 Task: Compose an email with the signature Julianna Martinez with the subject Update on a customer complaint and the message I would like to schedule a meeting to discuss the progress of the project. from softage.5@softage.net to softage.10@softage.net, select the message and change font size to small, align the email to left Send the email. Finally, move the email from Sent Items to the label Machine learning
Action: Mouse moved to (90, 58)
Screenshot: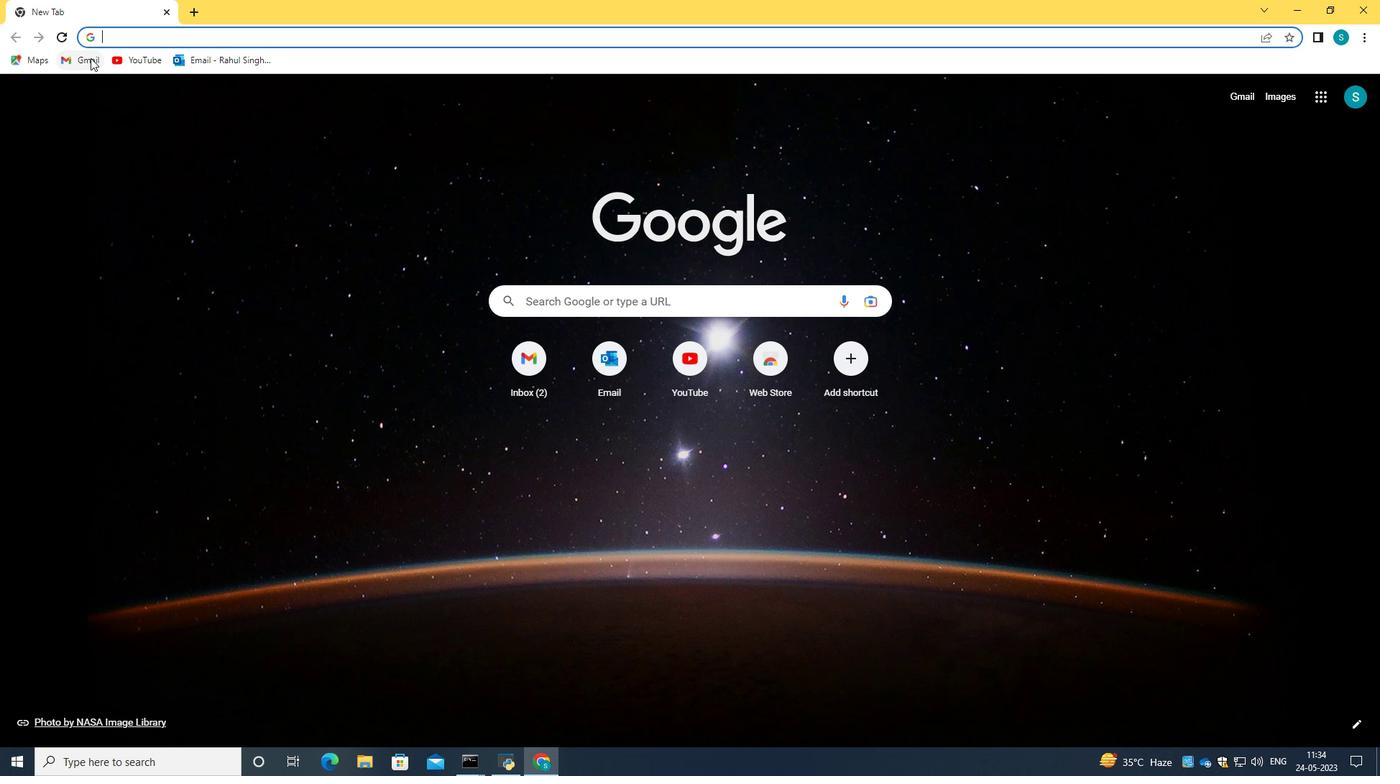 
Action: Mouse pressed left at (90, 58)
Screenshot: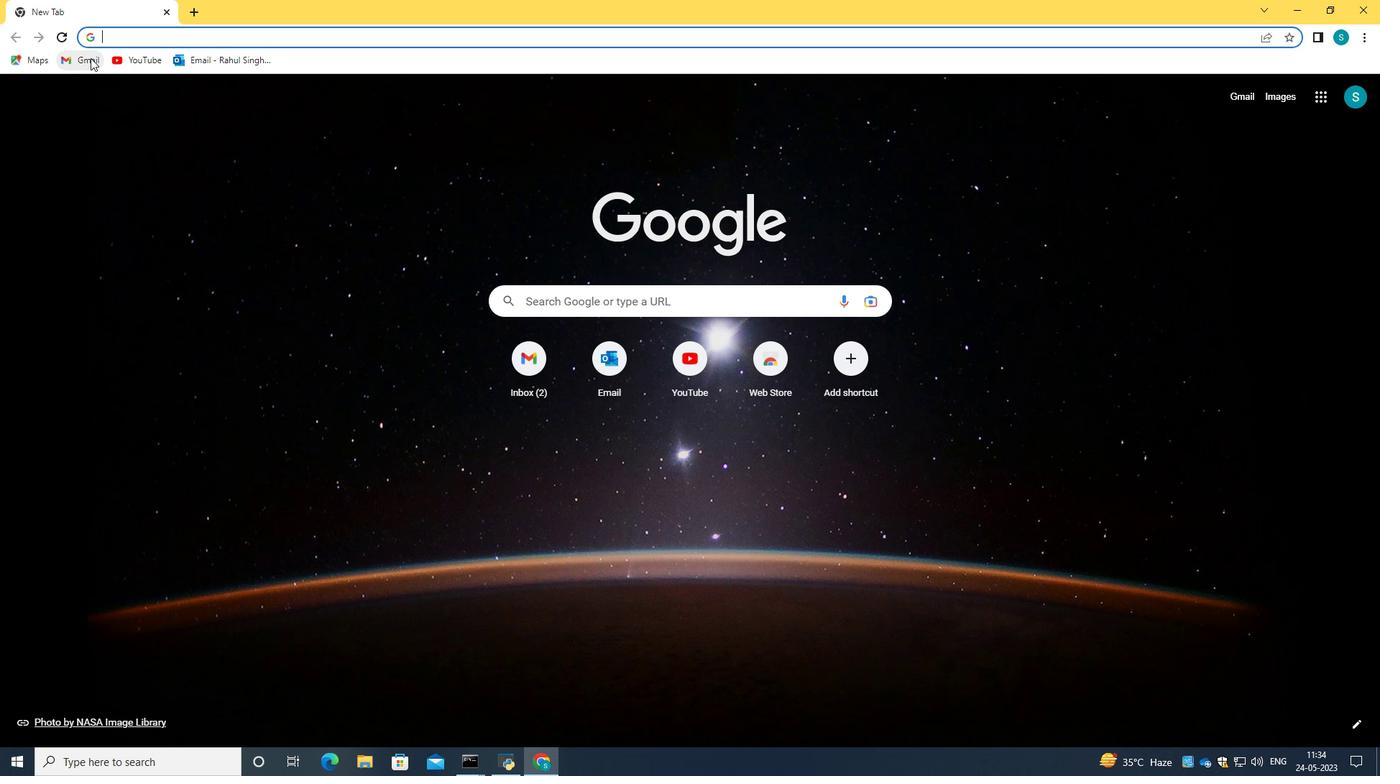 
Action: Mouse moved to (659, 225)
Screenshot: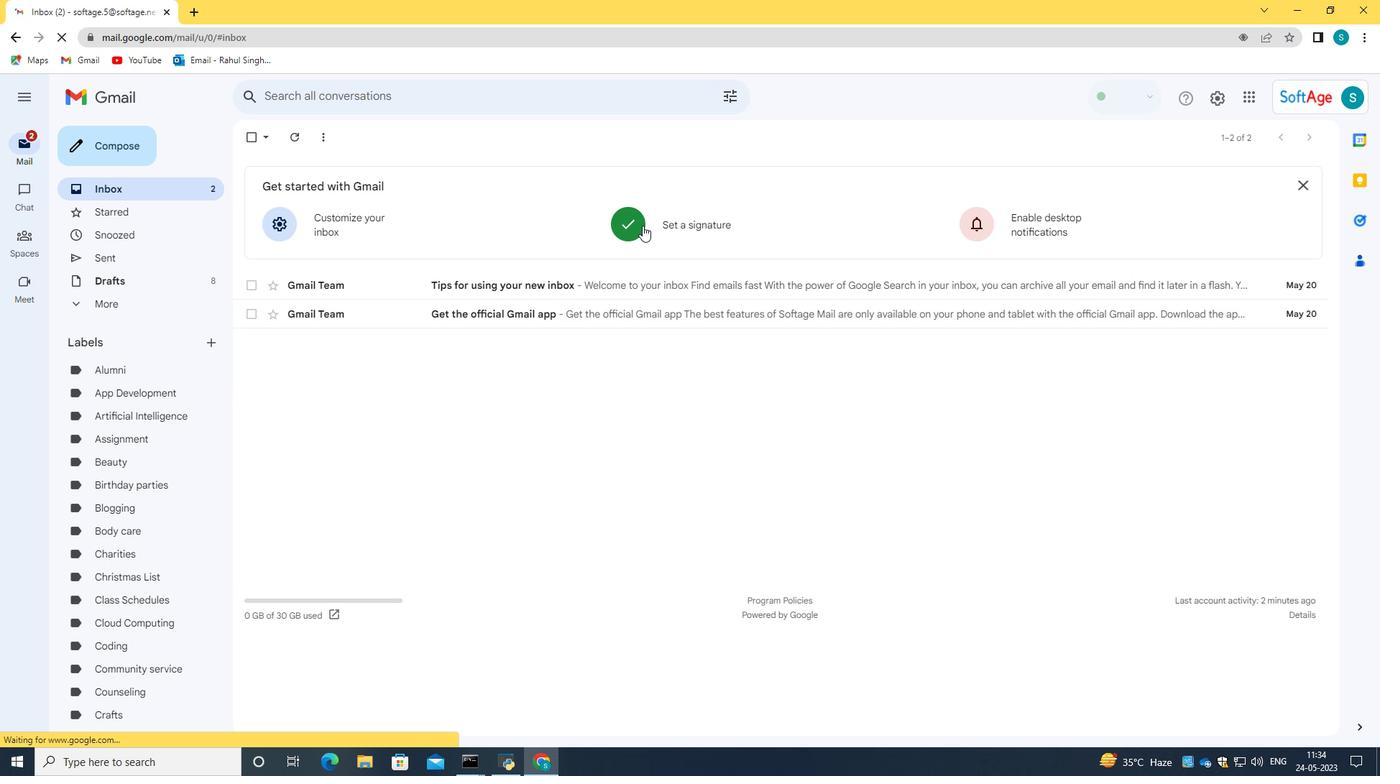 
Action: Mouse pressed left at (659, 225)
Screenshot: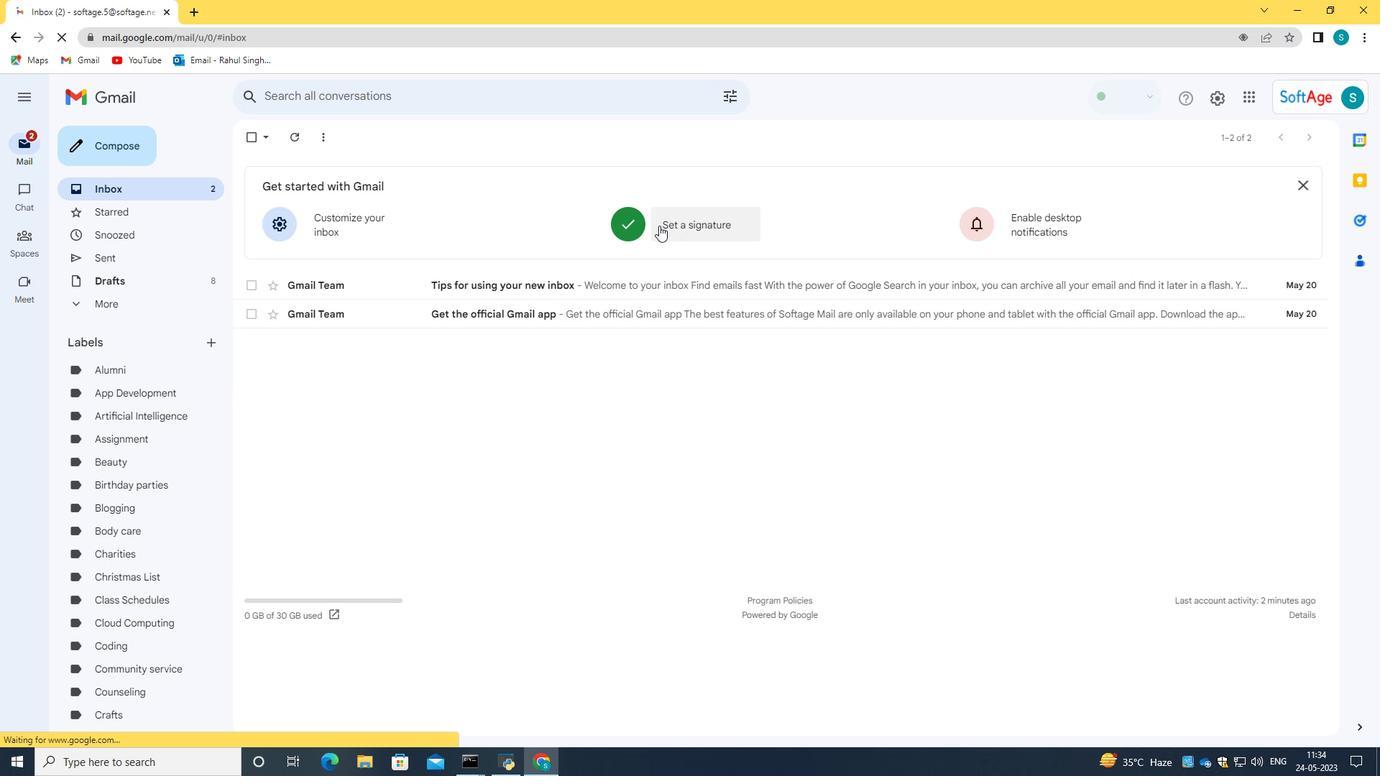 
Action: Mouse moved to (814, 424)
Screenshot: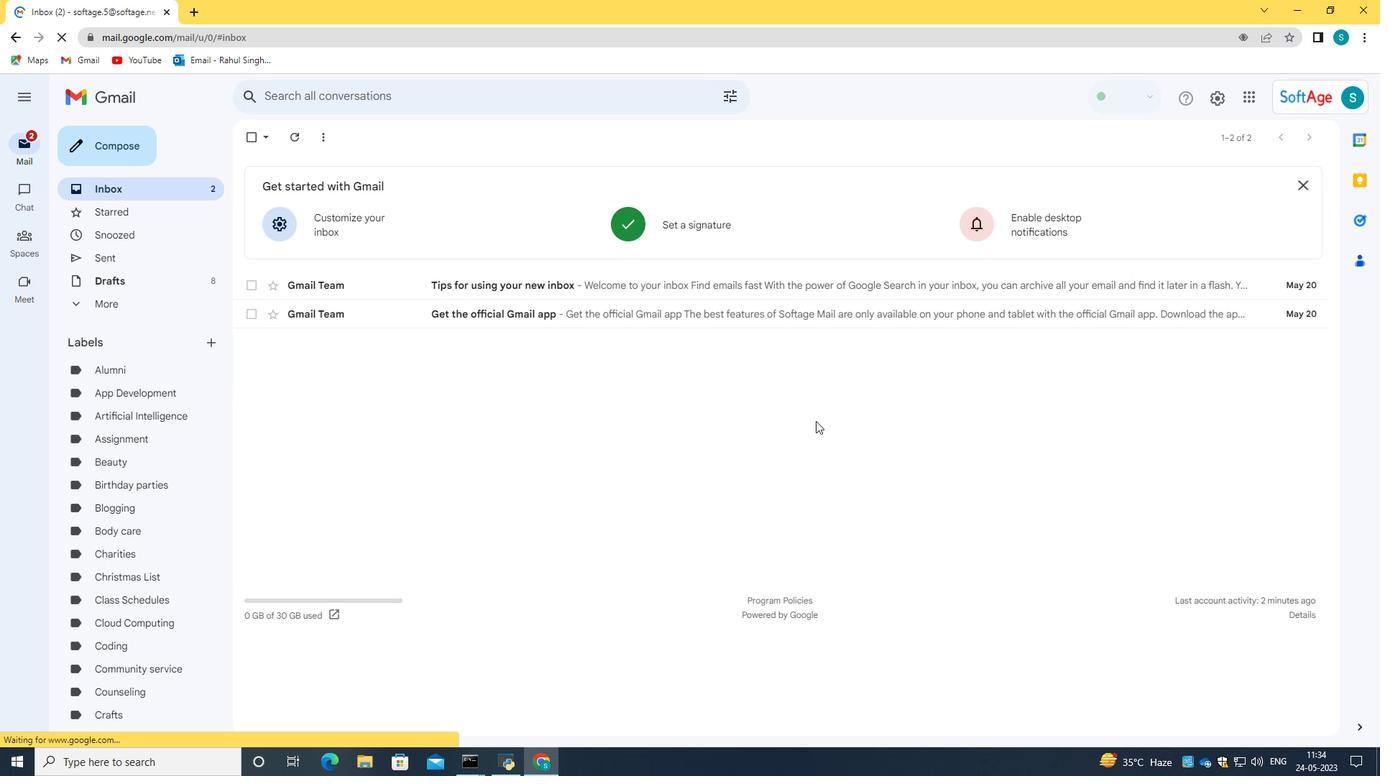 
Action: Mouse scrolled (814, 423) with delta (0, 0)
Screenshot: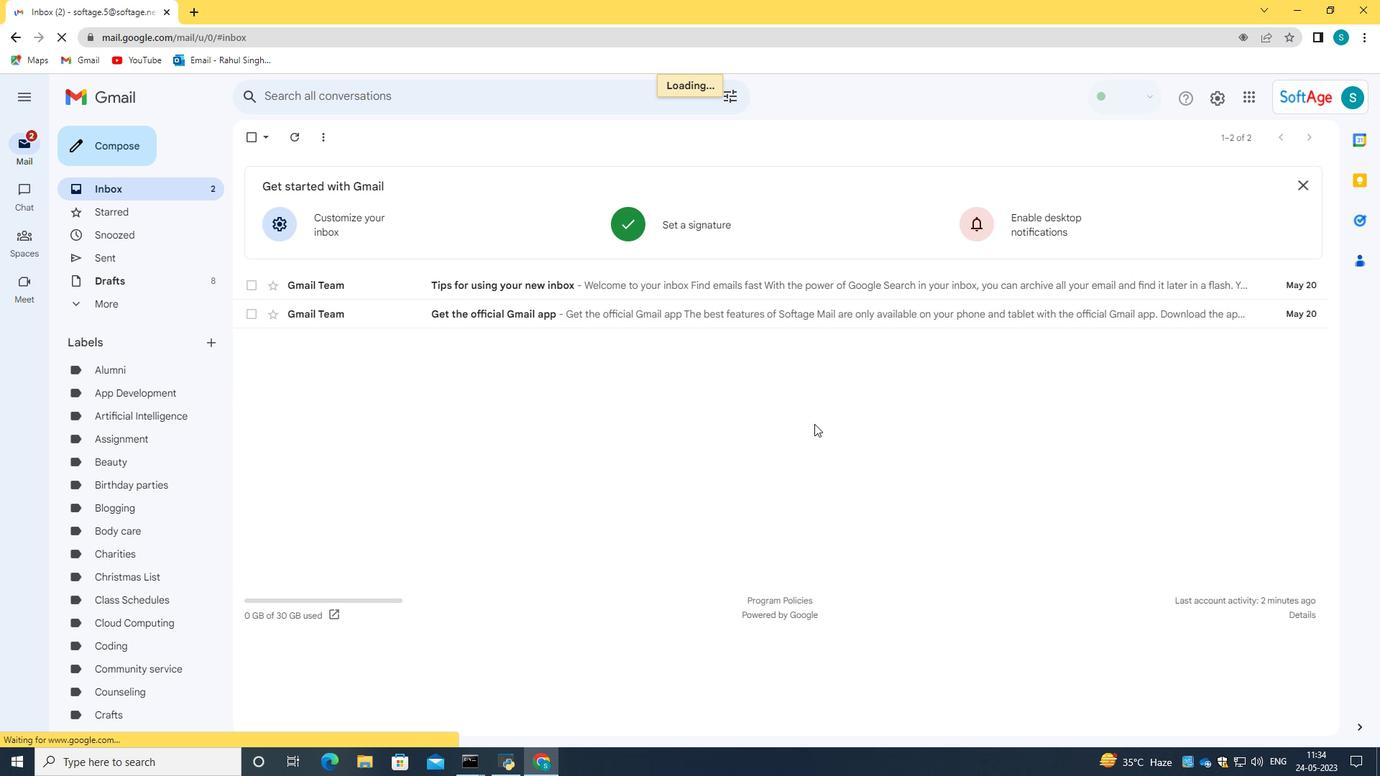 
Action: Mouse scrolled (814, 423) with delta (0, 0)
Screenshot: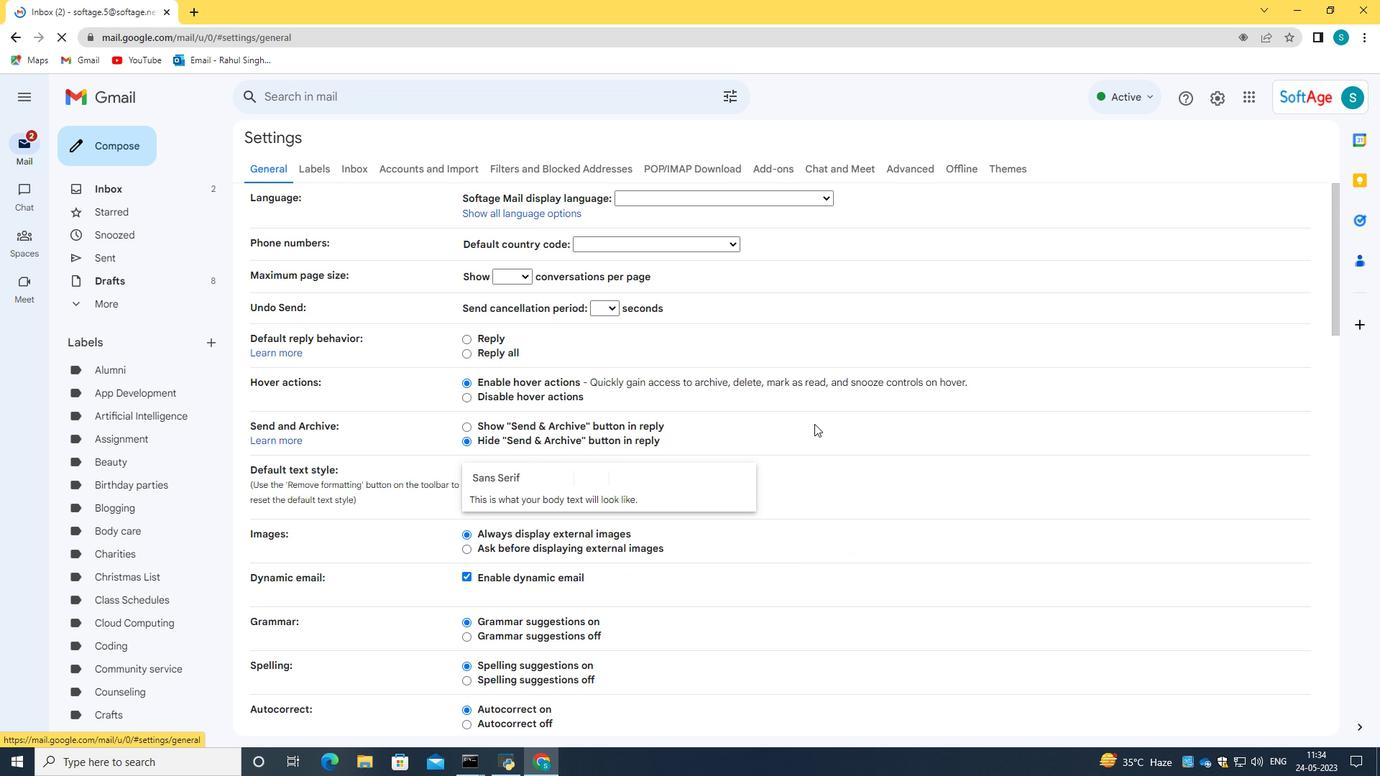 
Action: Mouse scrolled (814, 423) with delta (0, 0)
Screenshot: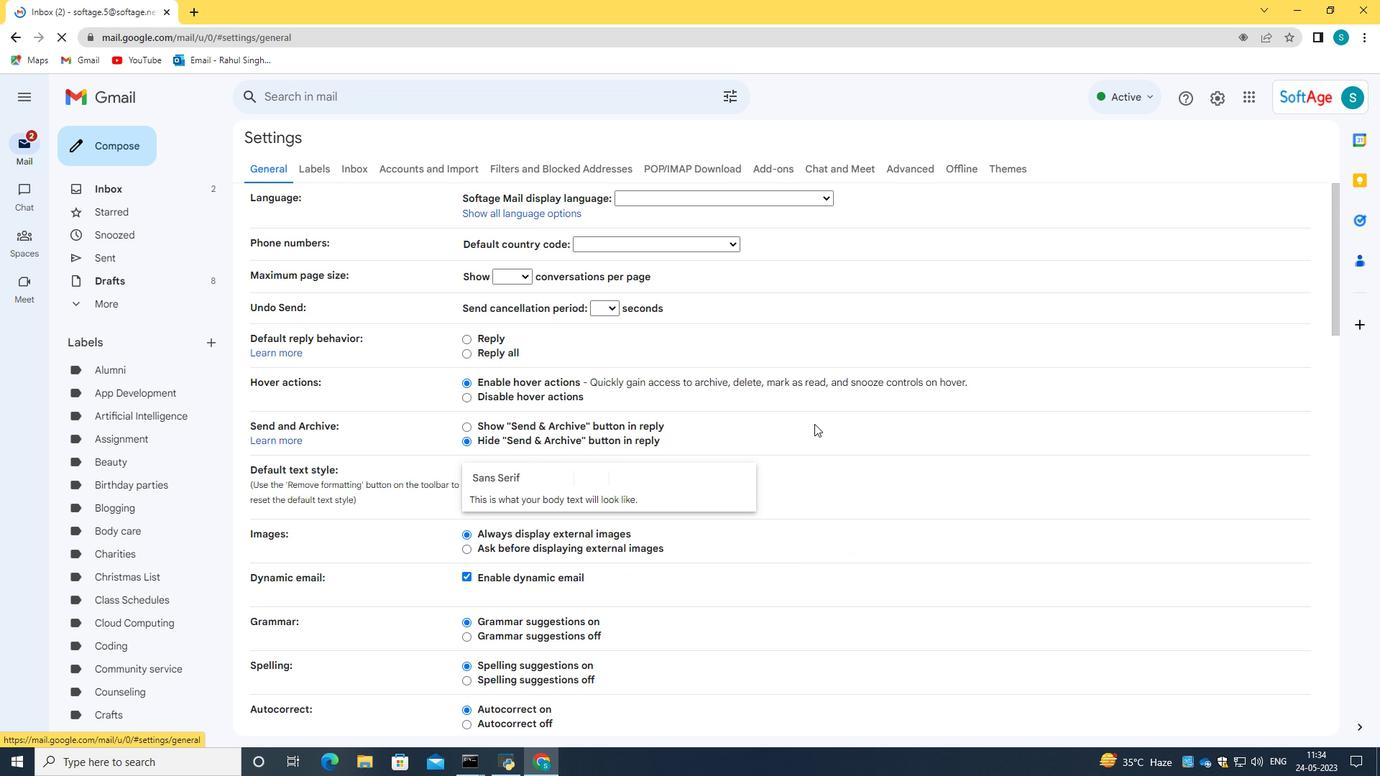 
Action: Mouse scrolled (814, 423) with delta (0, 0)
Screenshot: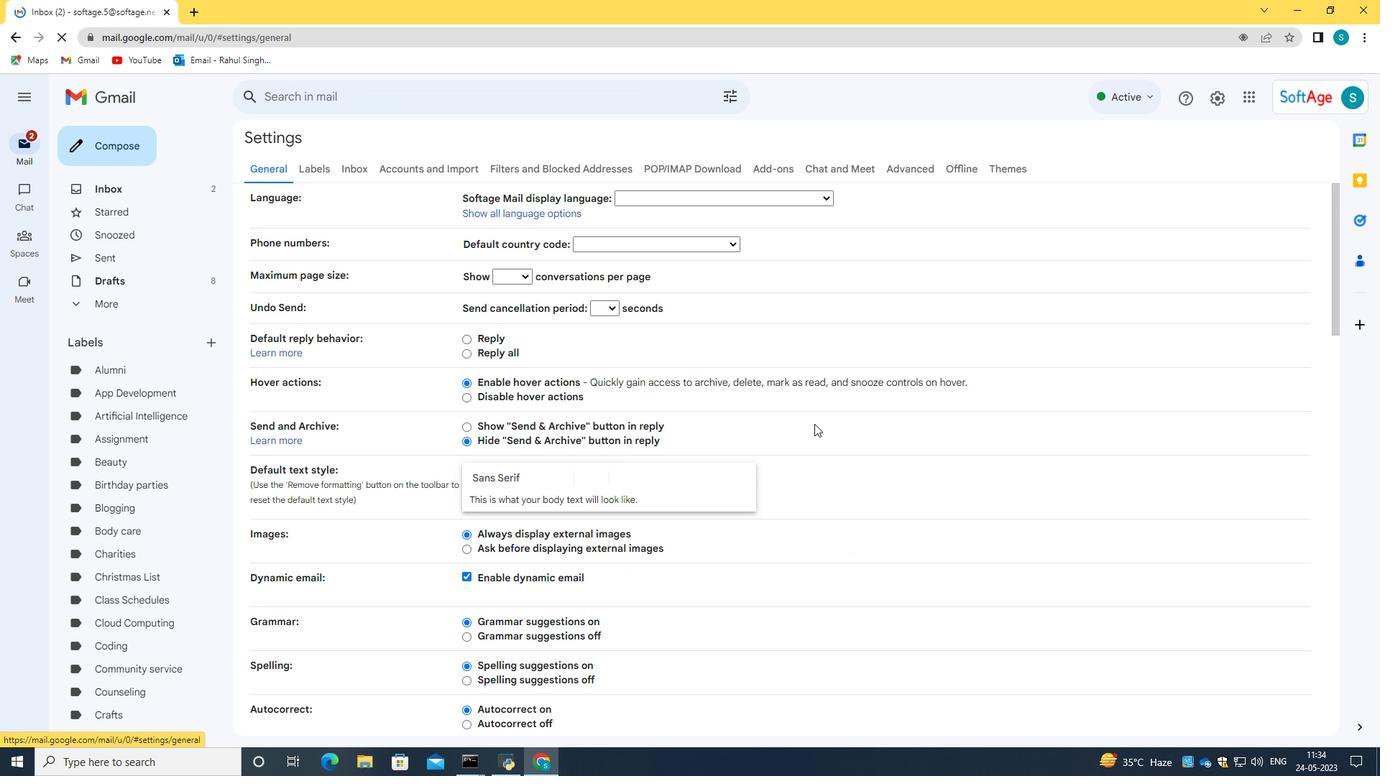 
Action: Mouse scrolled (814, 423) with delta (0, 0)
Screenshot: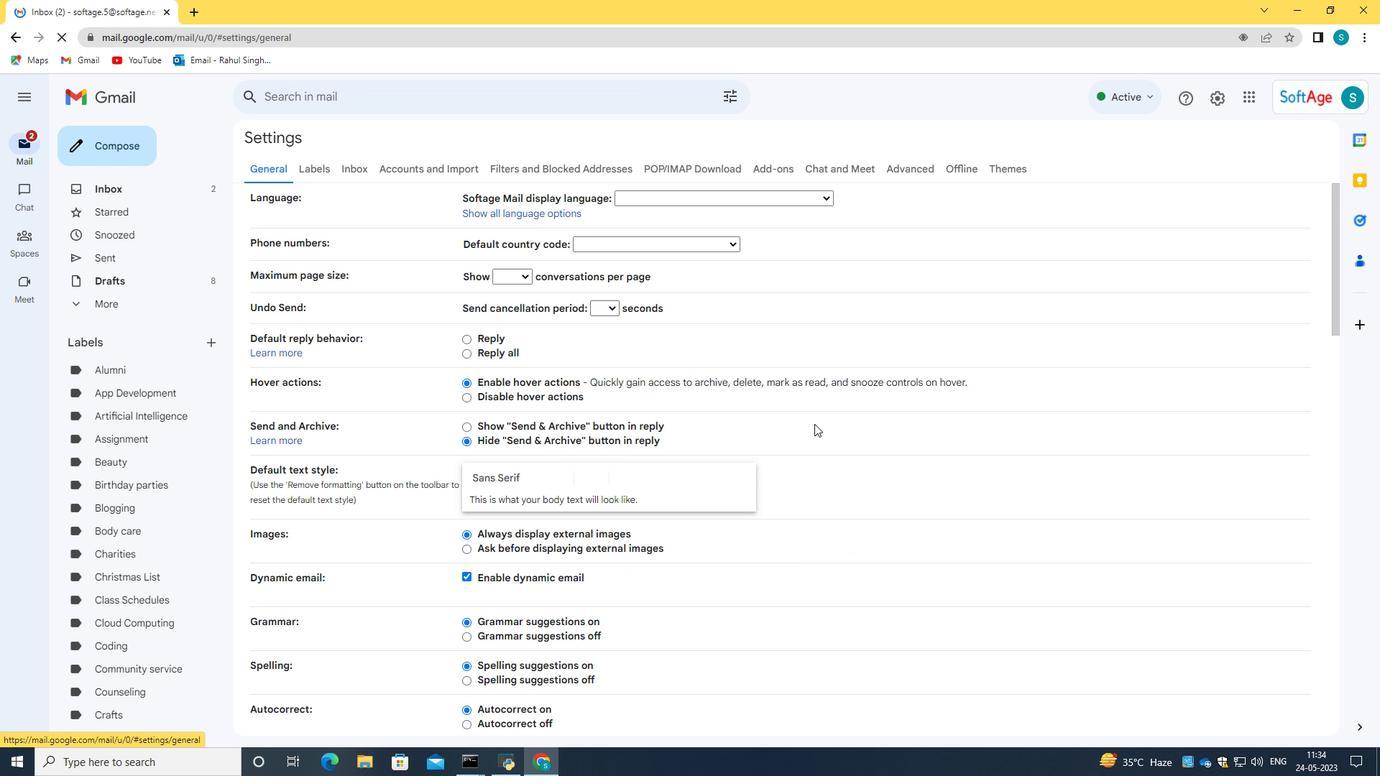 
Action: Mouse scrolled (814, 423) with delta (0, 0)
Screenshot: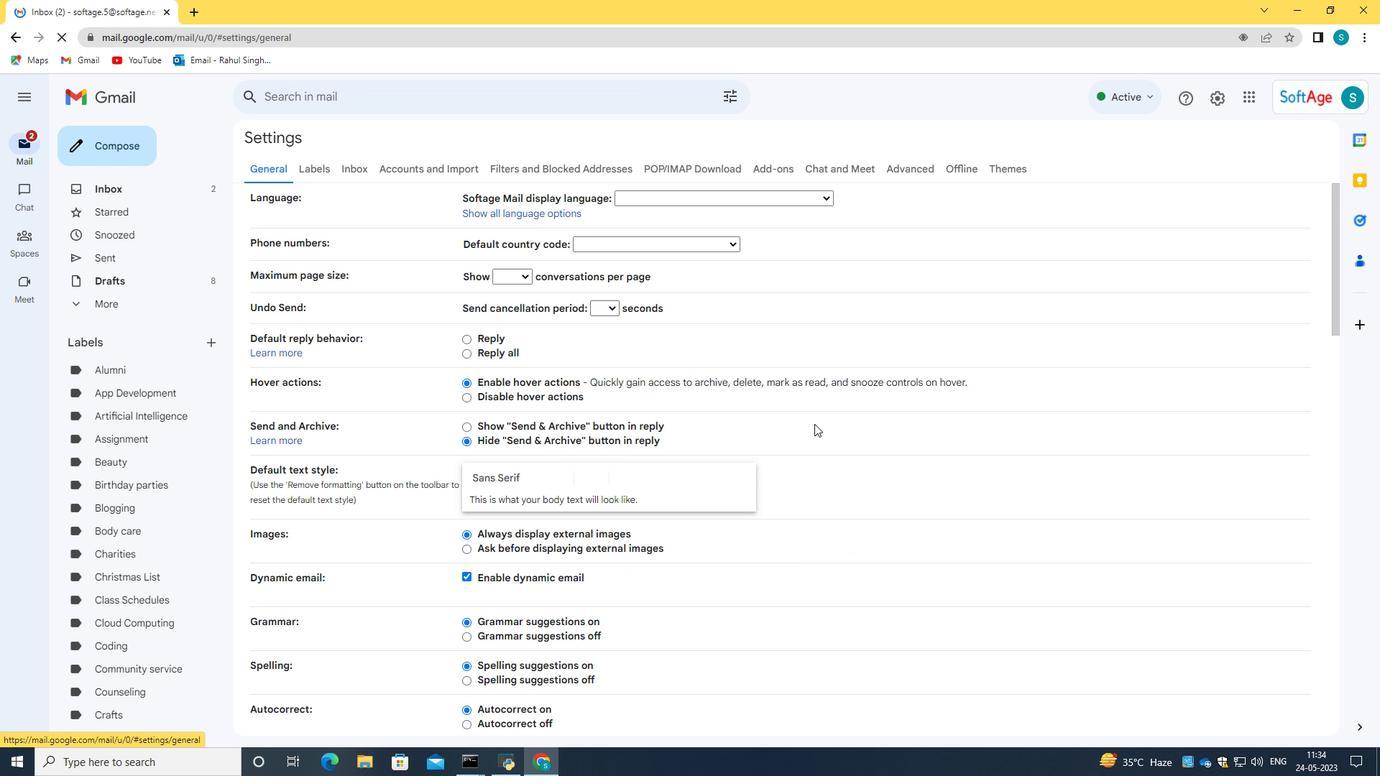 
Action: Mouse scrolled (814, 423) with delta (0, 0)
Screenshot: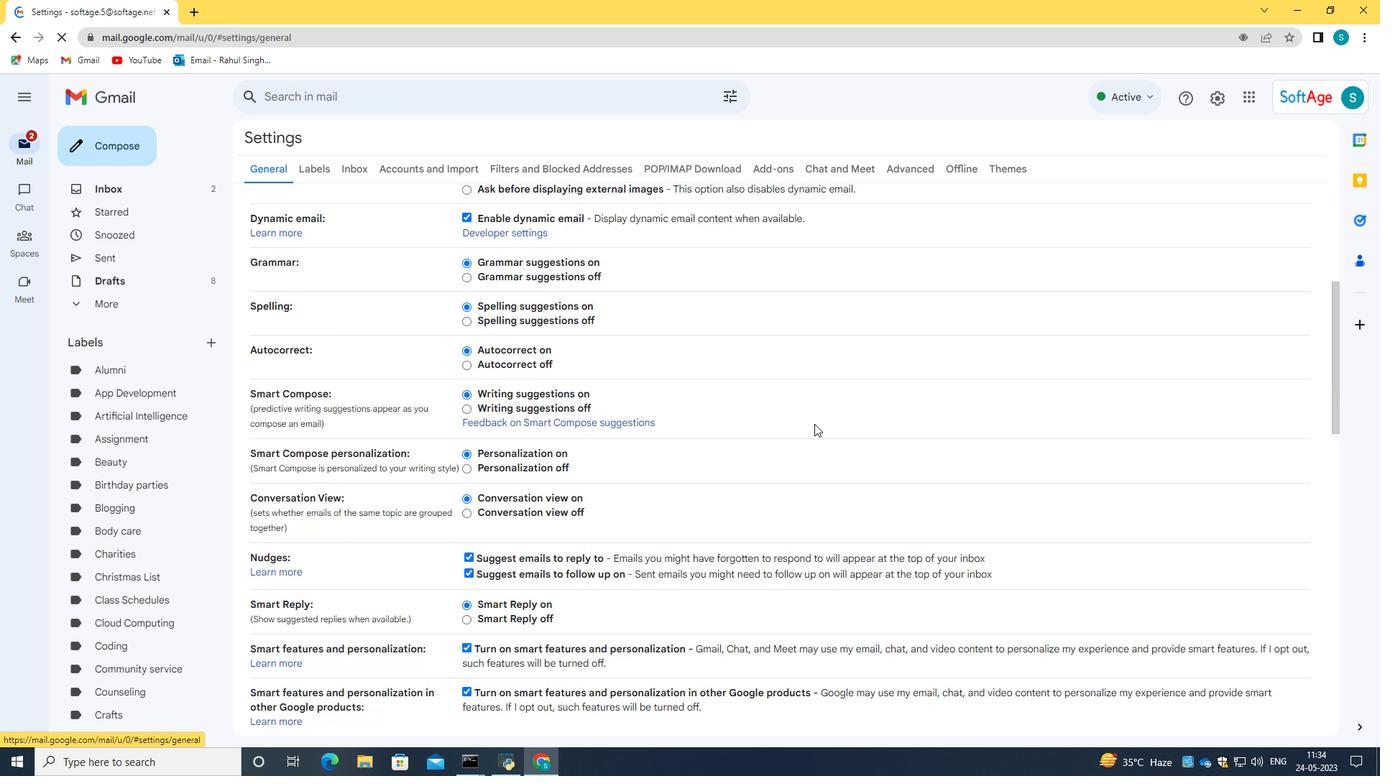 
Action: Mouse scrolled (814, 423) with delta (0, 0)
Screenshot: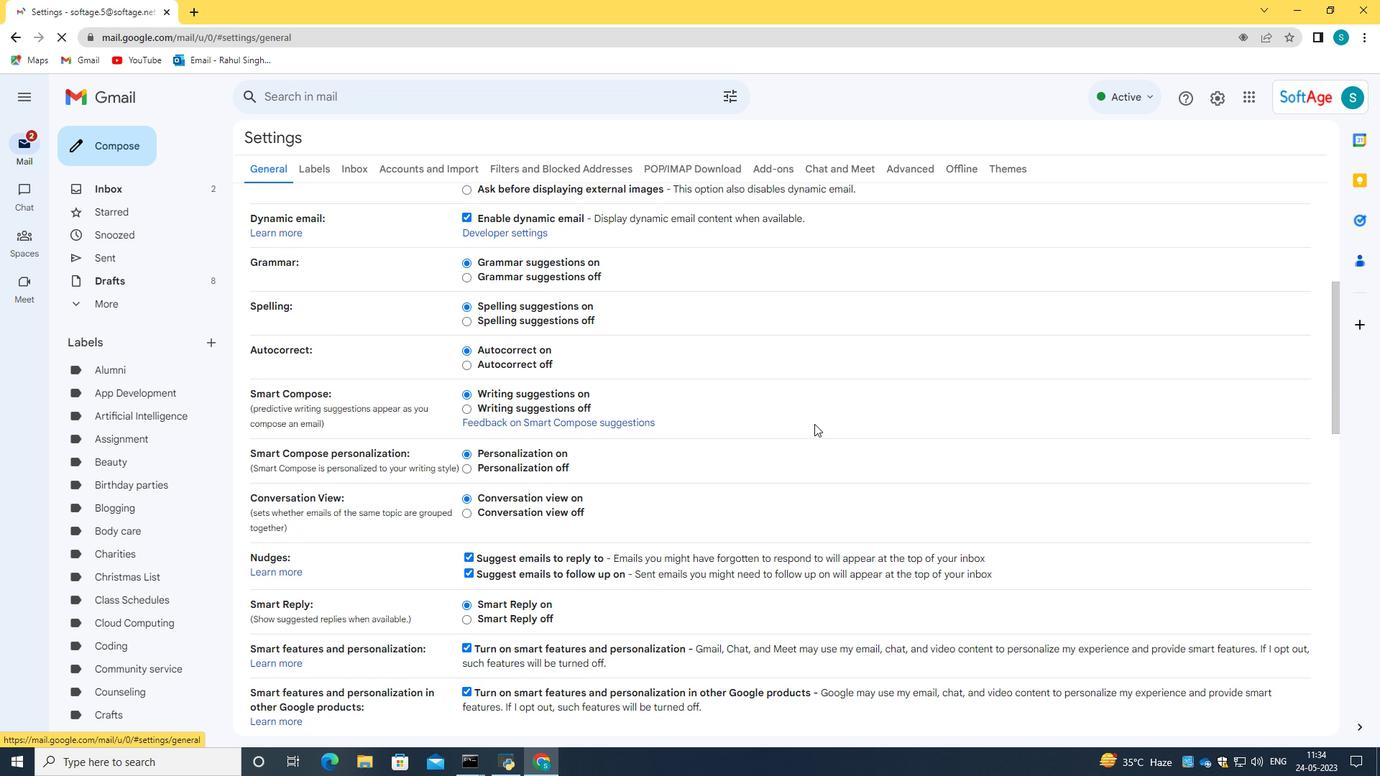 
Action: Mouse scrolled (814, 423) with delta (0, 0)
Screenshot: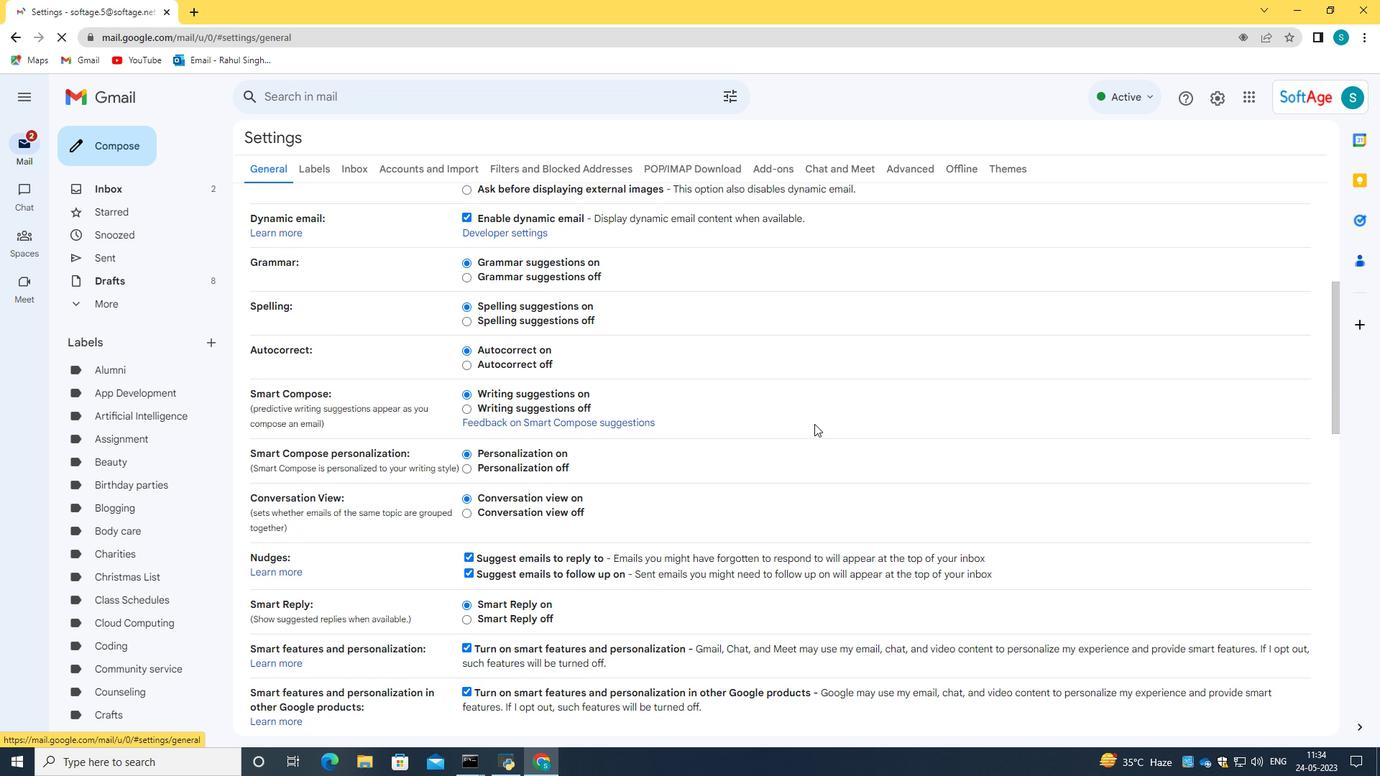 
Action: Mouse scrolled (814, 423) with delta (0, 0)
Screenshot: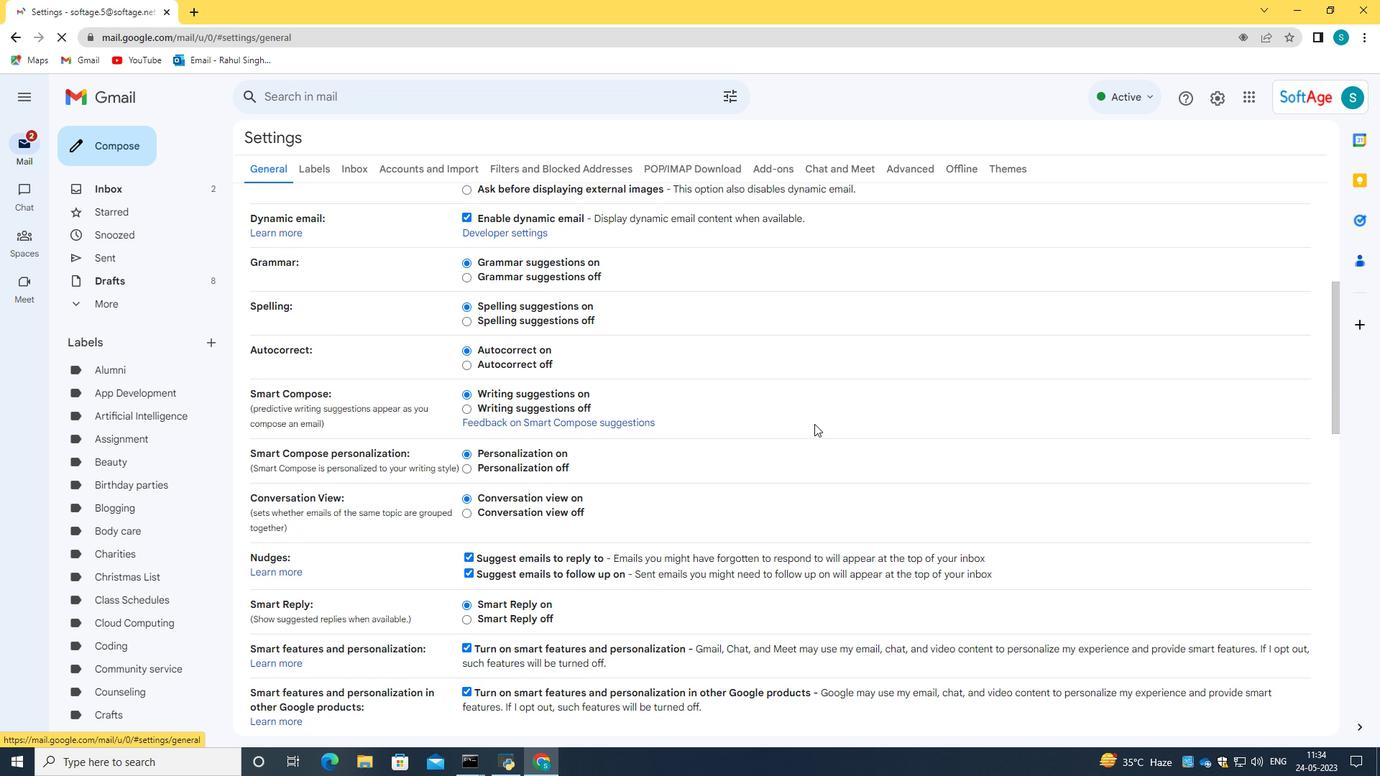 
Action: Mouse scrolled (814, 423) with delta (0, 0)
Screenshot: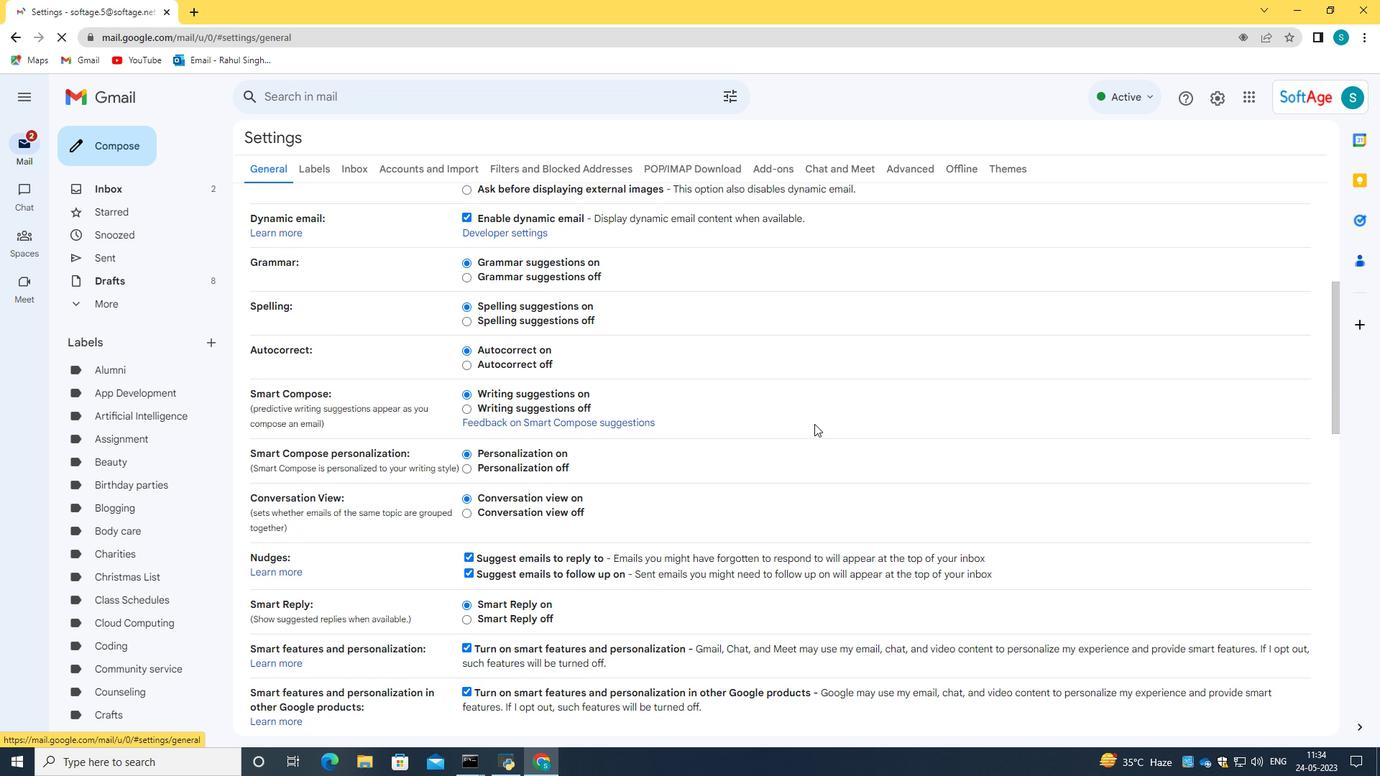 
Action: Mouse scrolled (814, 423) with delta (0, 0)
Screenshot: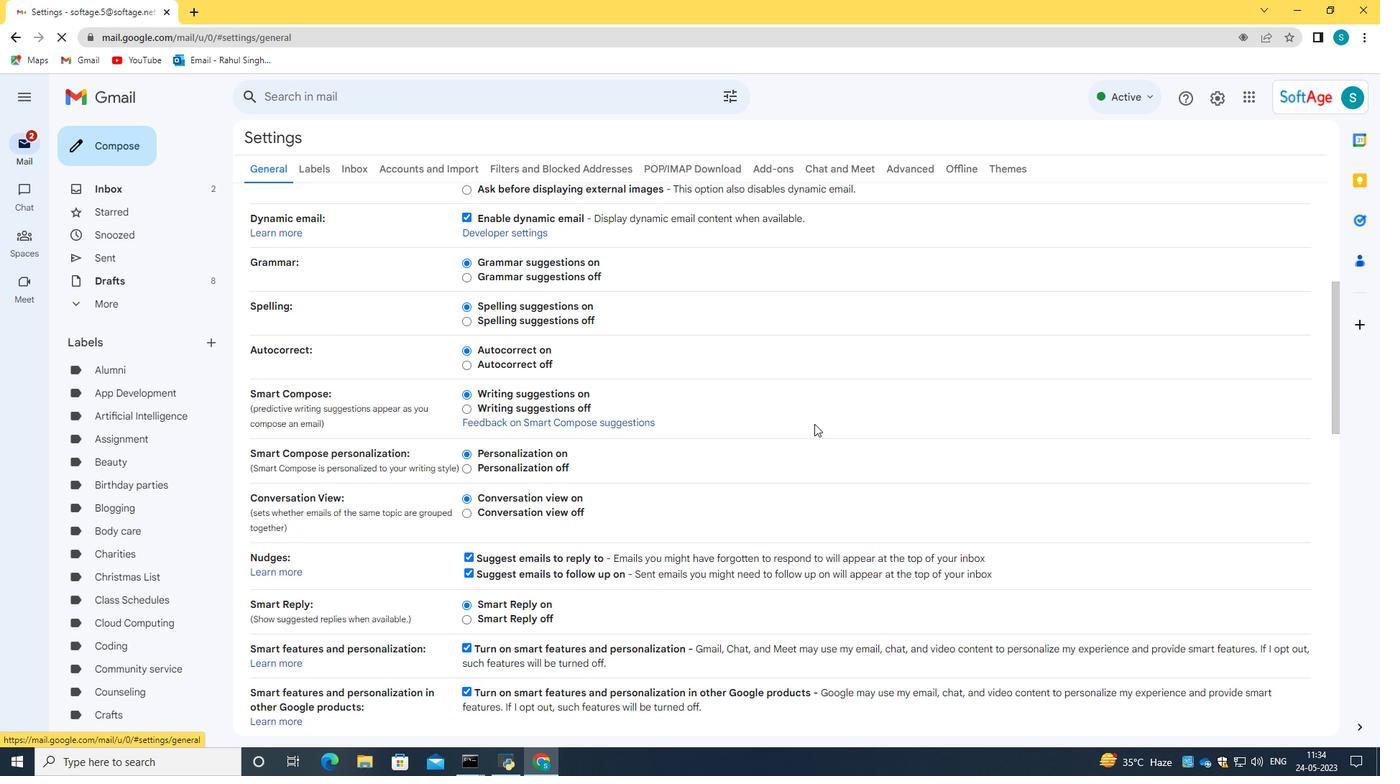 
Action: Mouse scrolled (814, 423) with delta (0, 0)
Screenshot: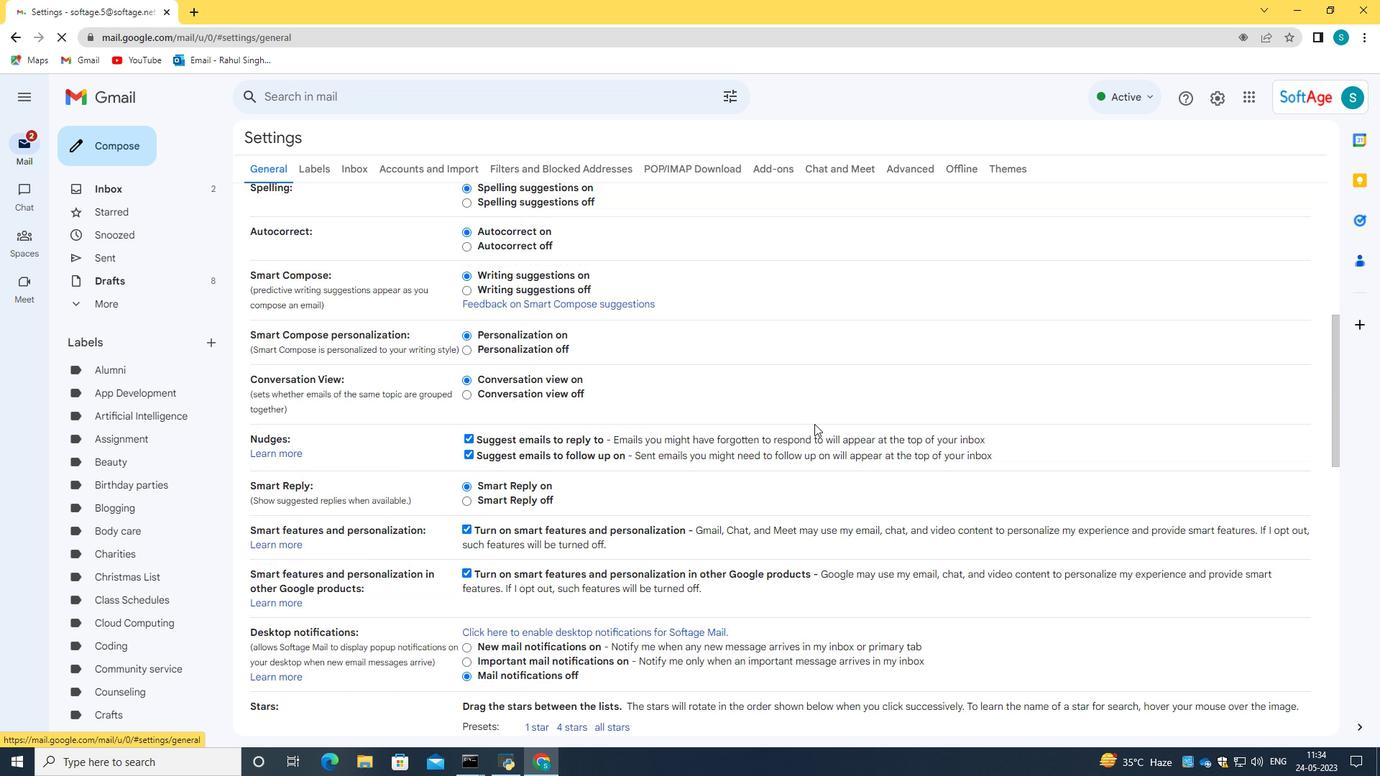 
Action: Mouse scrolled (814, 423) with delta (0, 0)
Screenshot: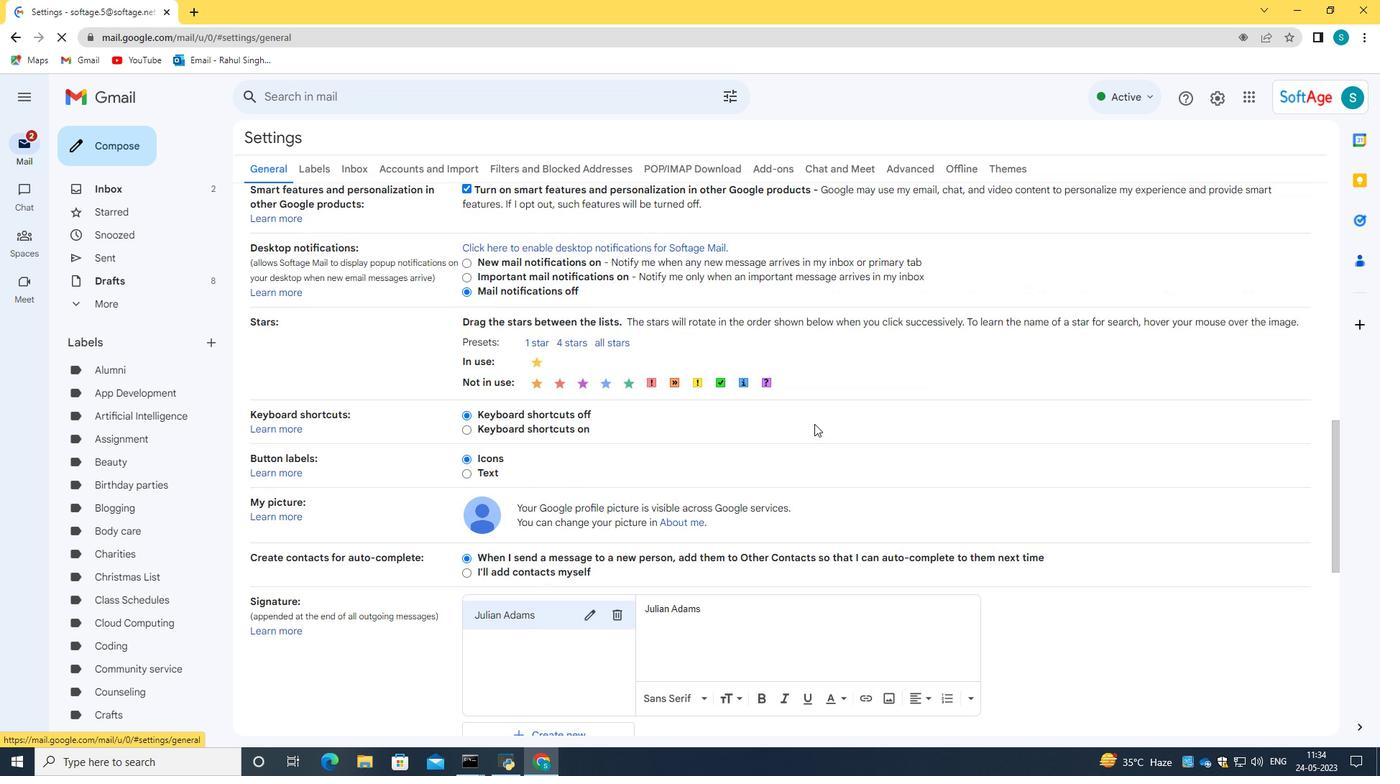 
Action: Mouse scrolled (814, 423) with delta (0, 0)
Screenshot: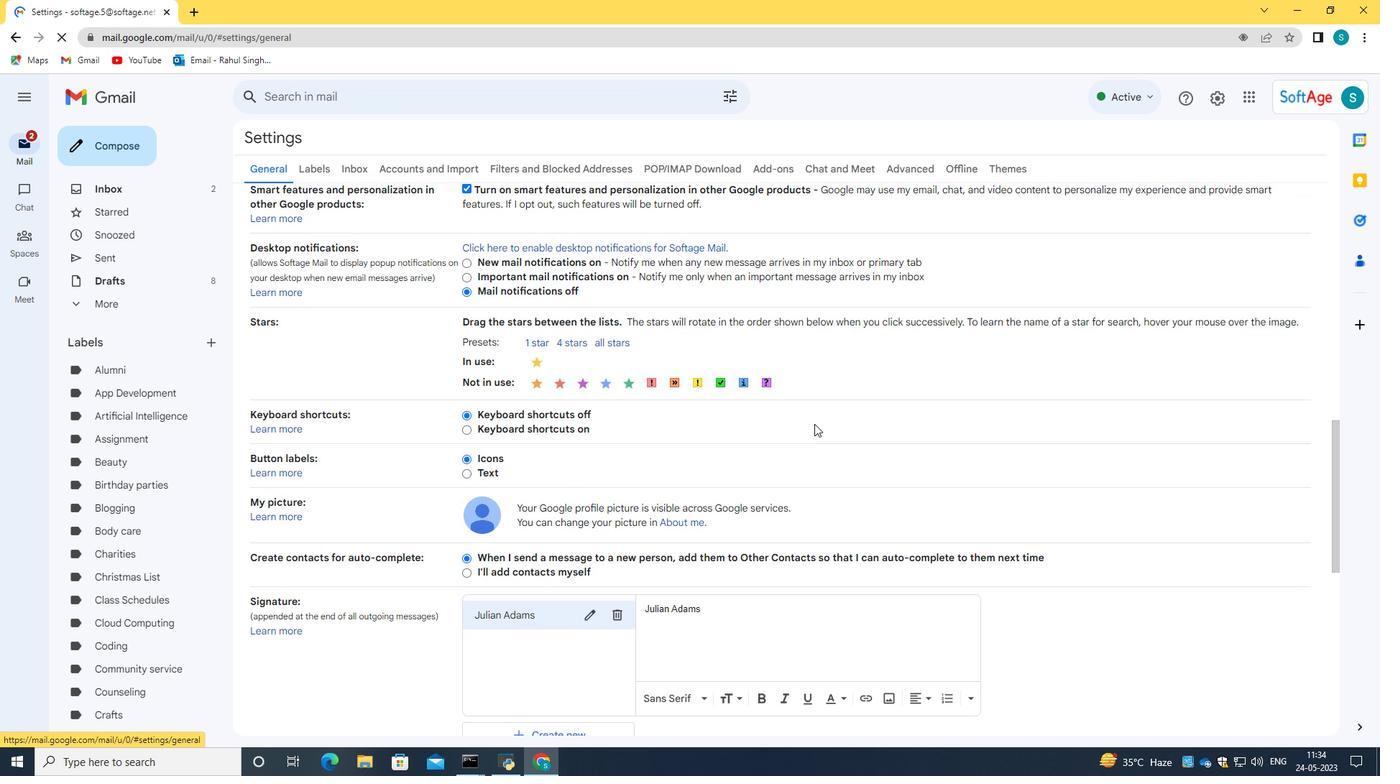 
Action: Mouse moved to (575, 602)
Screenshot: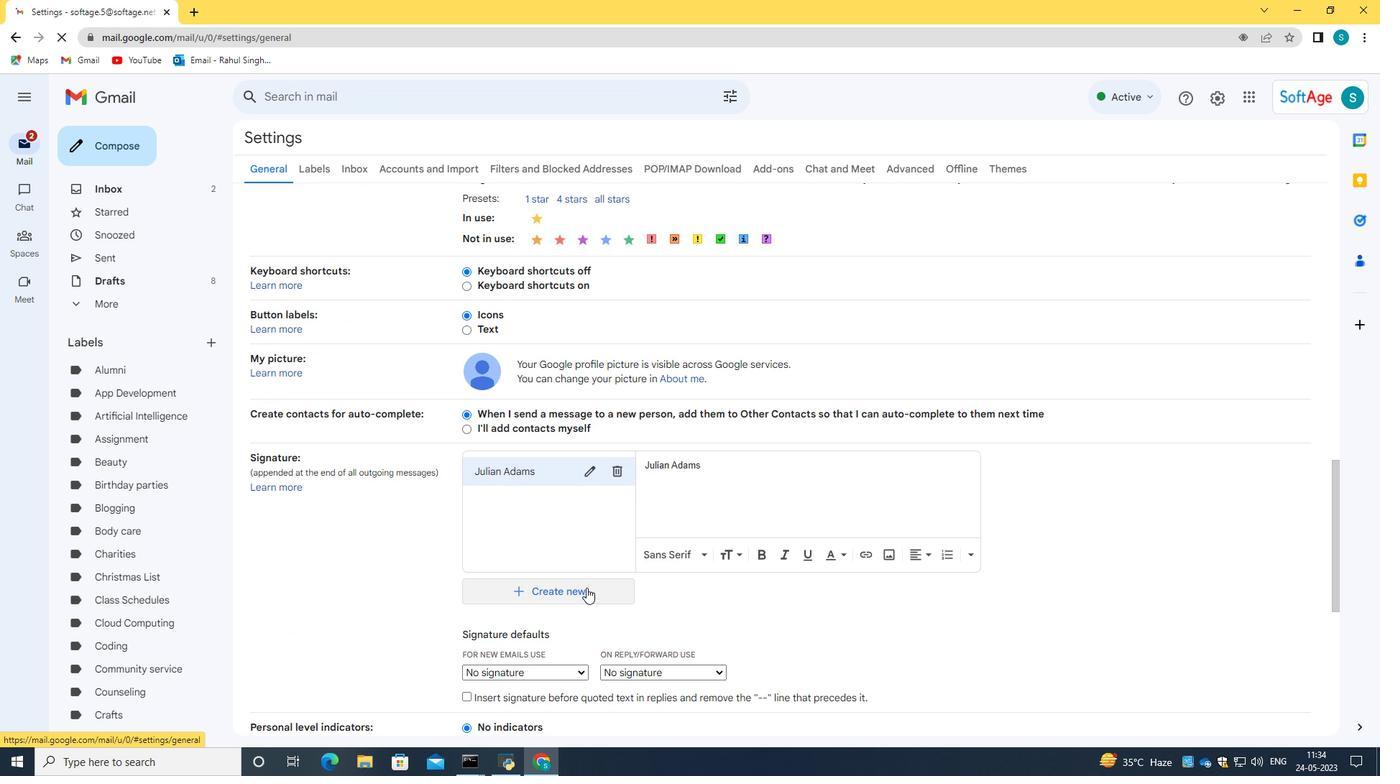 
Action: Mouse pressed left at (575, 602)
Screenshot: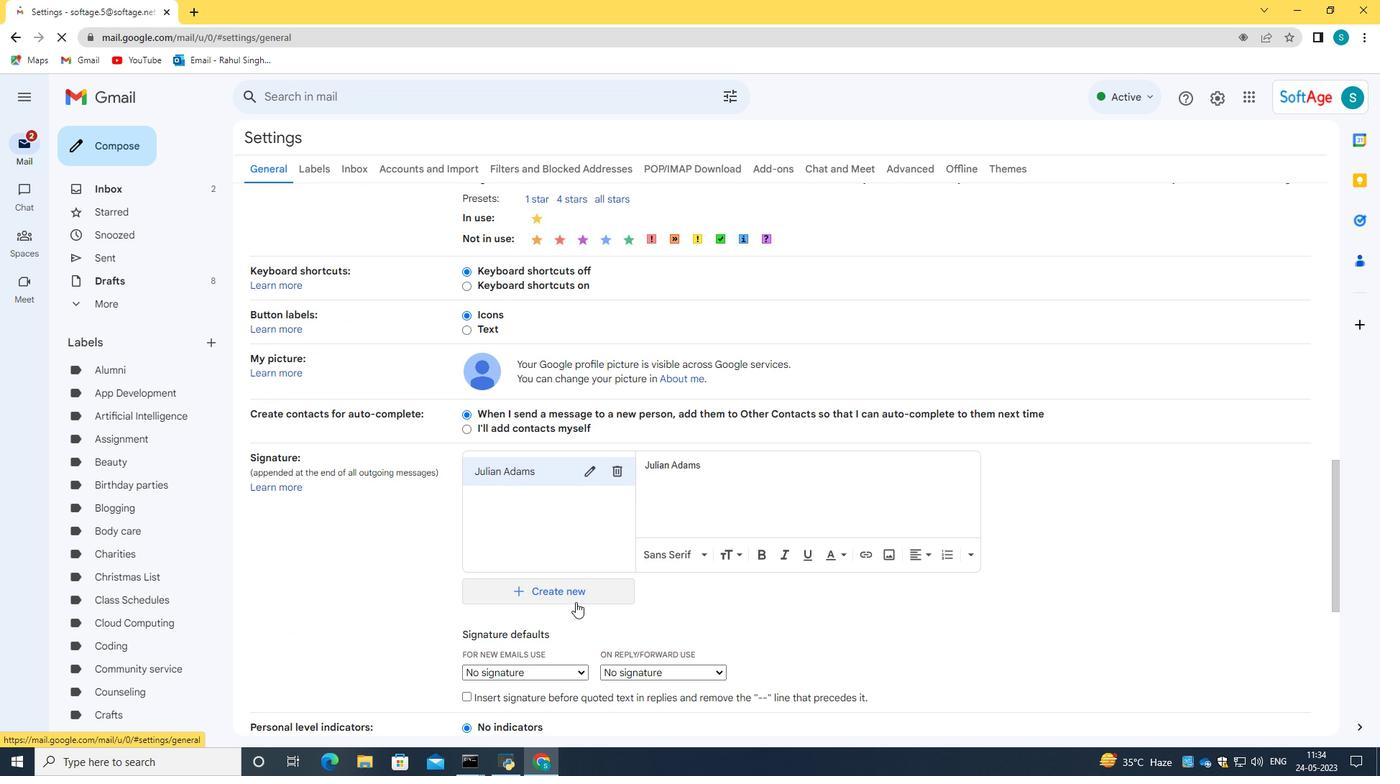 
Action: Mouse moved to (601, 408)
Screenshot: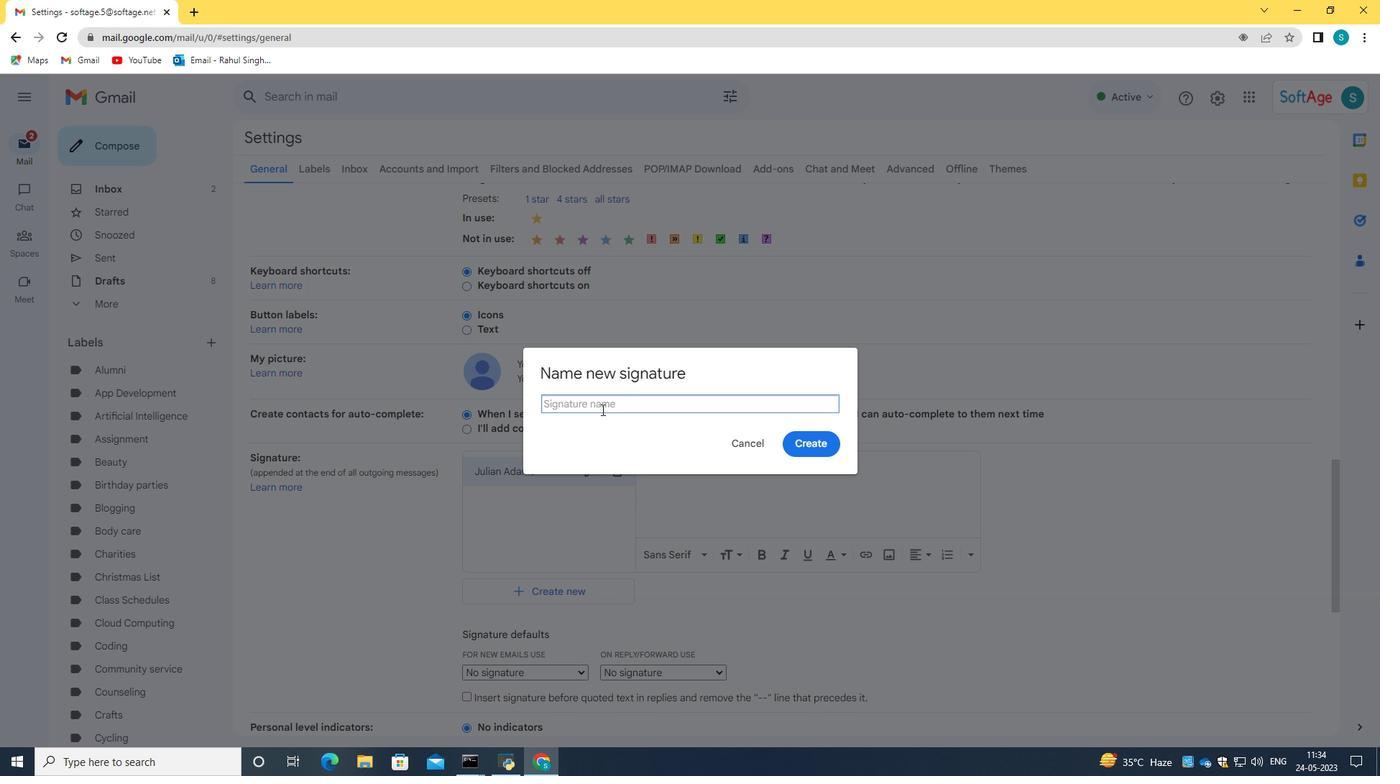 
Action: Key pressed <Key.caps_lock>J<Key.caps_lock>ulianna<Key.space><Key.caps_lock>M<Key.caps_lock>artinez
Screenshot: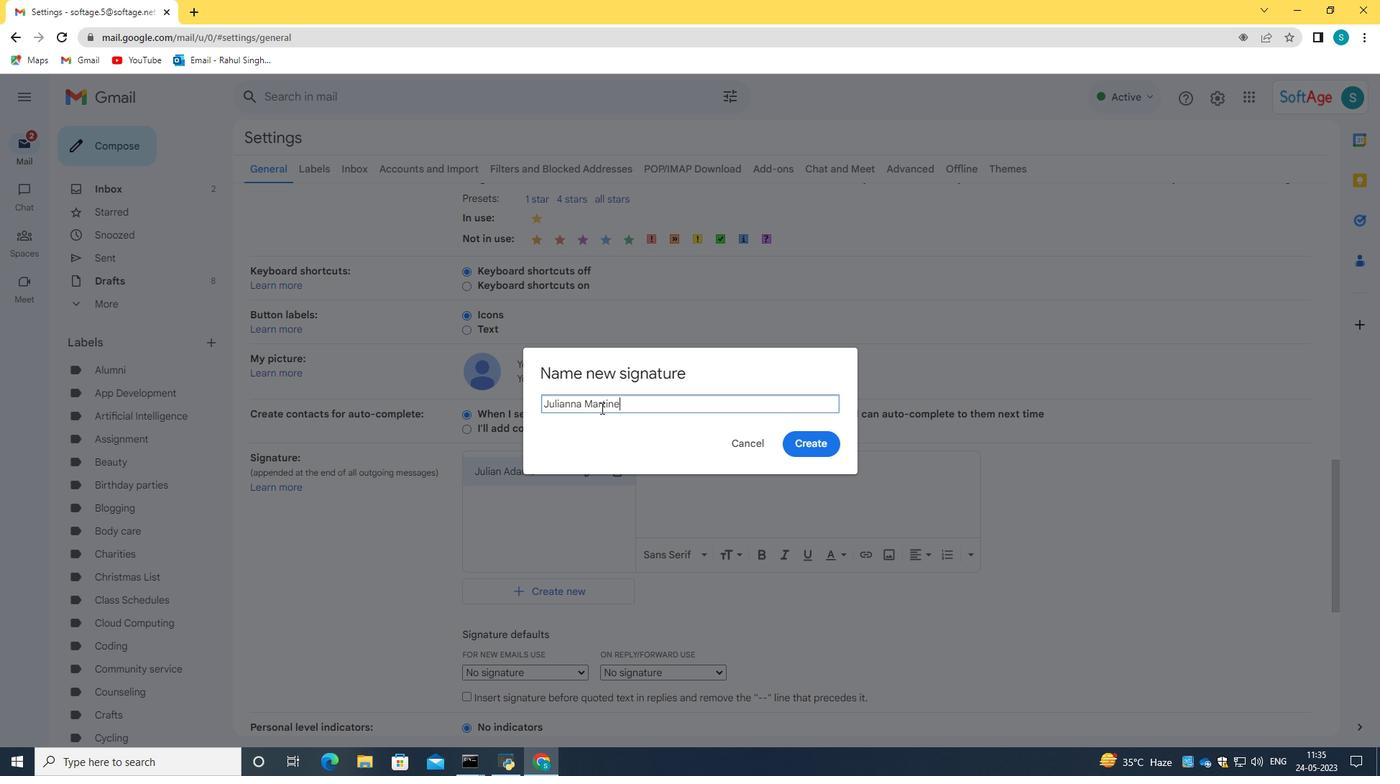 
Action: Mouse moved to (828, 447)
Screenshot: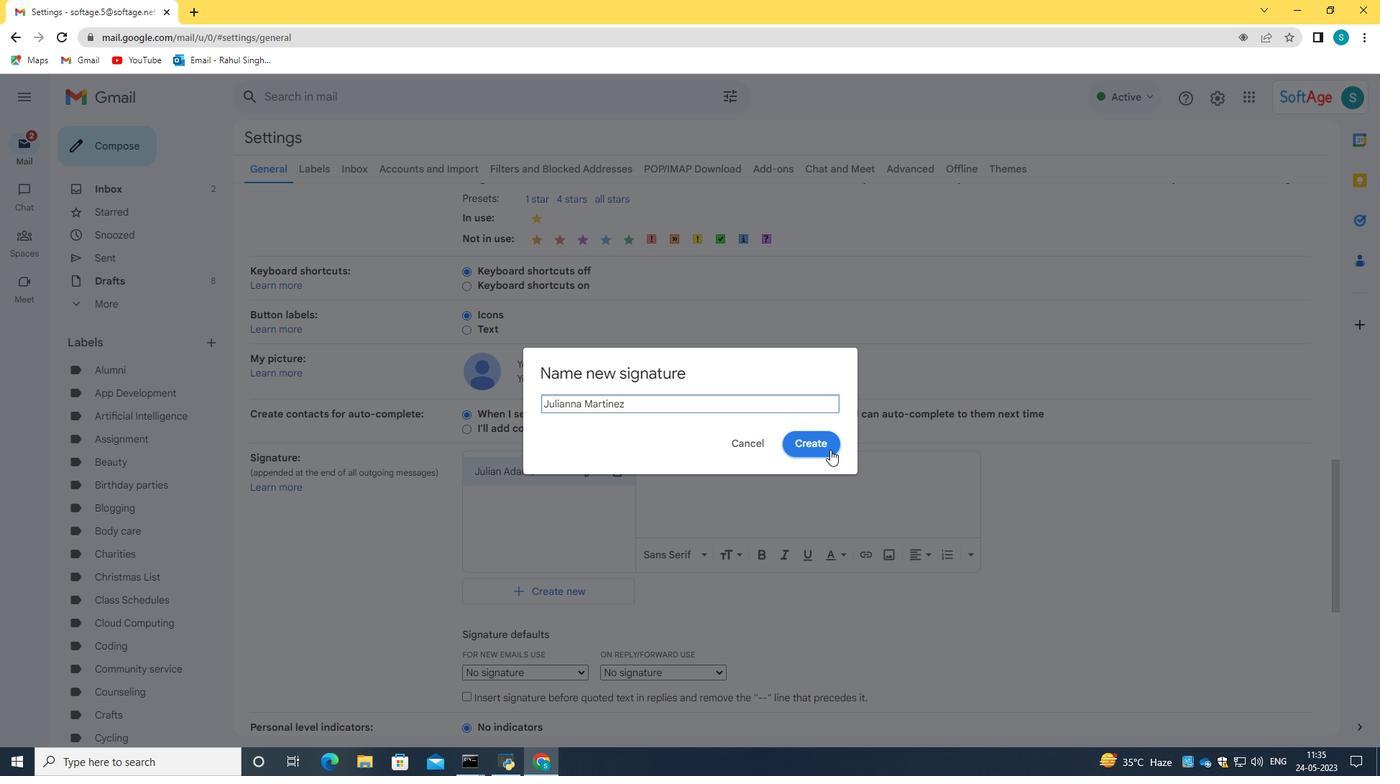 
Action: Mouse pressed left at (828, 447)
Screenshot: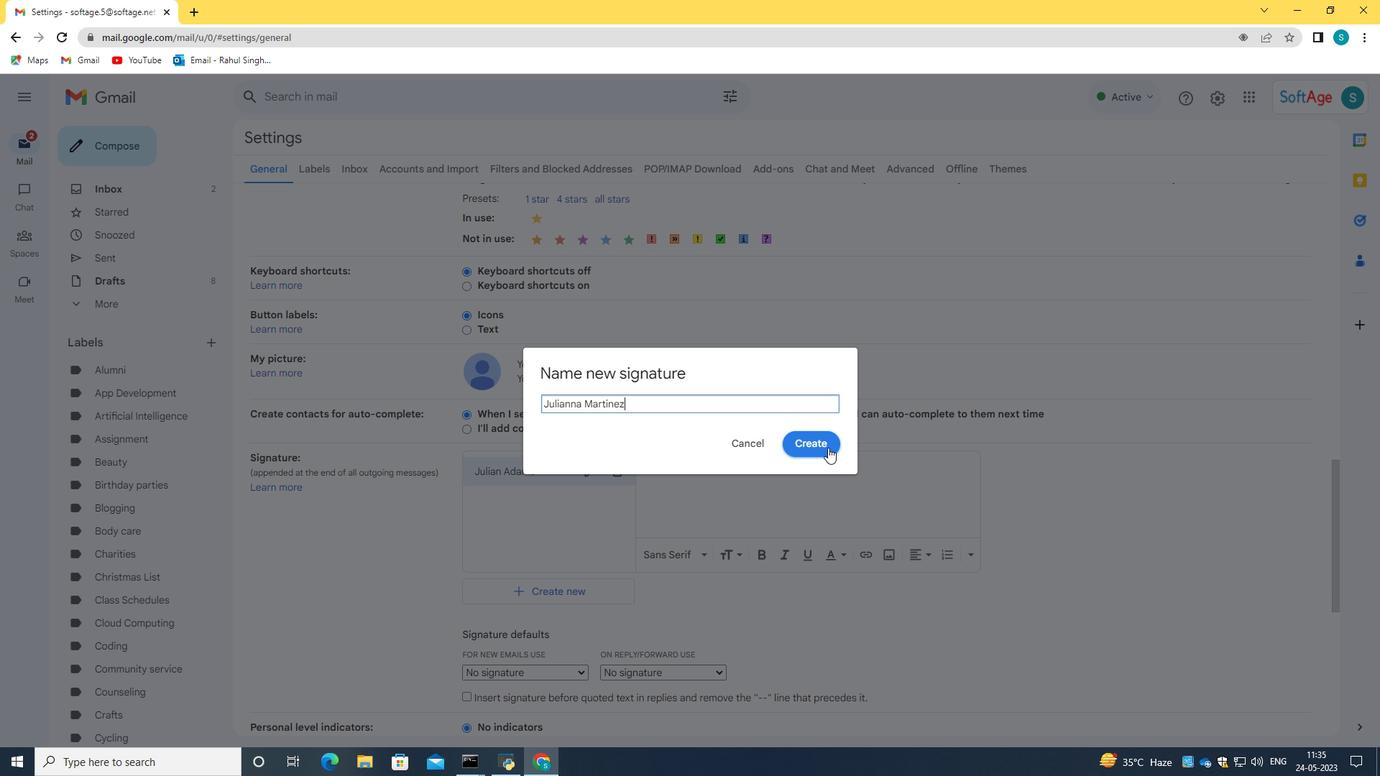 
Action: Mouse moved to (806, 526)
Screenshot: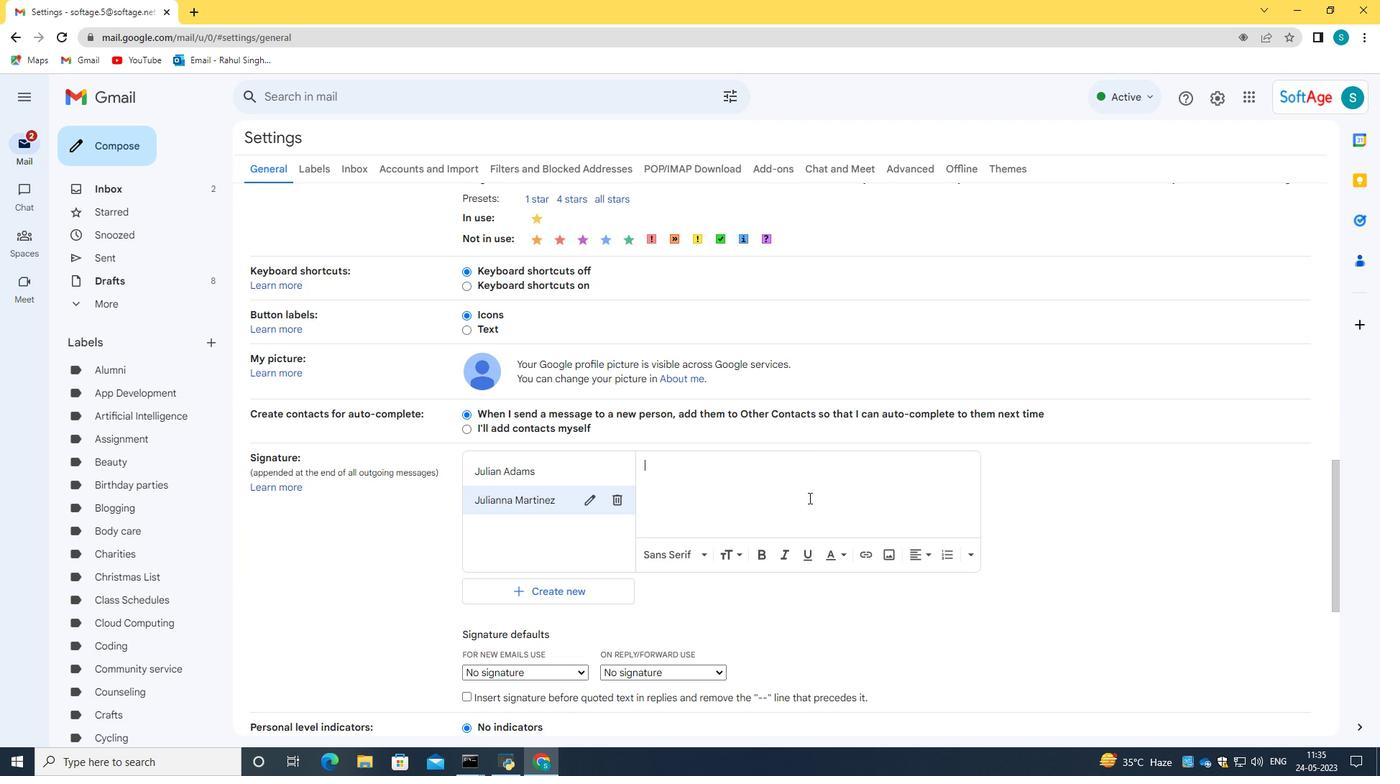 
Action: Mouse scrolled (806, 525) with delta (0, 0)
Screenshot: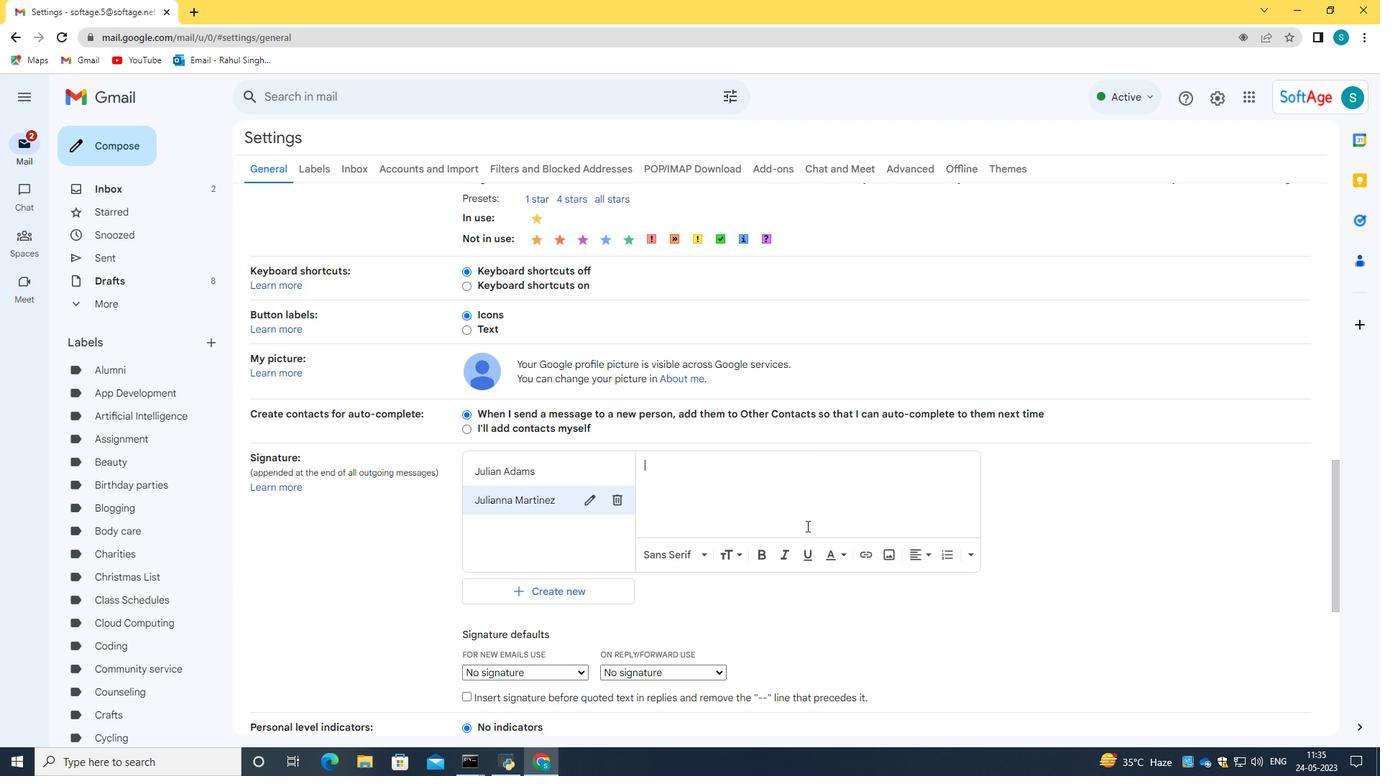 
Action: Mouse scrolled (806, 525) with delta (0, 0)
Screenshot: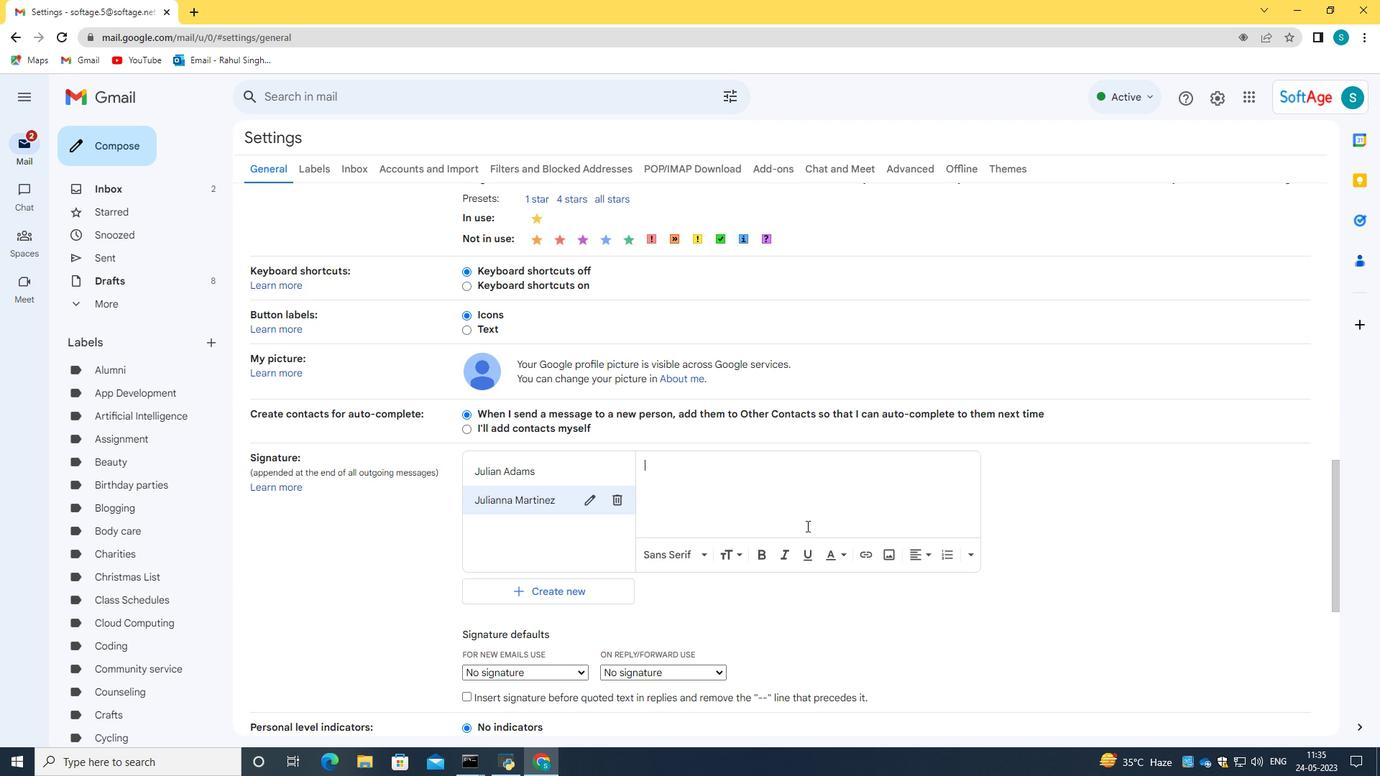 
Action: Mouse scrolled (806, 525) with delta (0, 0)
Screenshot: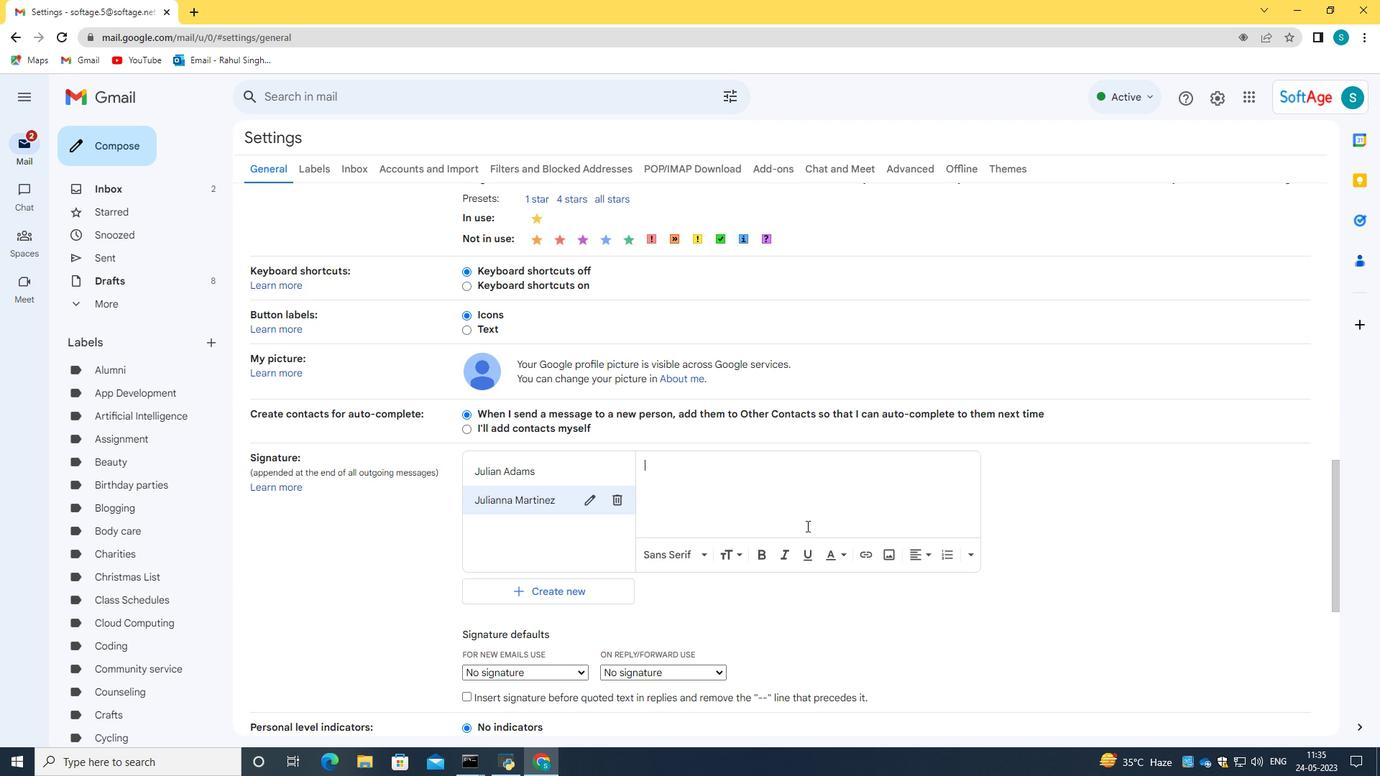 
Action: Mouse scrolled (806, 525) with delta (0, 0)
Screenshot: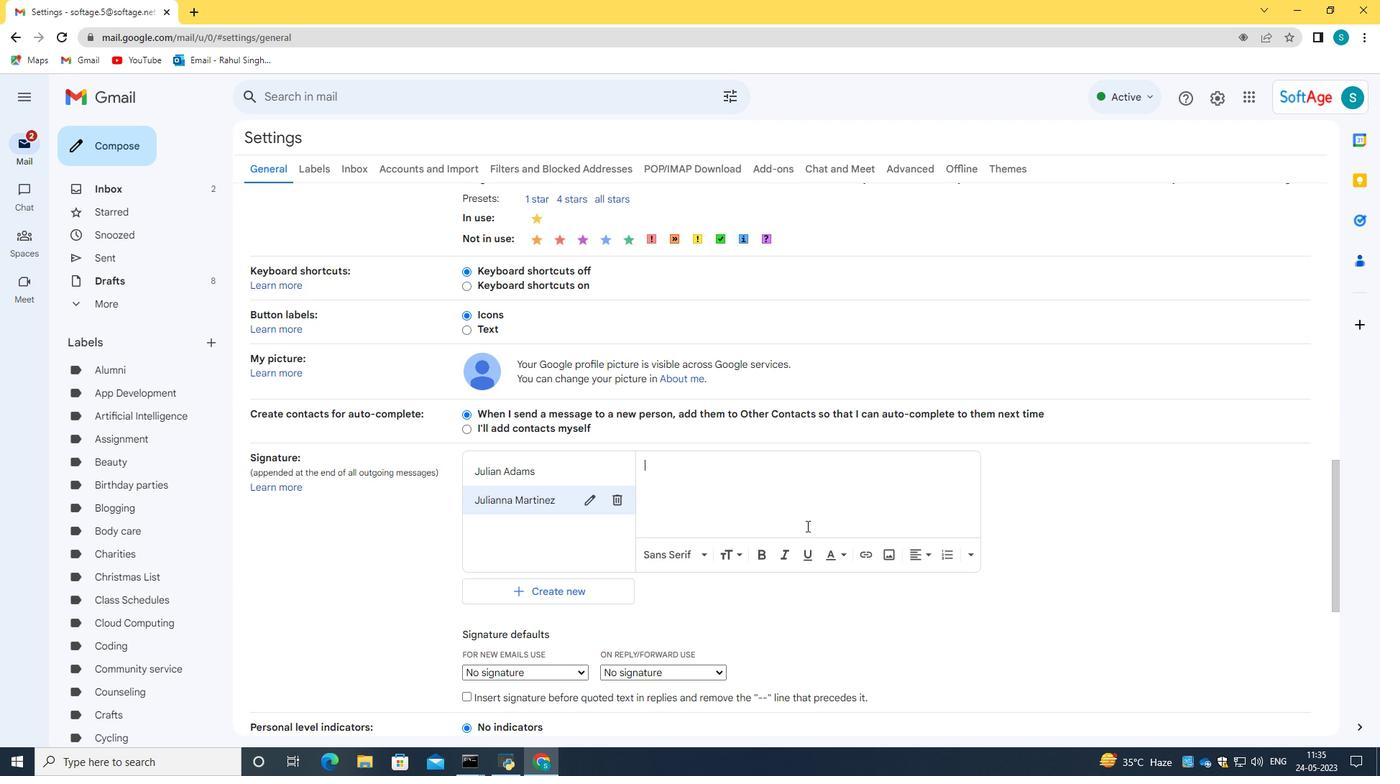 
Action: Mouse scrolled (806, 525) with delta (0, 0)
Screenshot: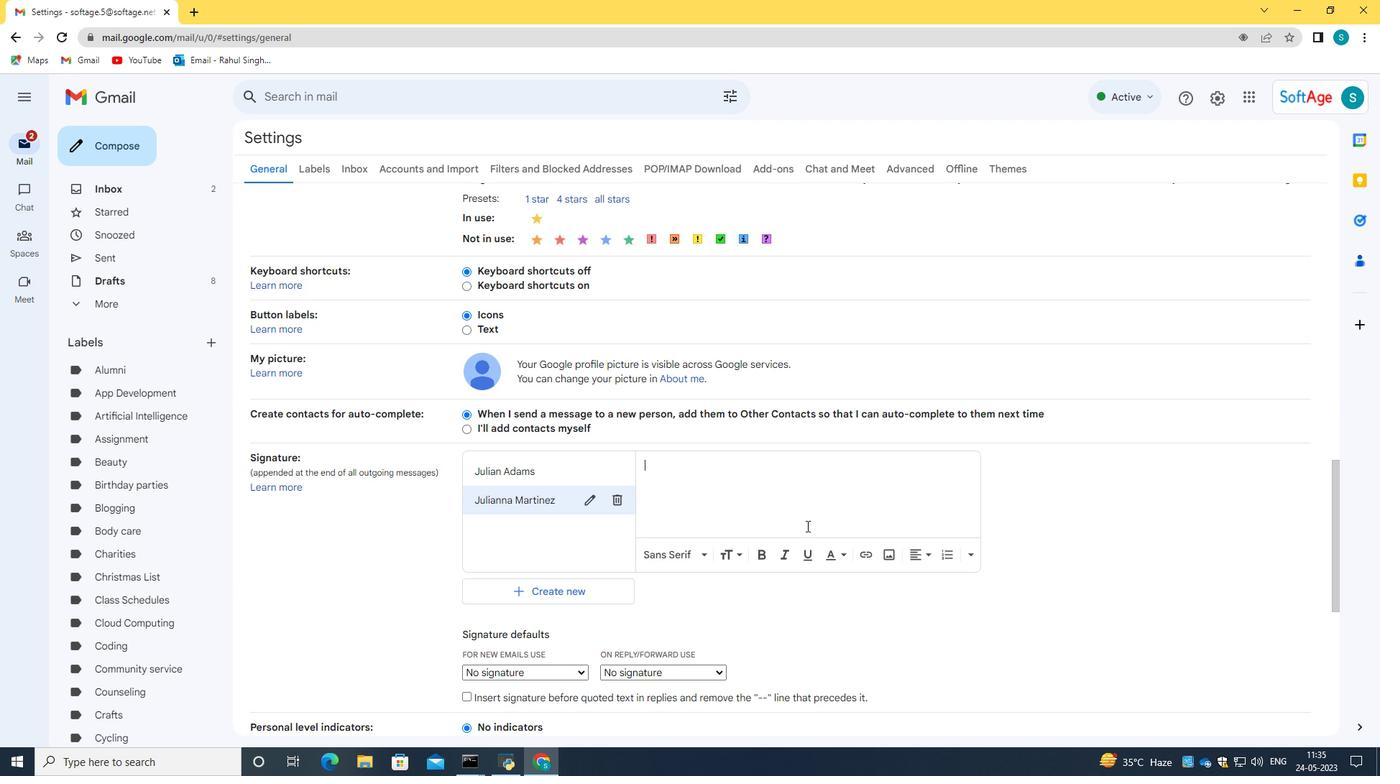 
Action: Mouse scrolled (806, 525) with delta (0, 0)
Screenshot: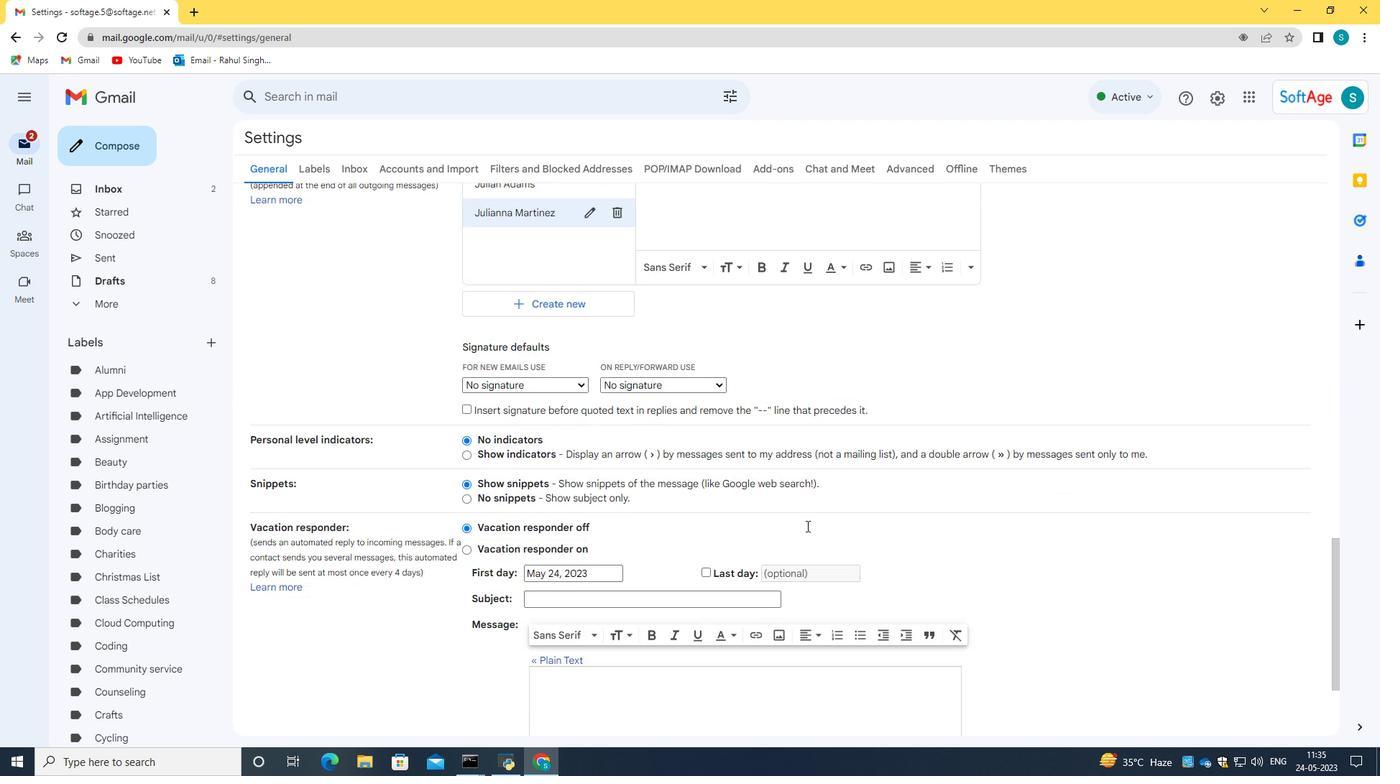 
Action: Mouse moved to (806, 526)
Screenshot: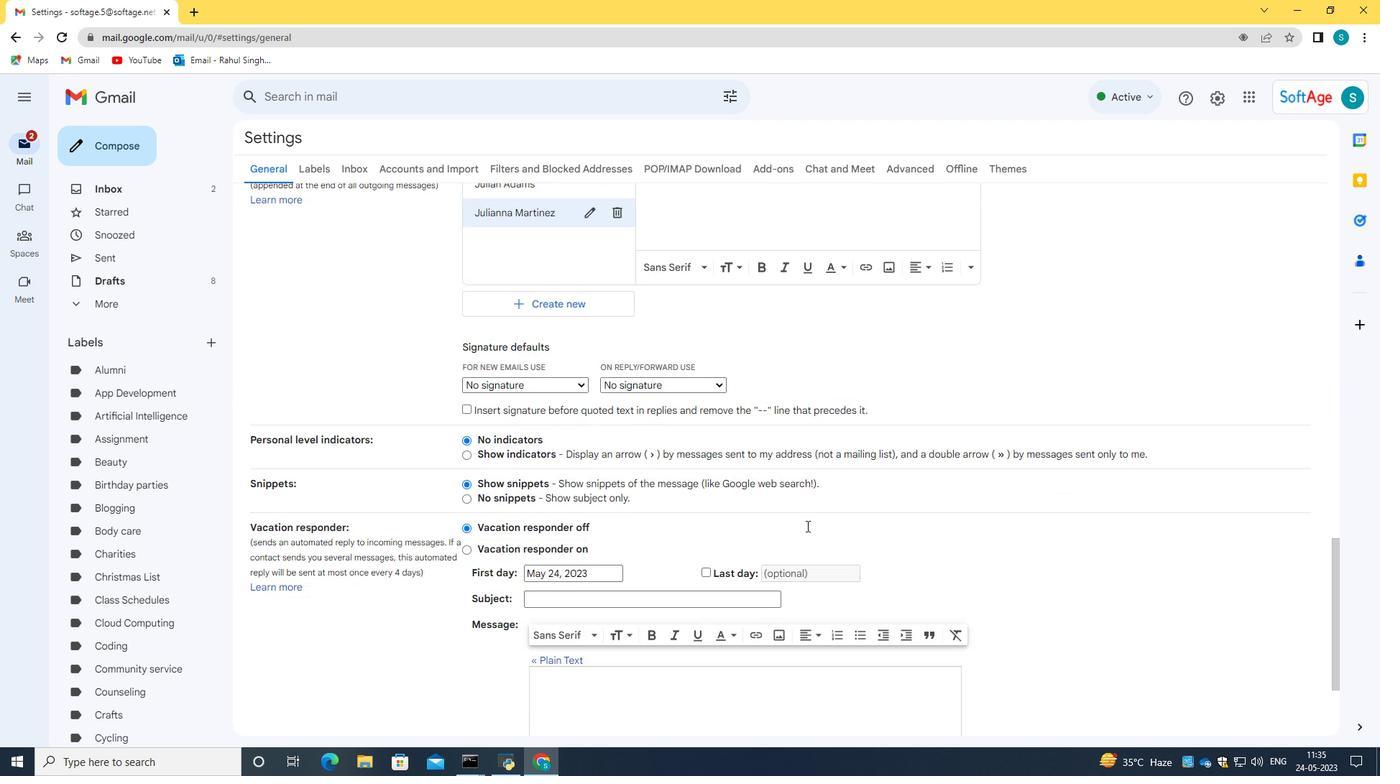 
Action: Mouse scrolled (806, 525) with delta (0, 0)
Screenshot: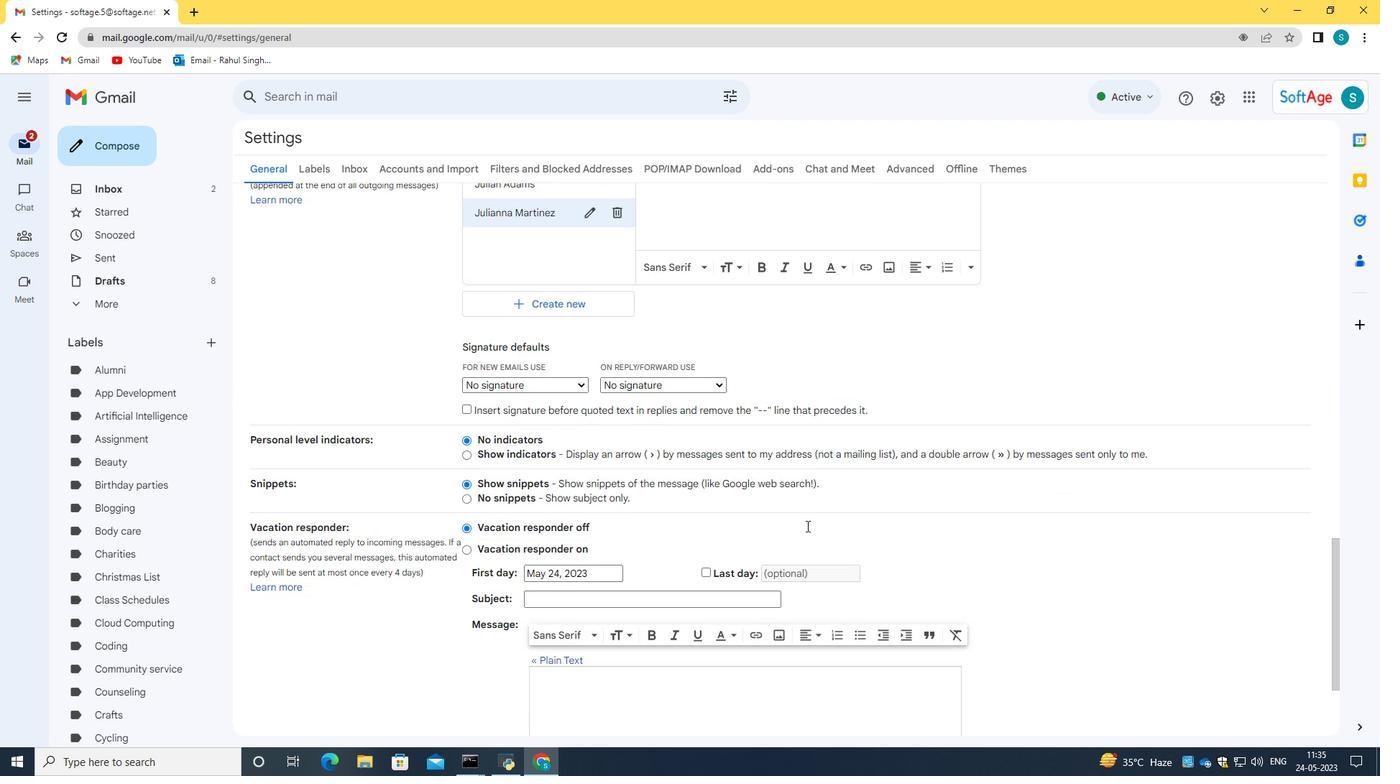 
Action: Mouse moved to (791, 455)
Screenshot: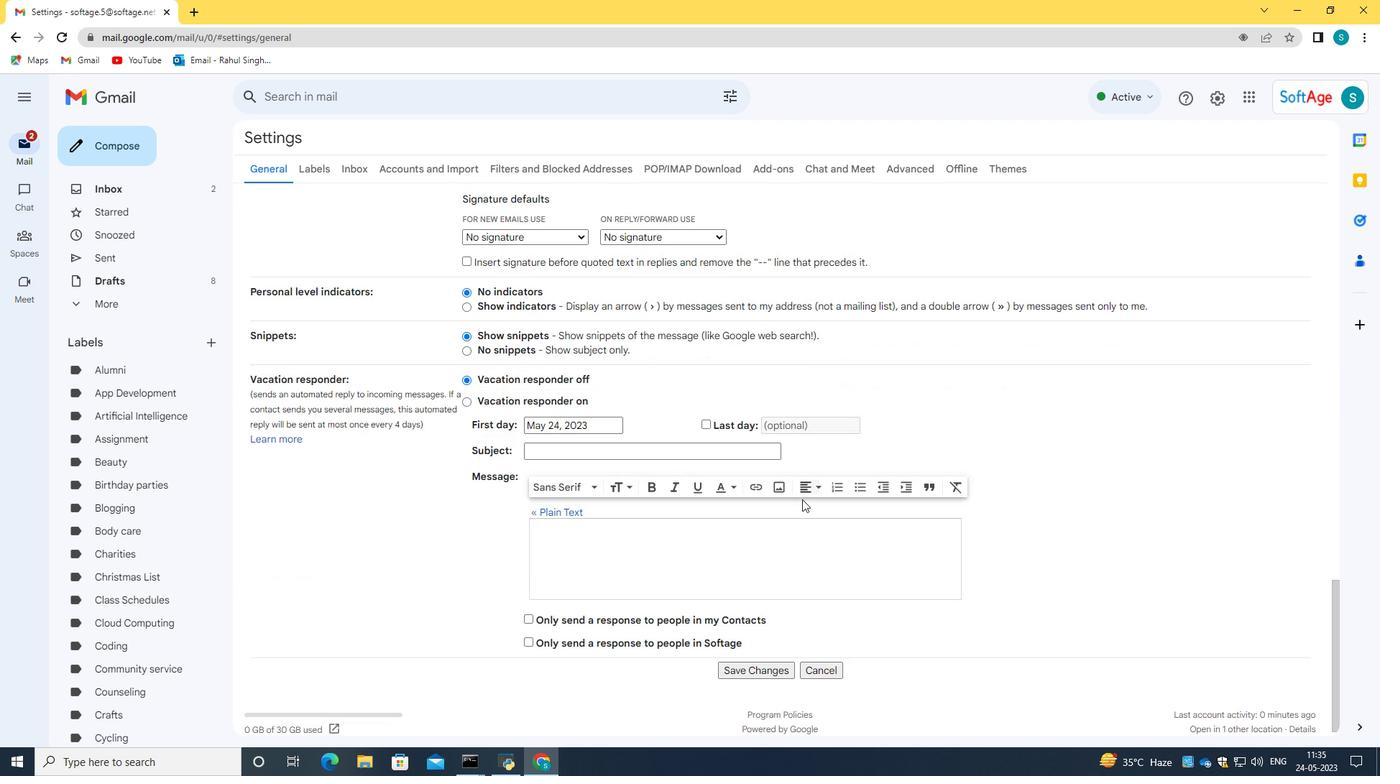 
Action: Mouse scrolled (791, 455) with delta (0, 0)
Screenshot: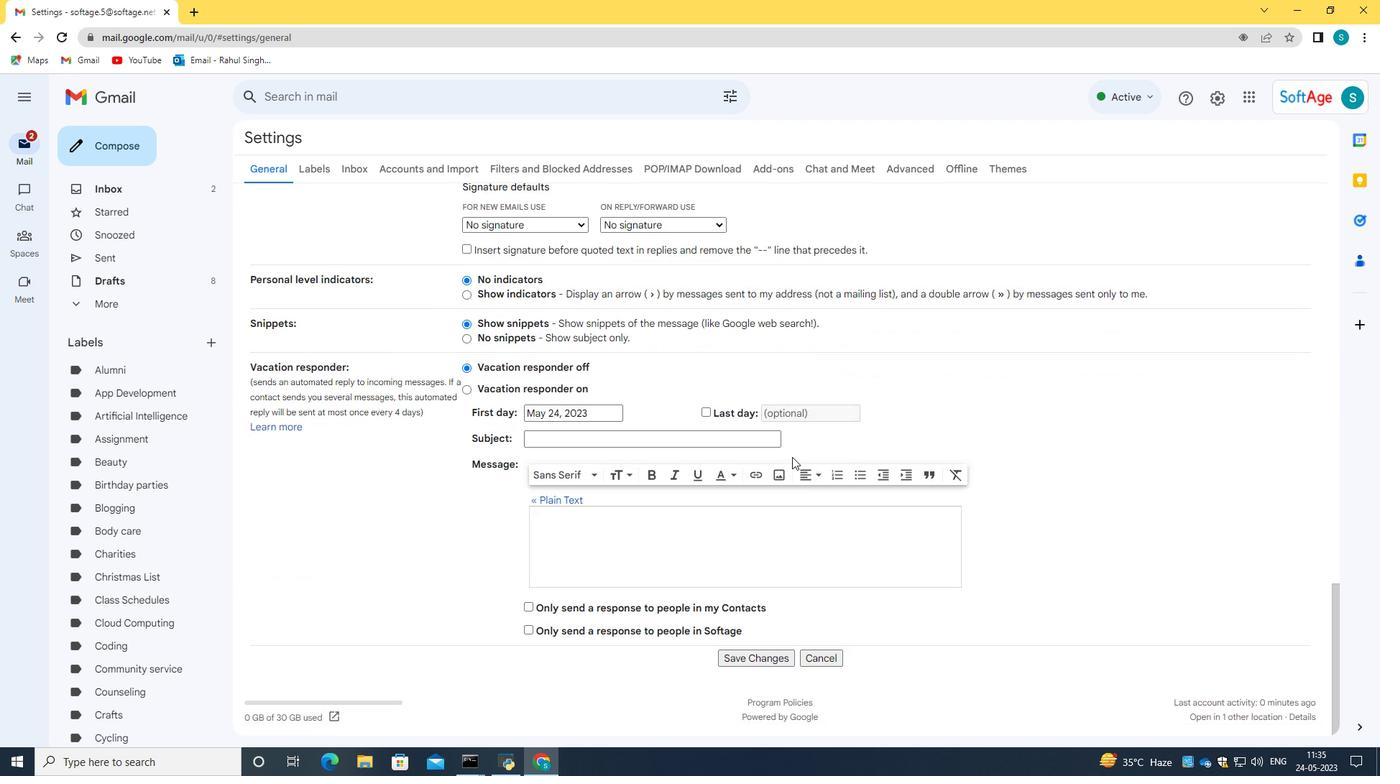 
Action: Mouse scrolled (791, 455) with delta (0, 0)
Screenshot: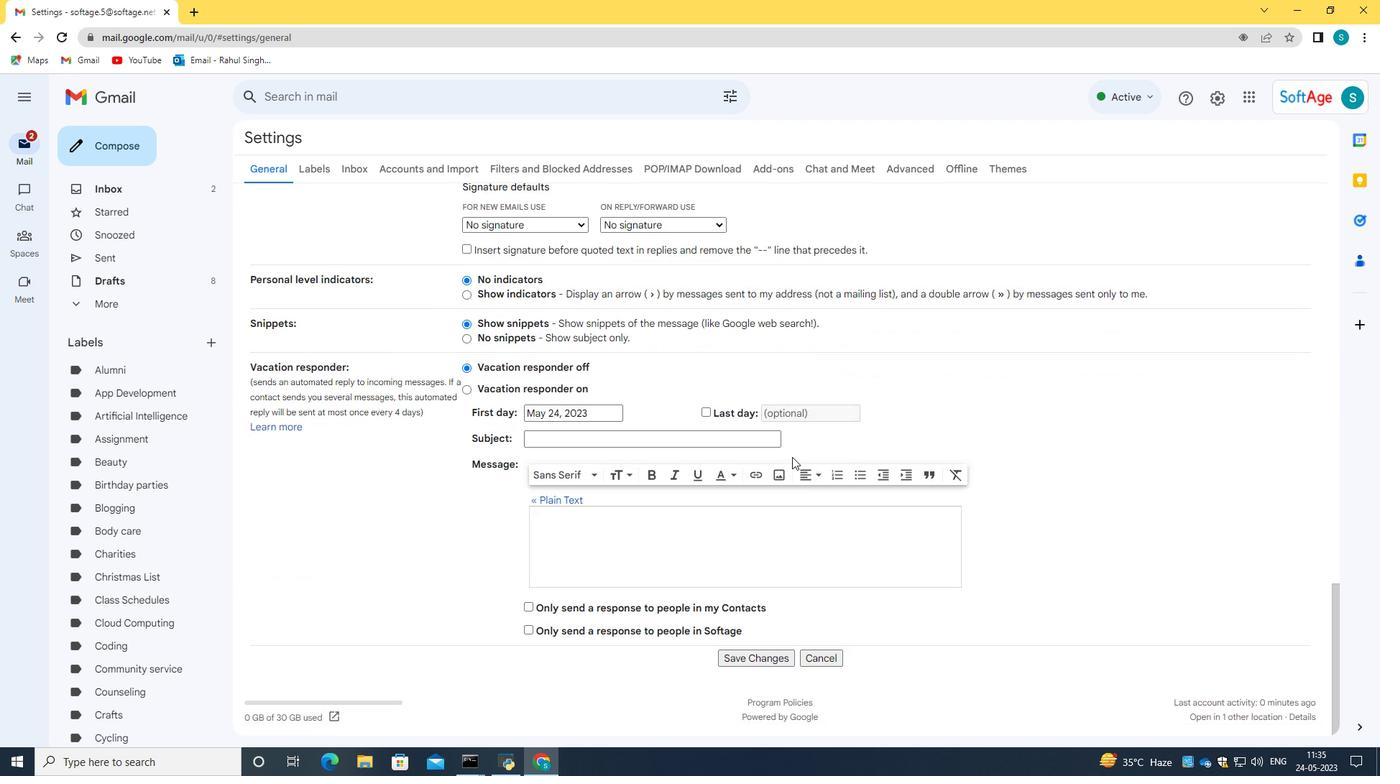 
Action: Mouse scrolled (791, 455) with delta (0, 0)
Screenshot: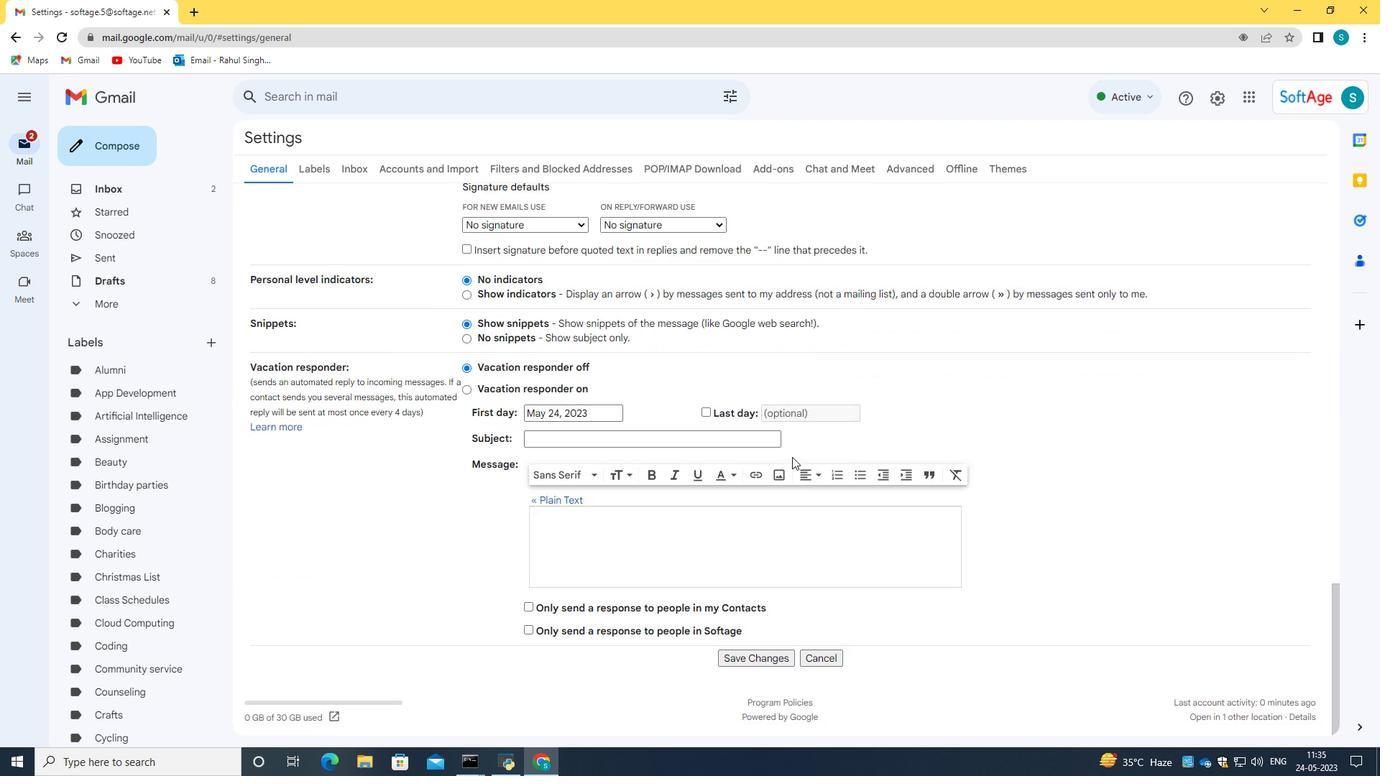 
Action: Mouse scrolled (791, 455) with delta (0, 0)
Screenshot: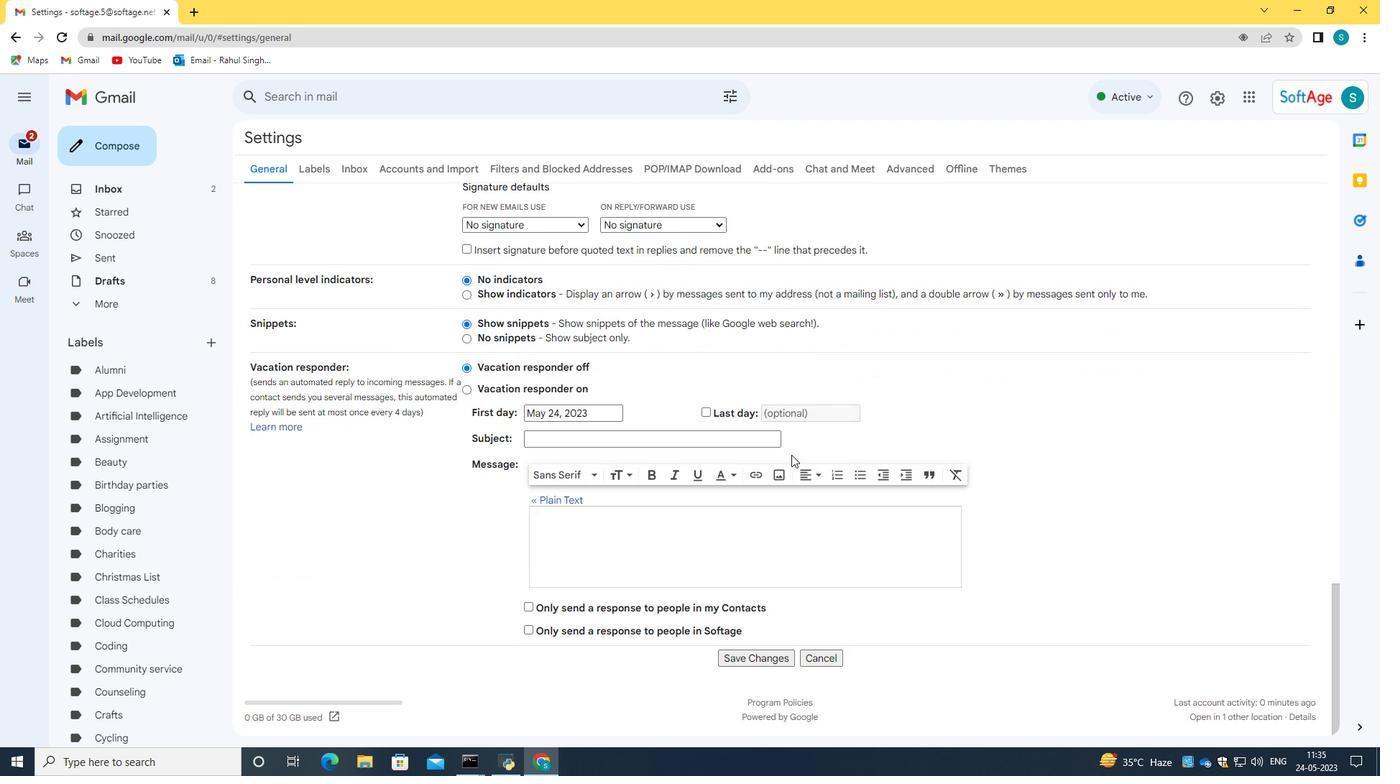
Action: Mouse moved to (762, 357)
Screenshot: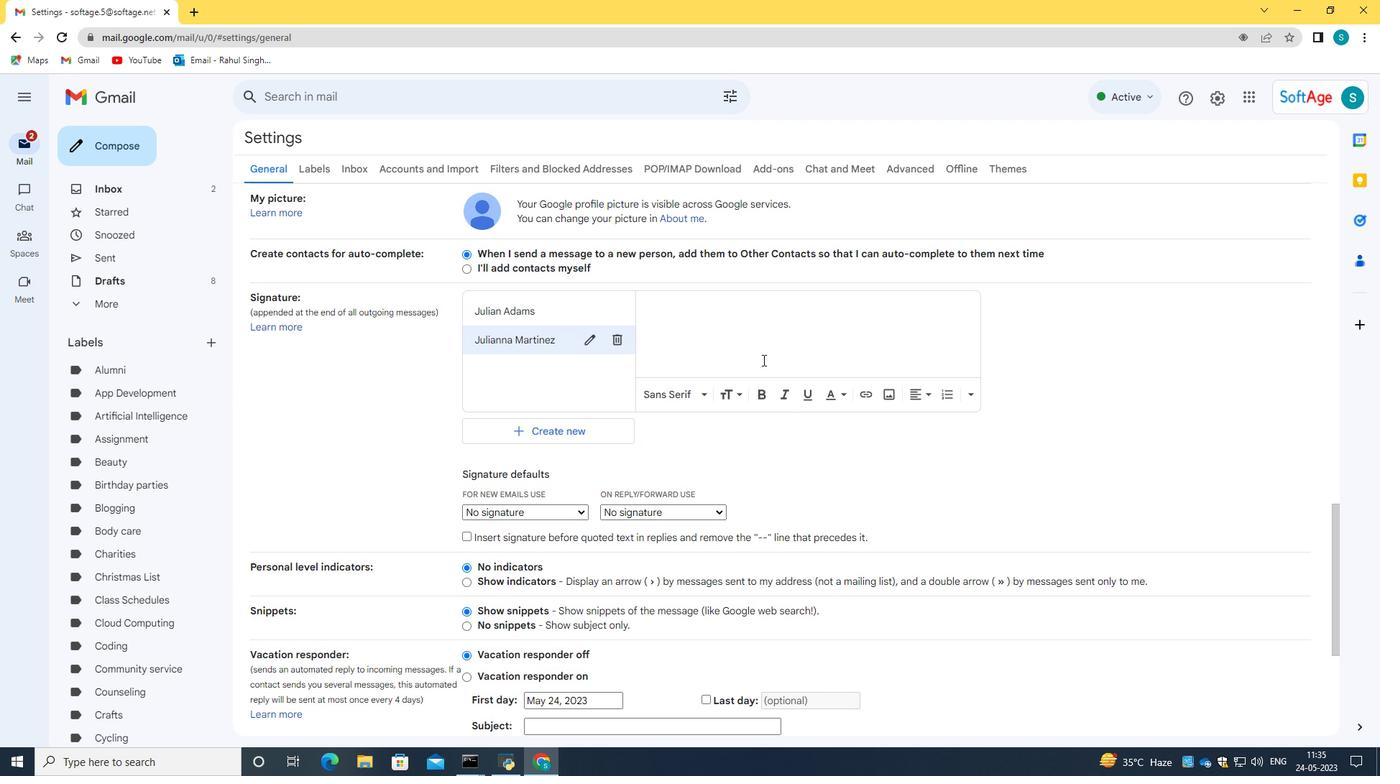 
Action: Key pressed <Key.caps_lock>J<Key.caps_lock>ulianna<Key.space><Key.caps_lock>M<Key.caps_lock>artinez
Screenshot: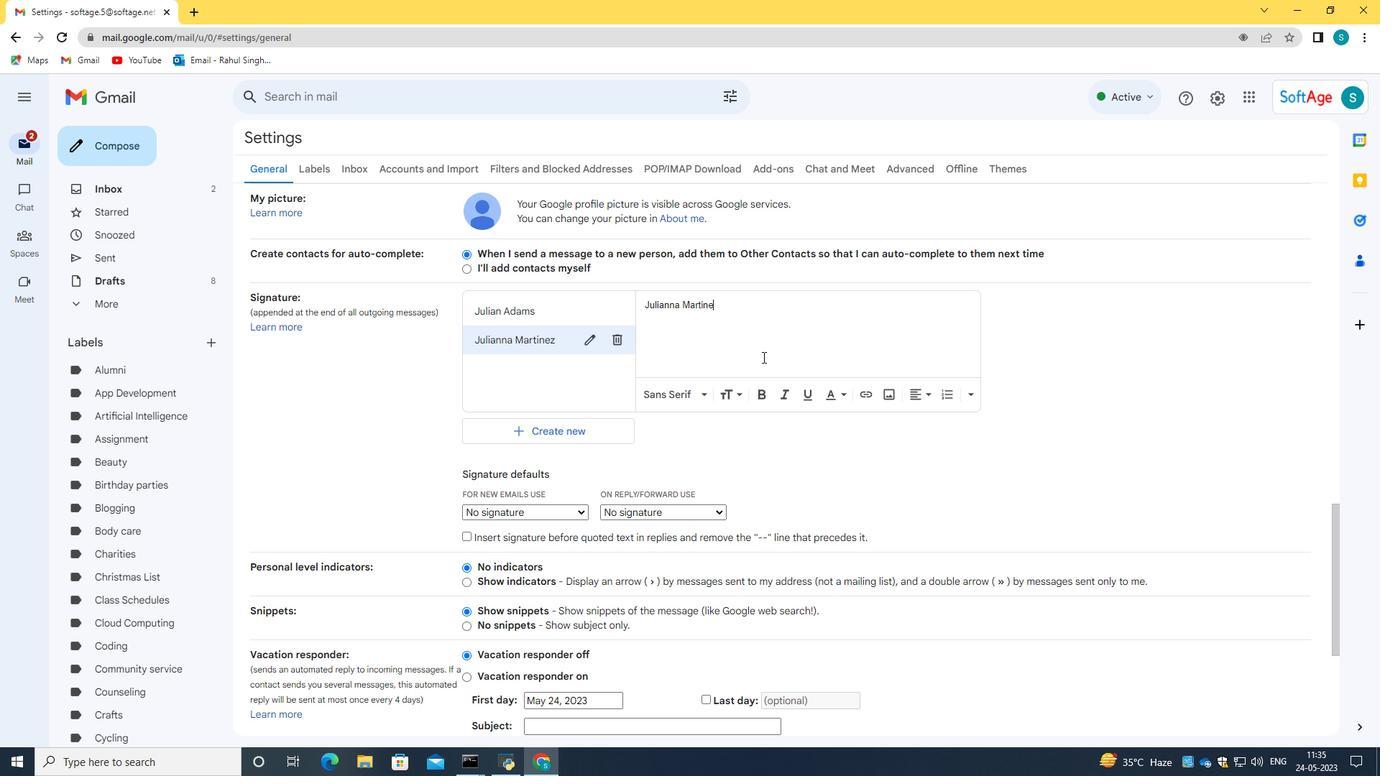 
Action: Mouse scrolled (762, 356) with delta (0, 0)
Screenshot: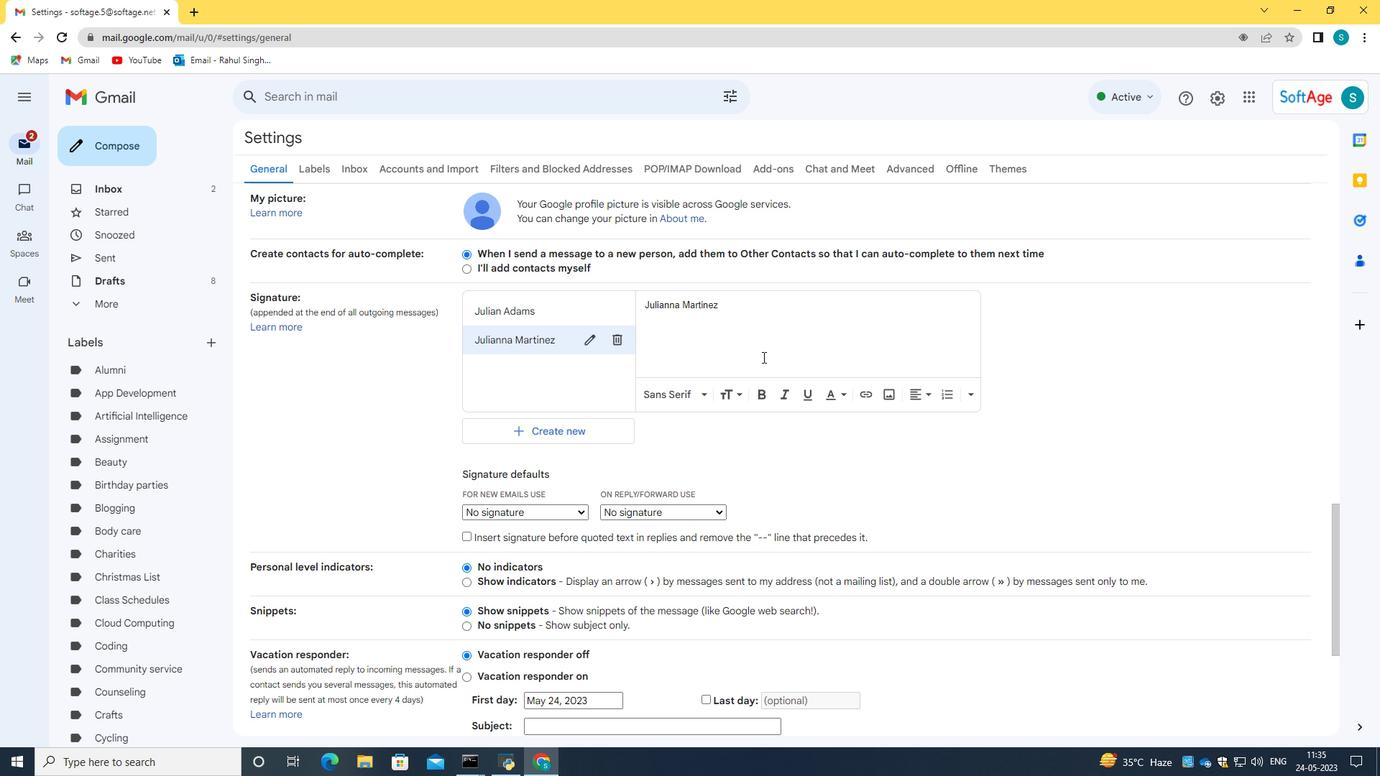 
Action: Mouse scrolled (762, 356) with delta (0, 0)
Screenshot: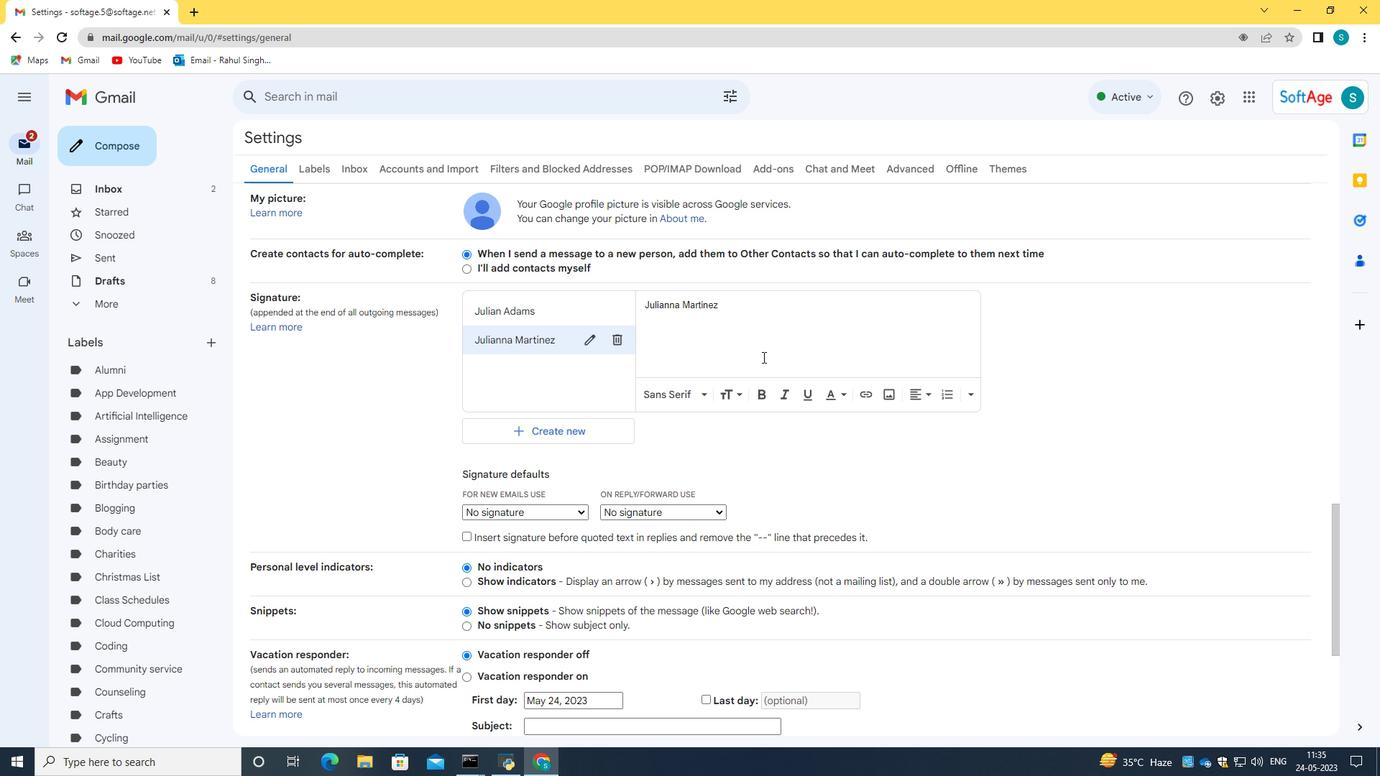 
Action: Mouse scrolled (762, 356) with delta (0, 0)
Screenshot: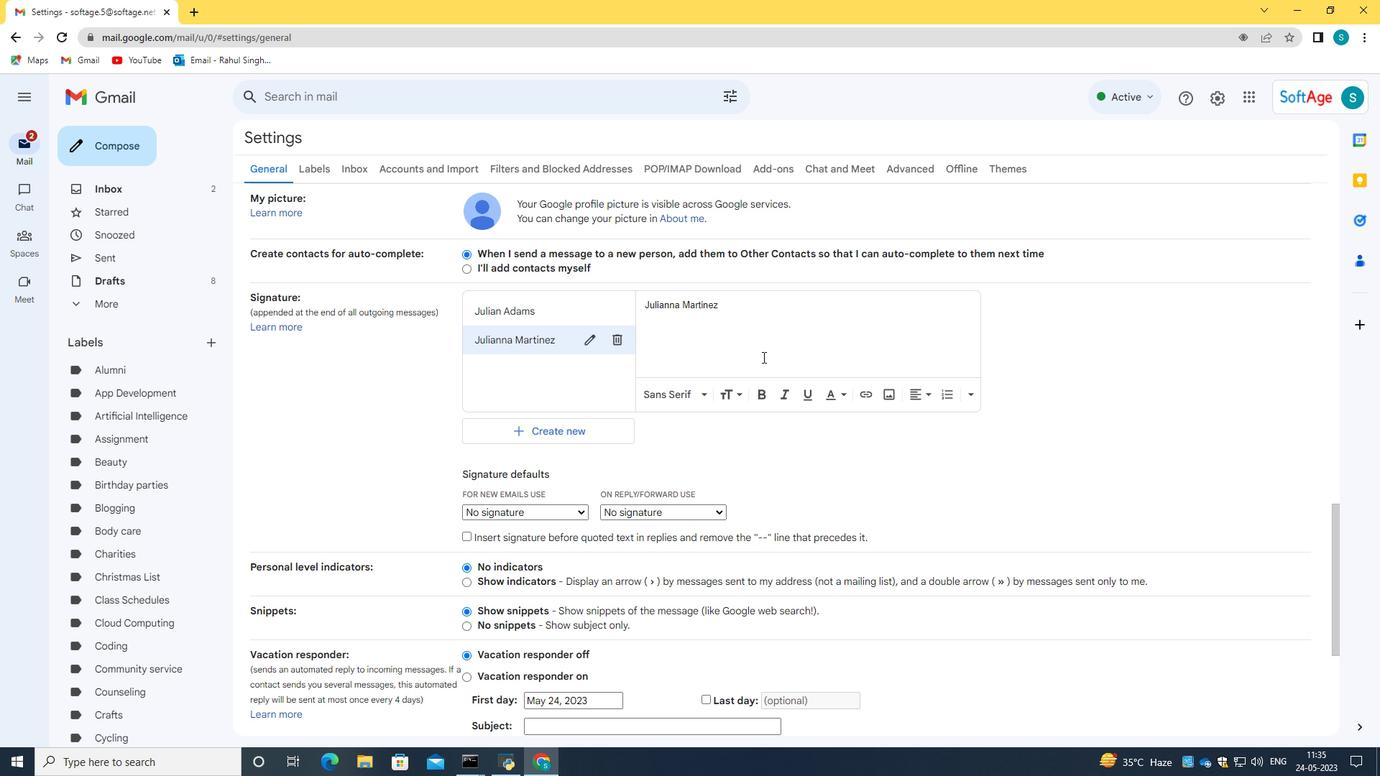 
Action: Mouse scrolled (762, 356) with delta (0, 0)
Screenshot: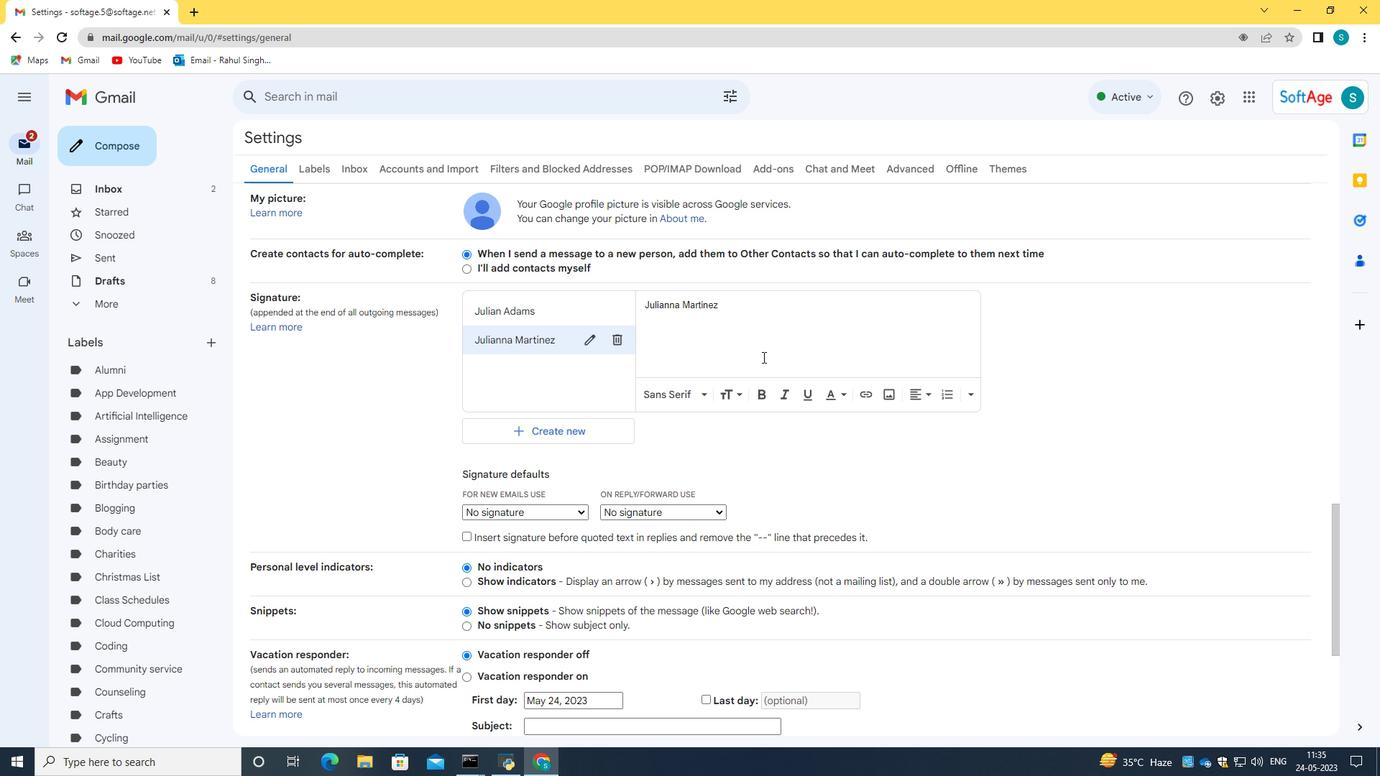 
Action: Mouse scrolled (762, 356) with delta (0, 0)
Screenshot: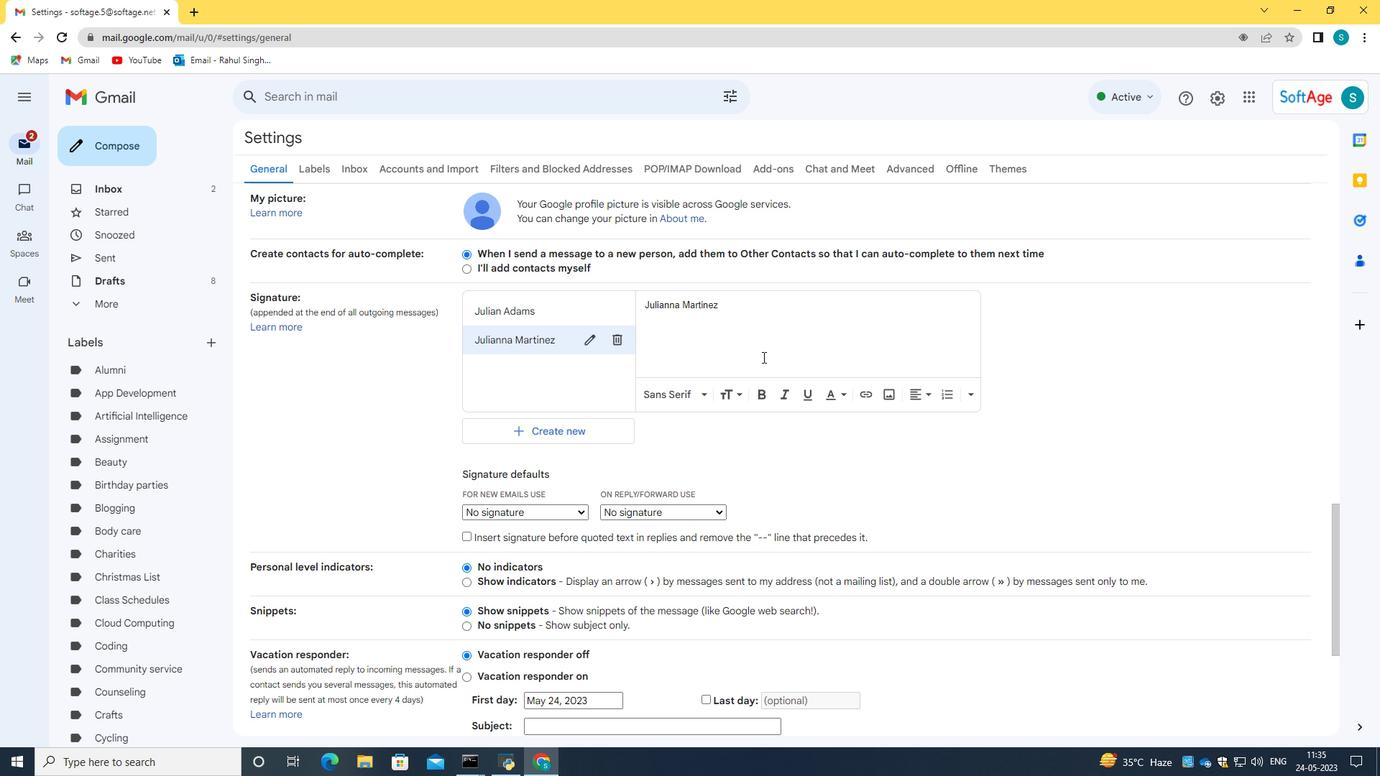 
Action: Mouse scrolled (762, 356) with delta (0, 0)
Screenshot: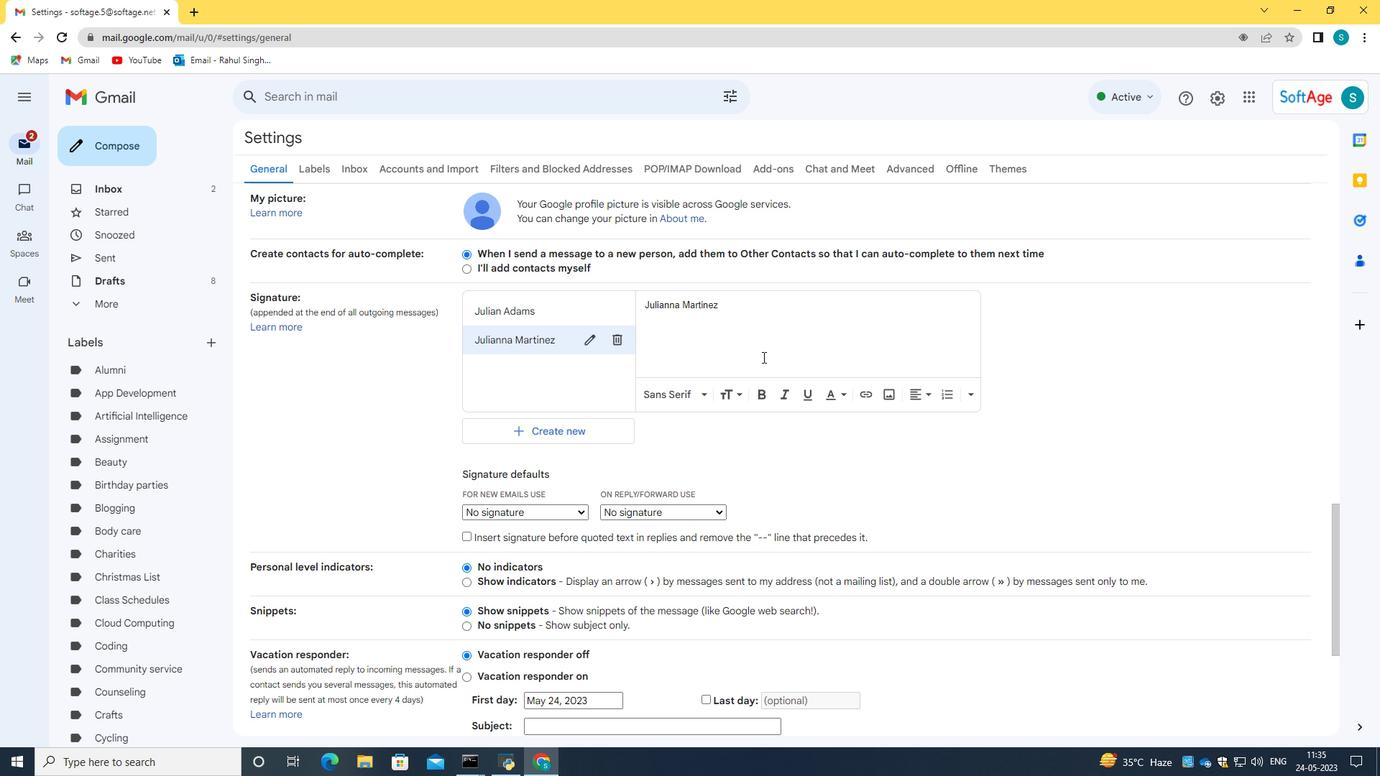 
Action: Mouse scrolled (762, 356) with delta (0, 0)
Screenshot: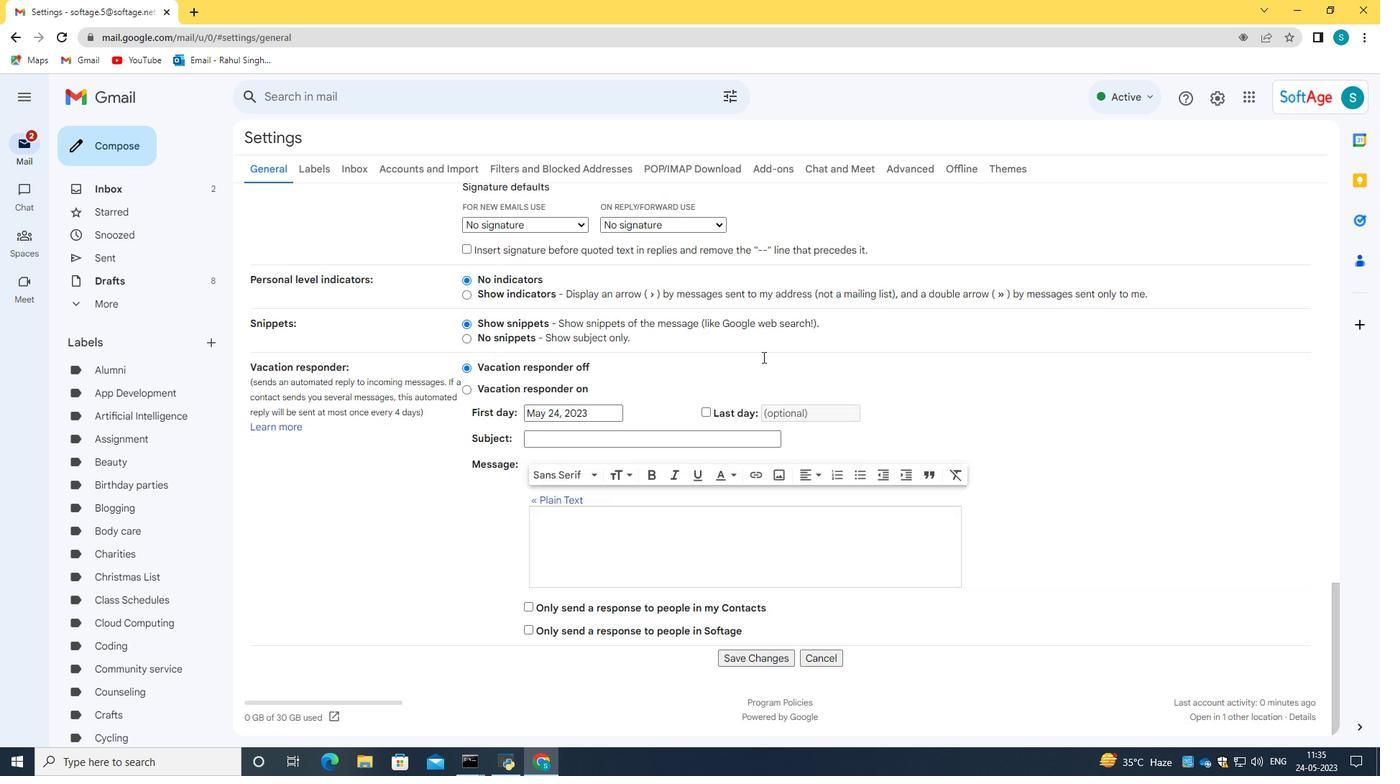 
Action: Mouse moved to (764, 358)
Screenshot: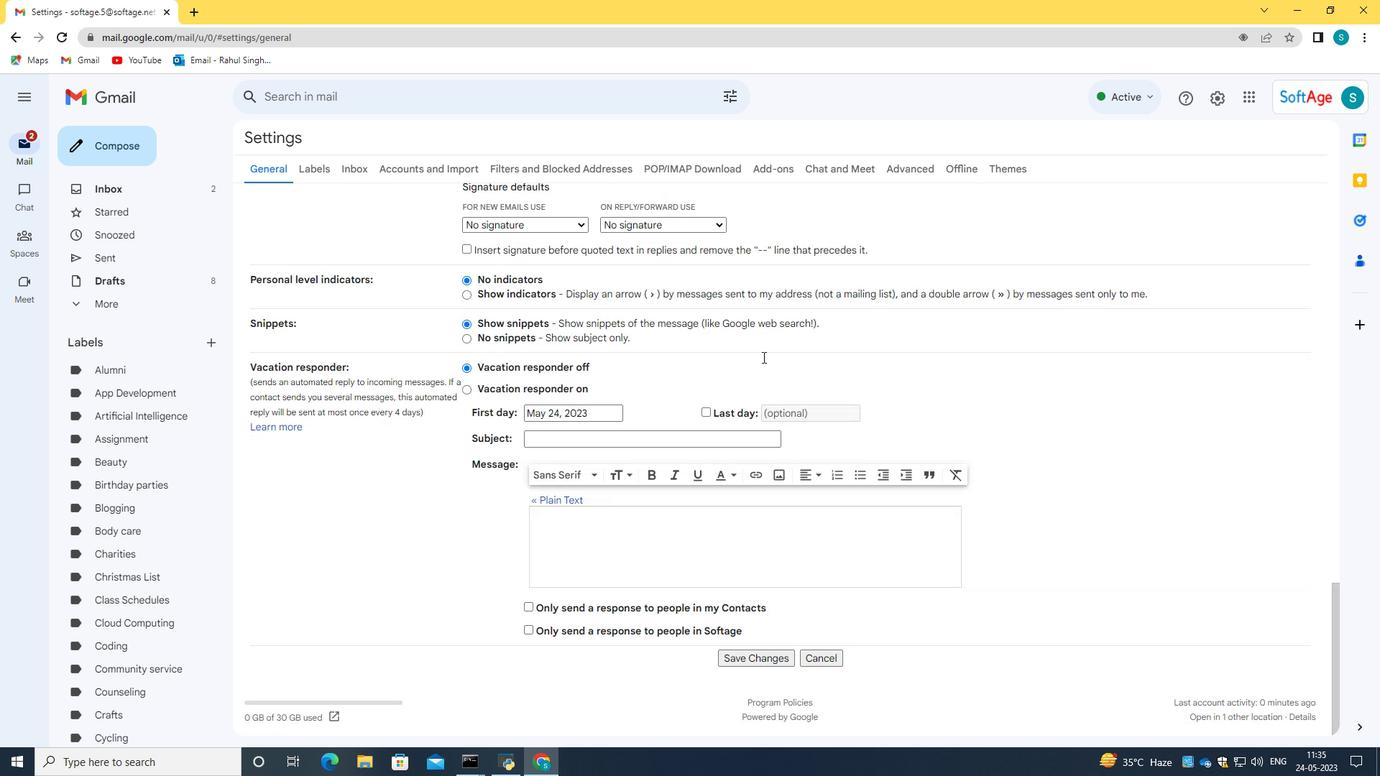 
Action: Mouse scrolled (764, 358) with delta (0, 0)
Screenshot: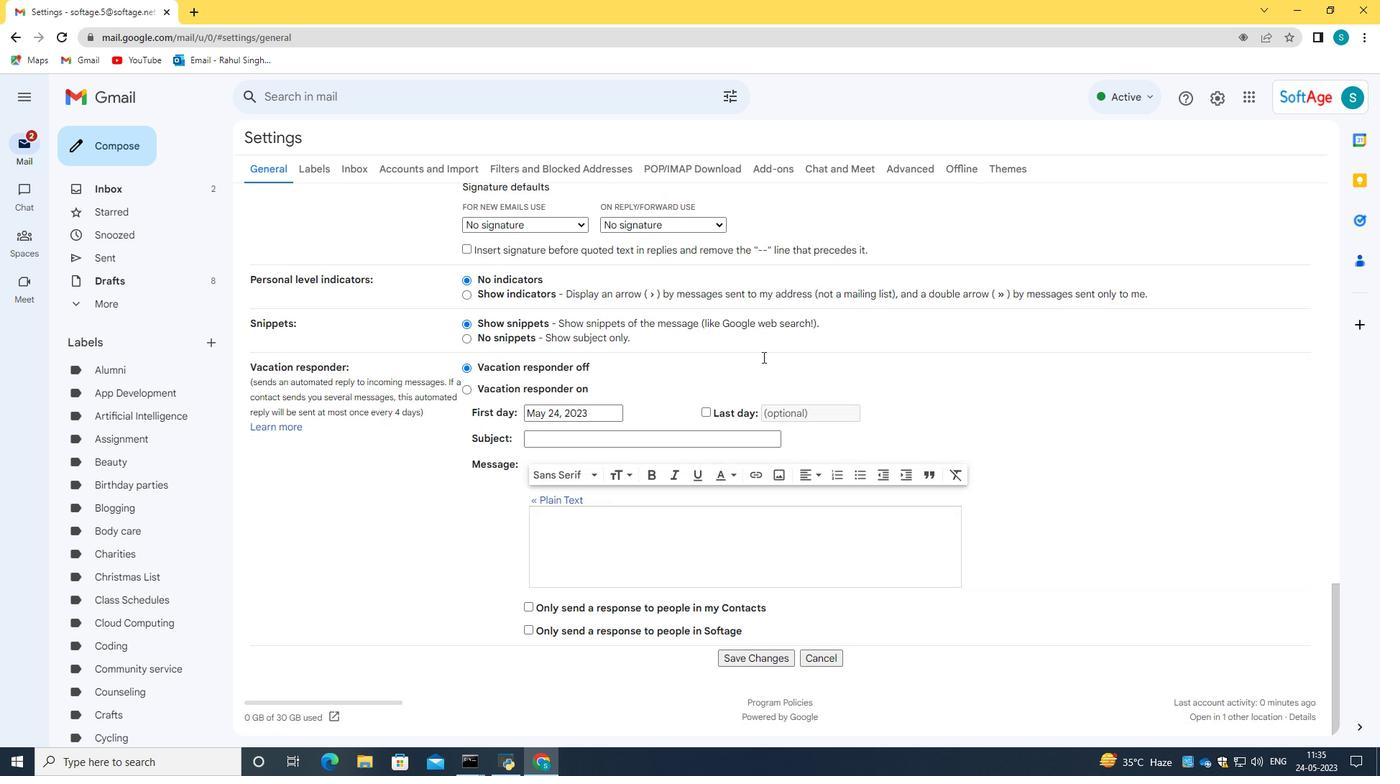 
Action: Mouse moved to (725, 656)
Screenshot: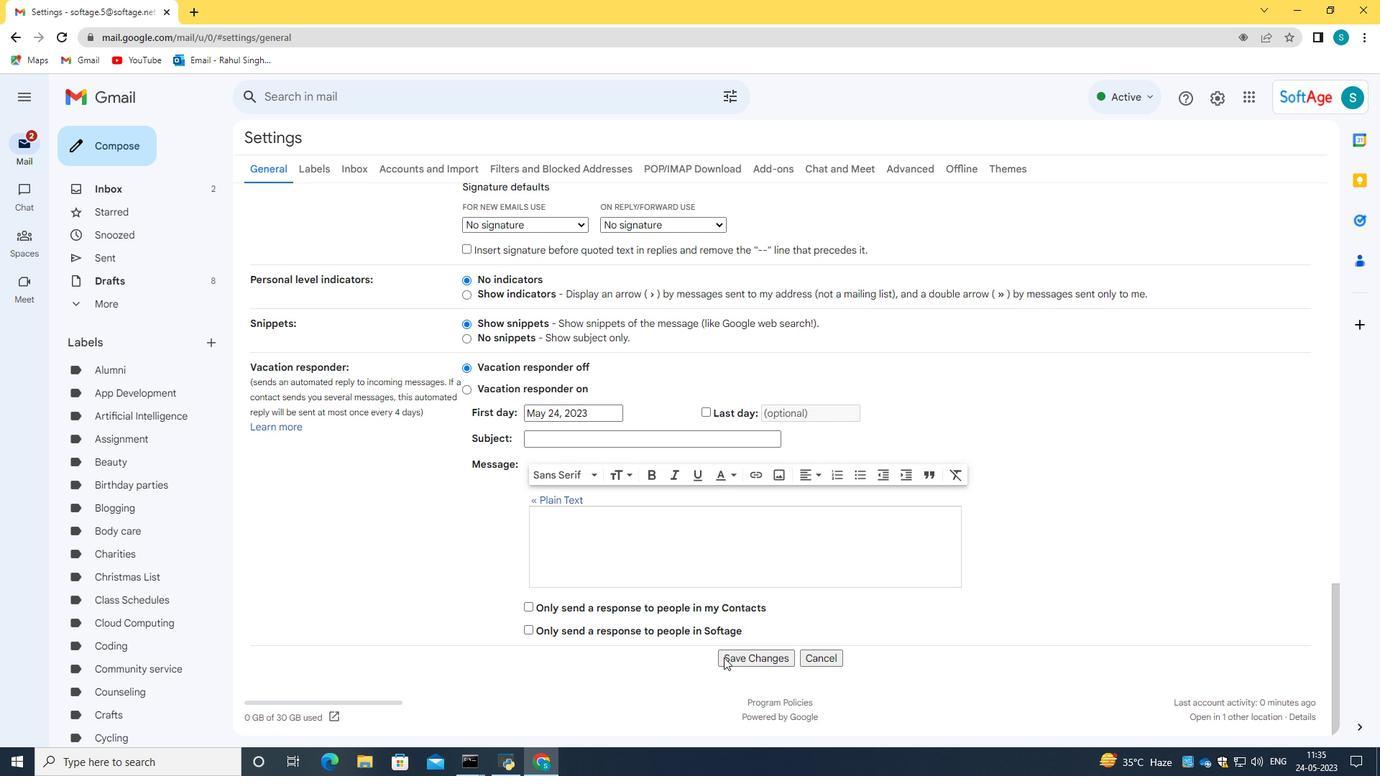 
Action: Mouse pressed left at (725, 656)
Screenshot: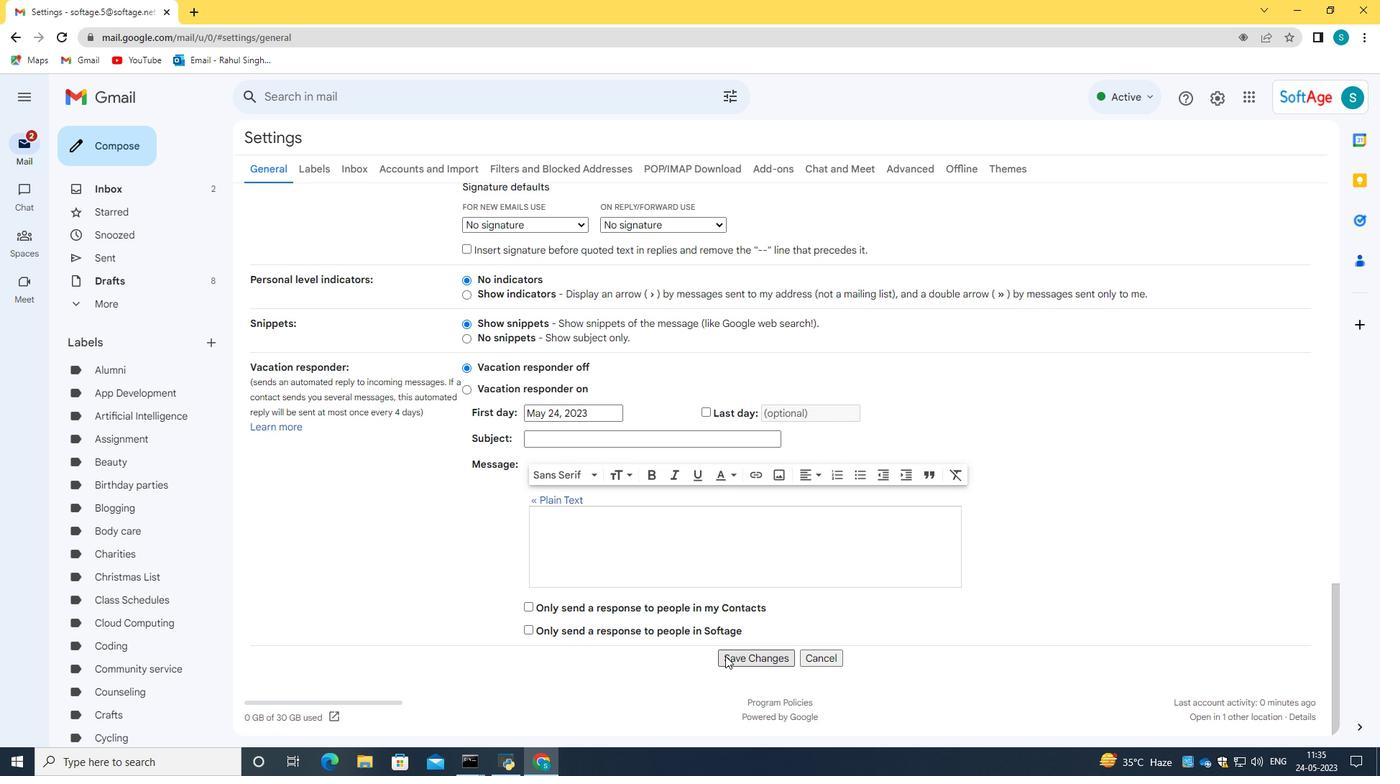 
Action: Mouse scrolled (725, 657) with delta (0, 0)
Screenshot: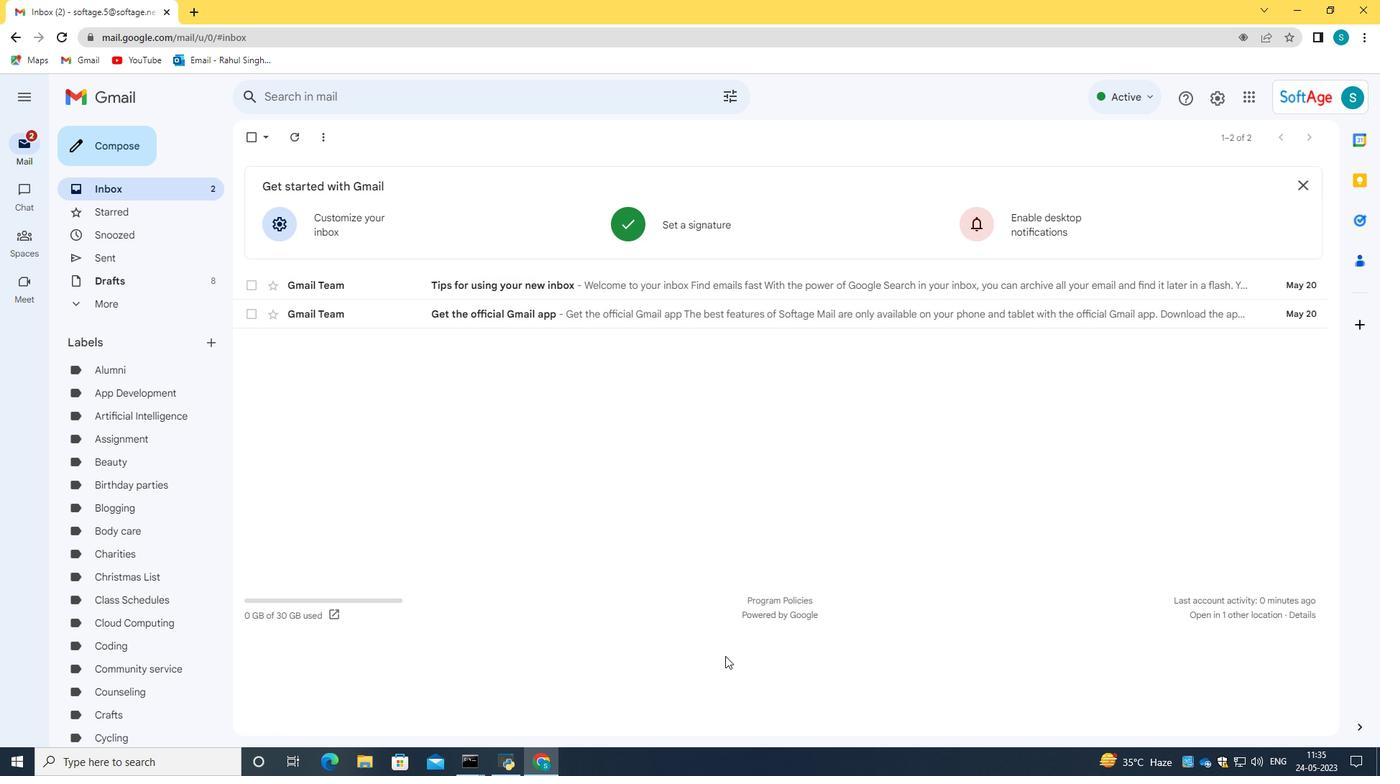
Action: Mouse scrolled (725, 657) with delta (0, 0)
Screenshot: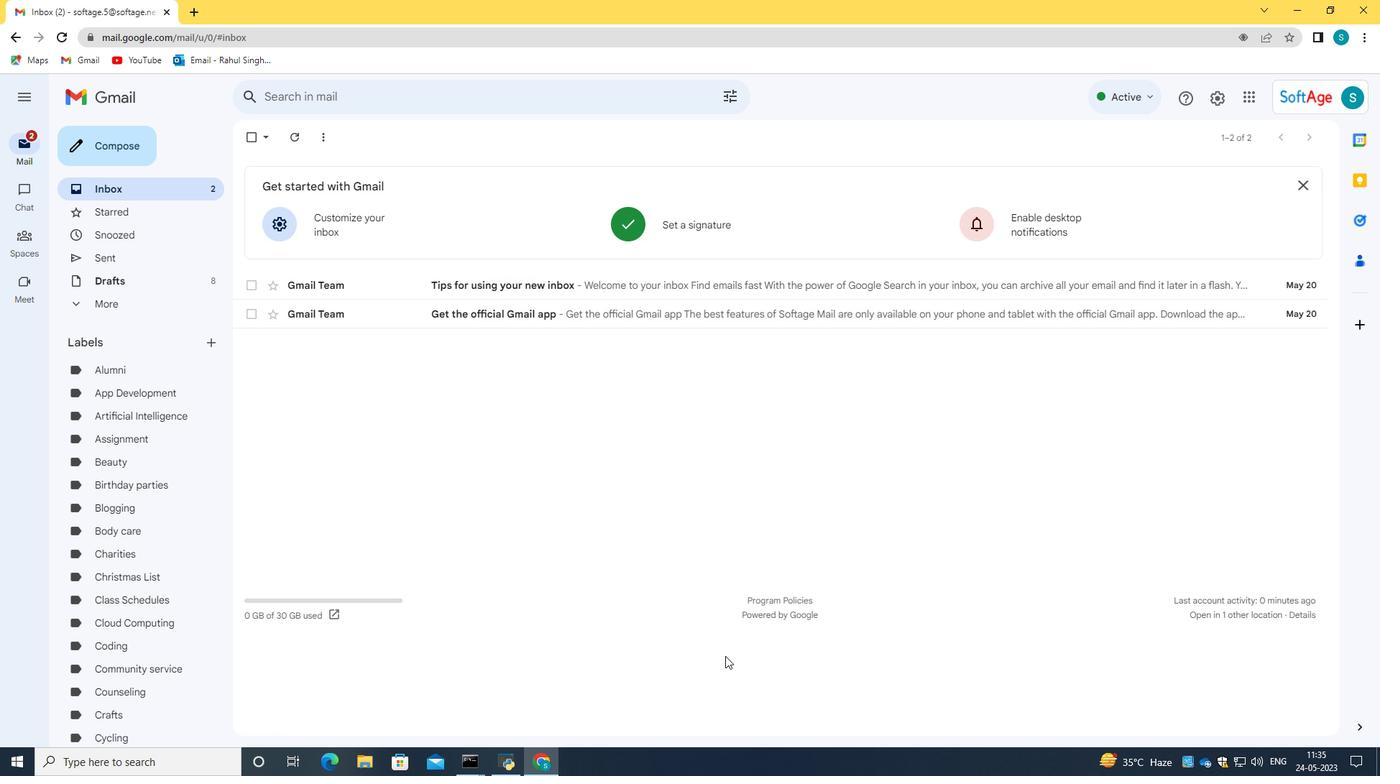 
Action: Mouse scrolled (725, 657) with delta (0, 0)
Screenshot: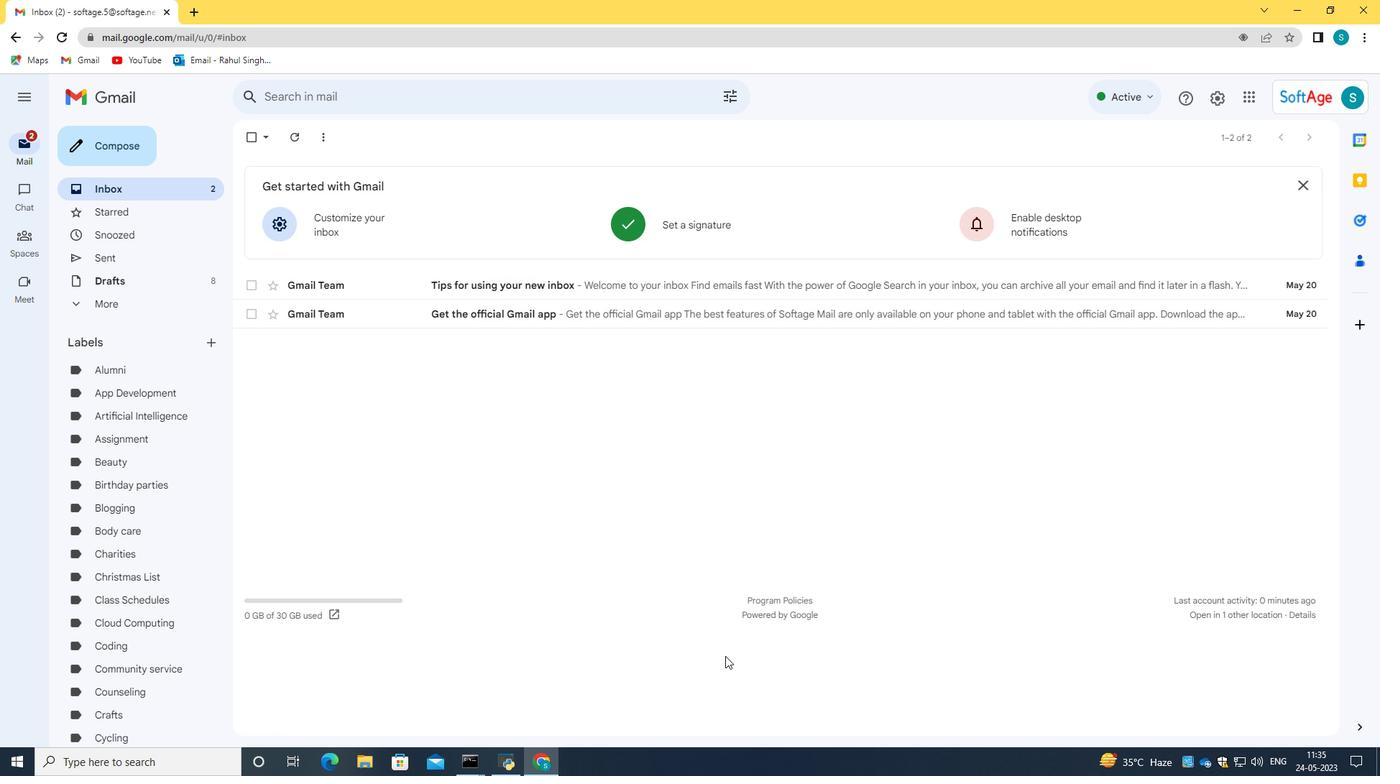 
Action: Mouse scrolled (725, 657) with delta (0, 0)
Screenshot: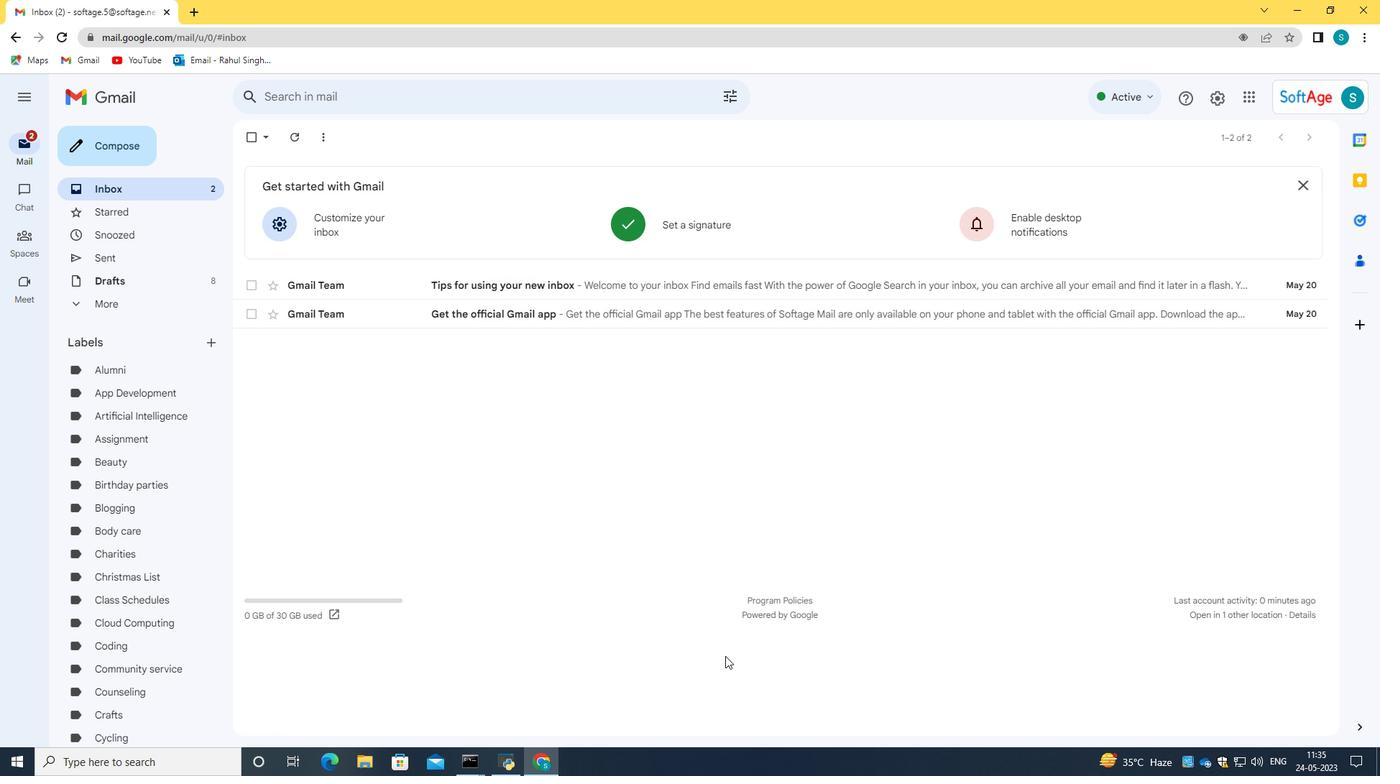 
Action: Mouse moved to (121, 141)
Screenshot: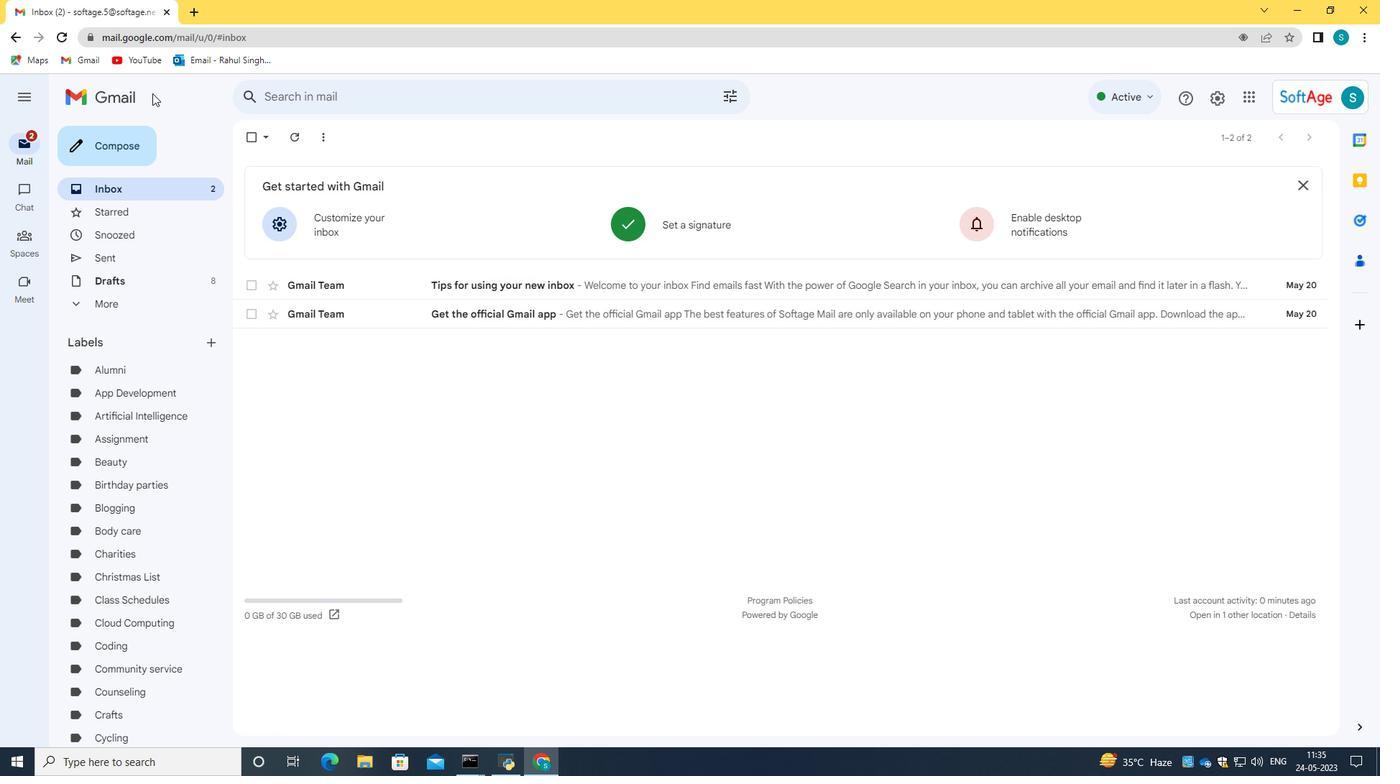
Action: Mouse pressed left at (121, 141)
Screenshot: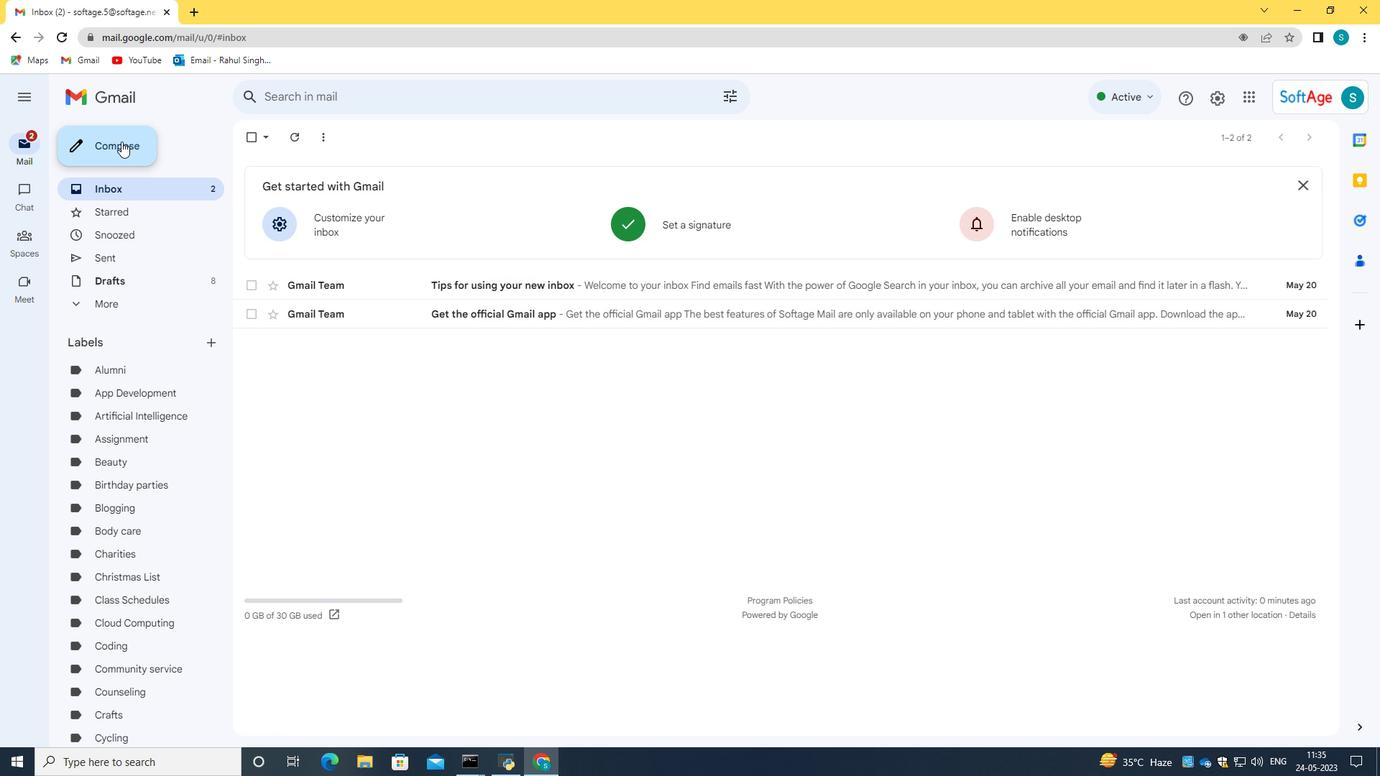 
Action: Mouse moved to (1297, 322)
Screenshot: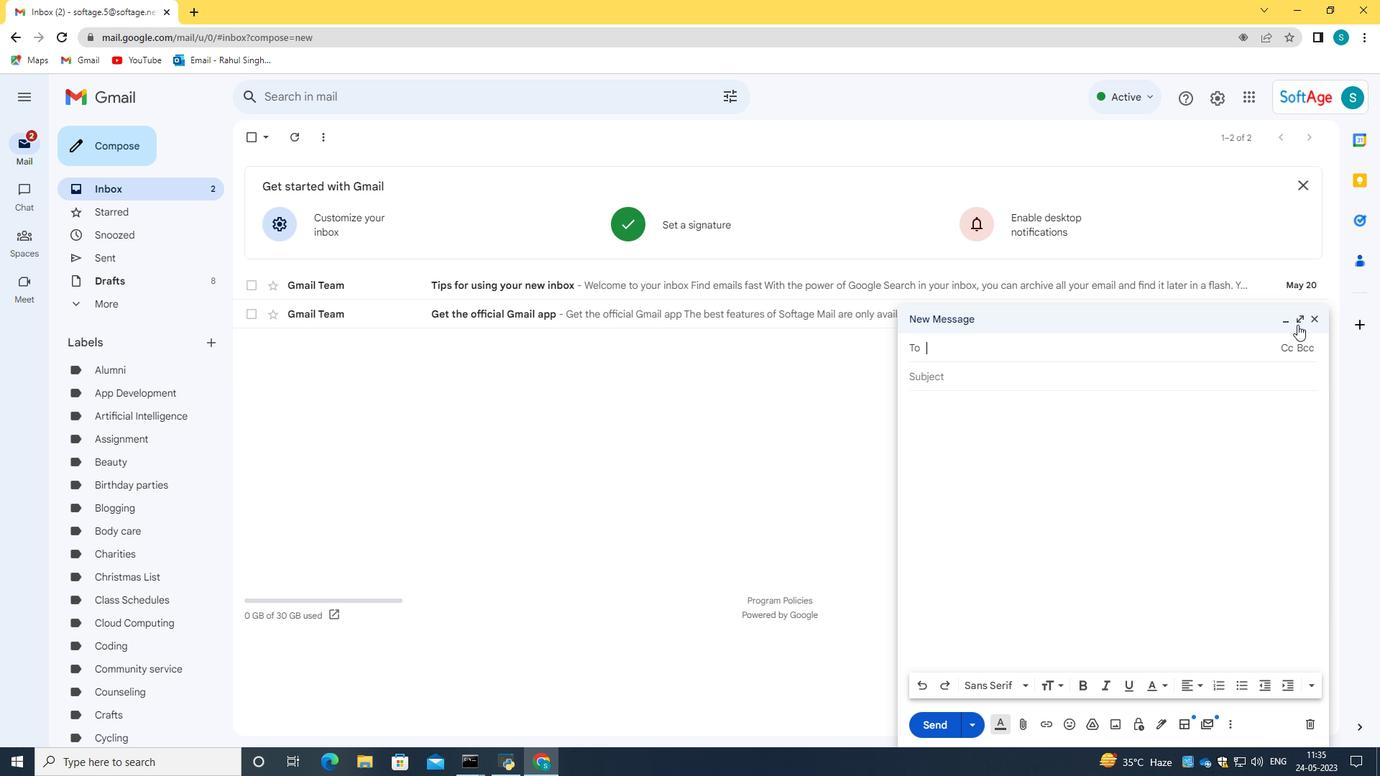 
Action: Mouse pressed left at (1297, 322)
Screenshot: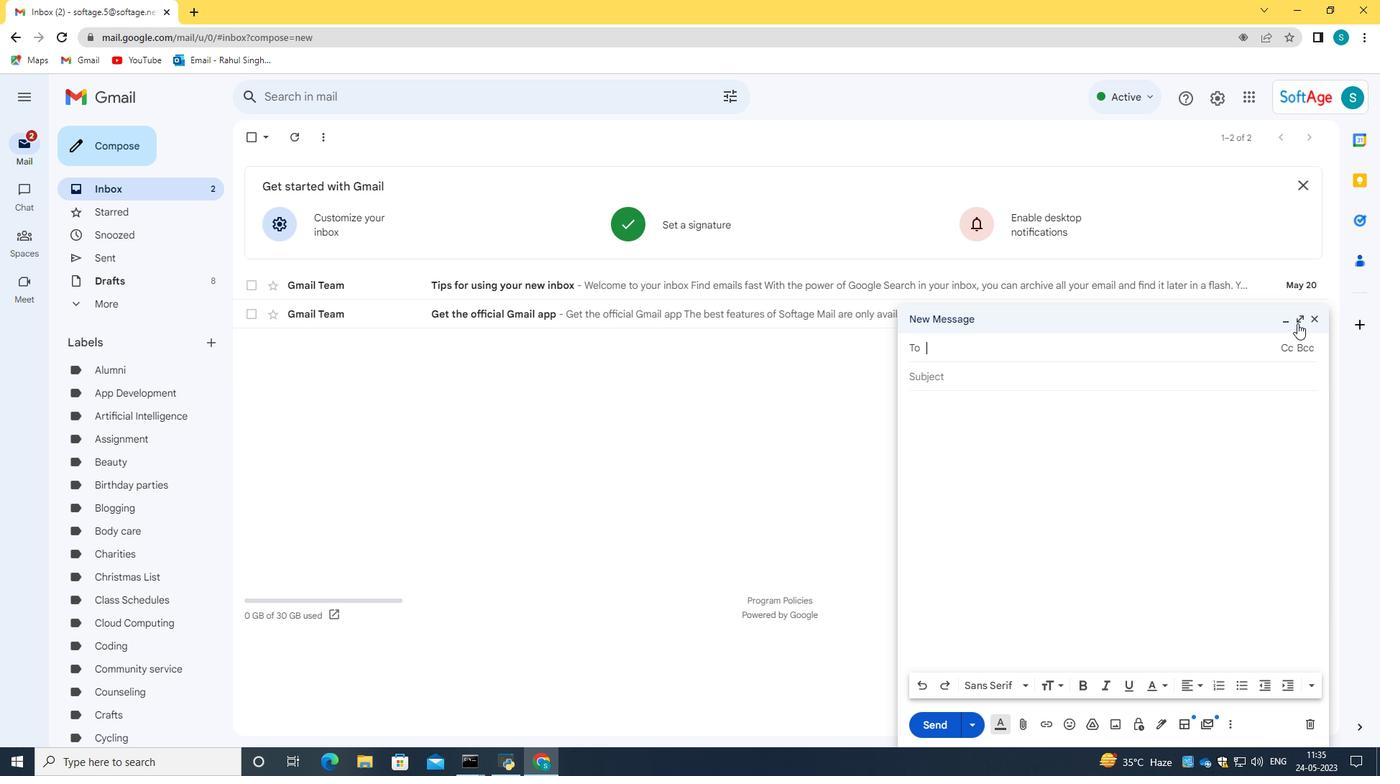 
Action: Mouse moved to (181, 201)
Screenshot: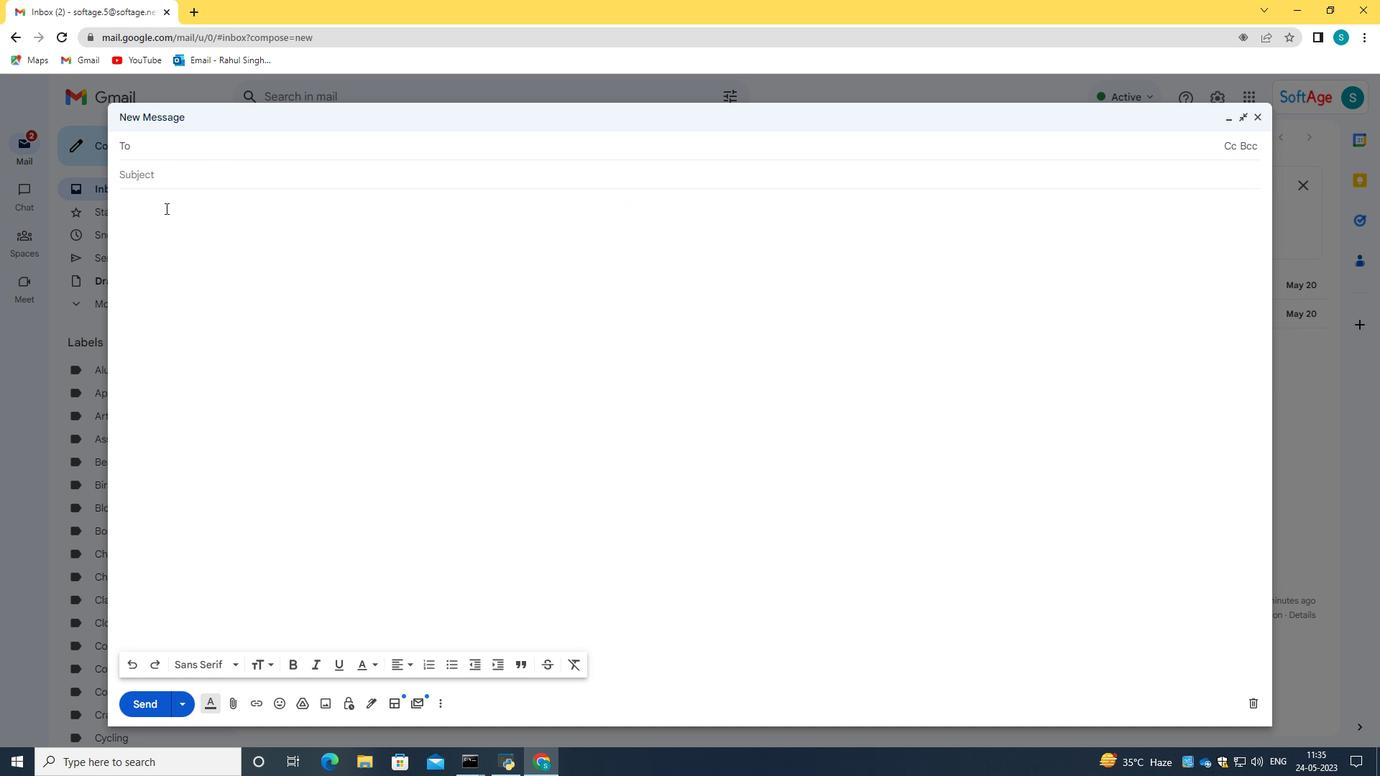 
Action: Mouse pressed left at (181, 201)
Screenshot: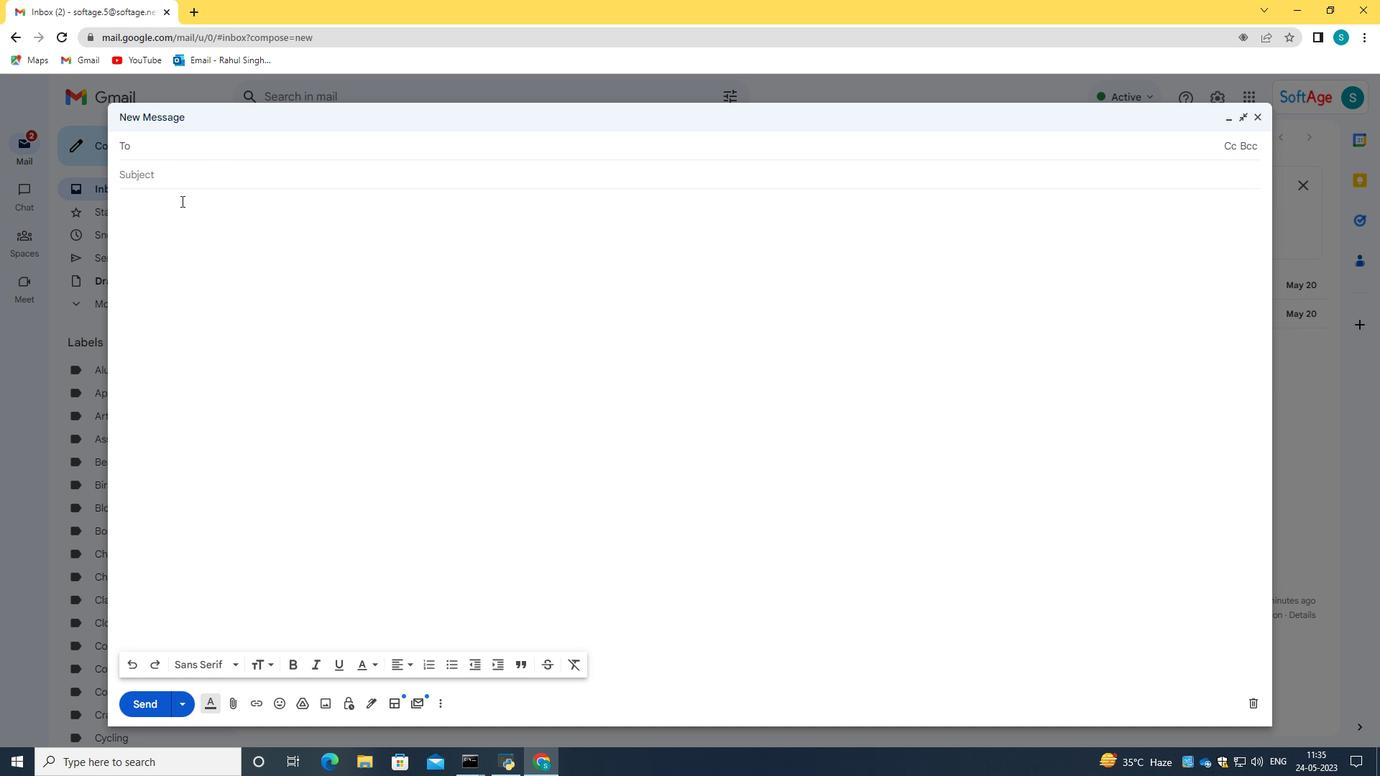 
Action: Mouse moved to (372, 698)
Screenshot: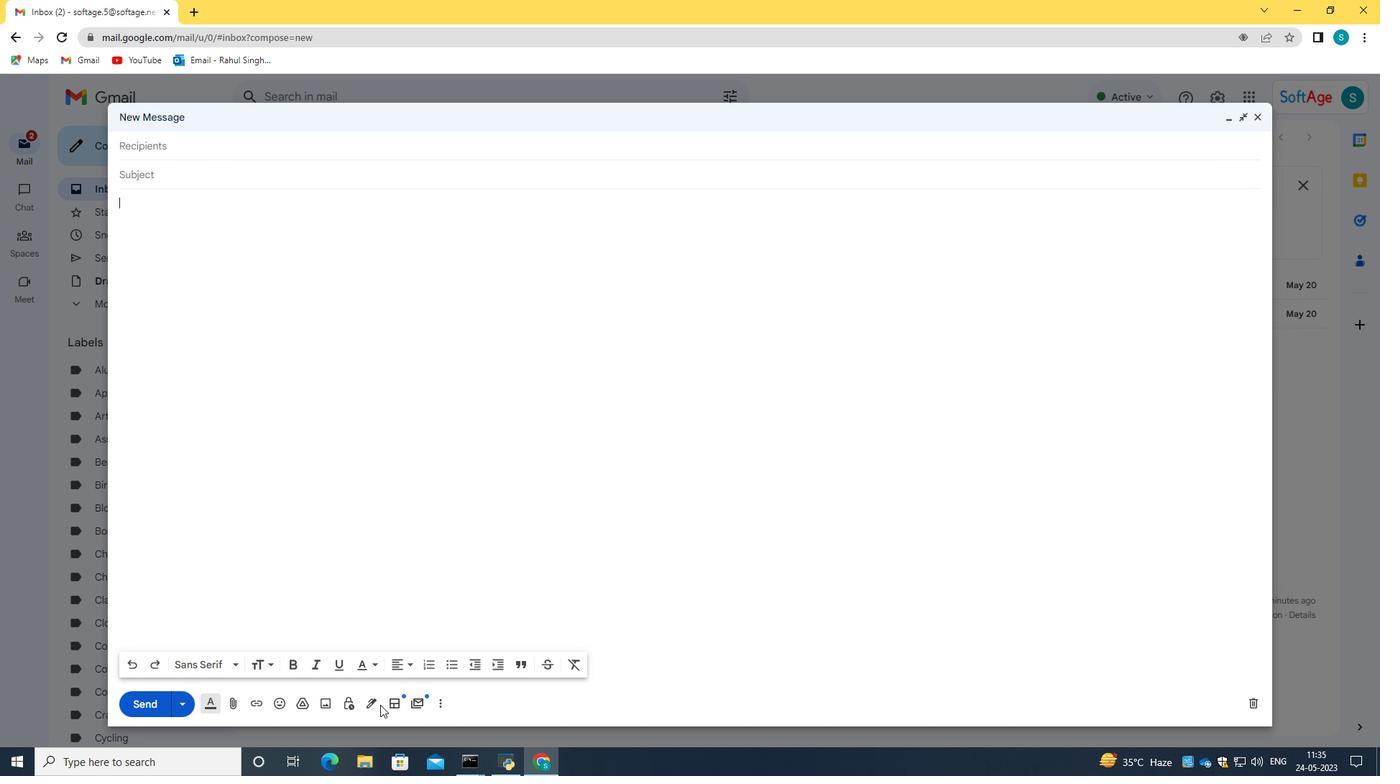 
Action: Mouse pressed left at (372, 698)
Screenshot: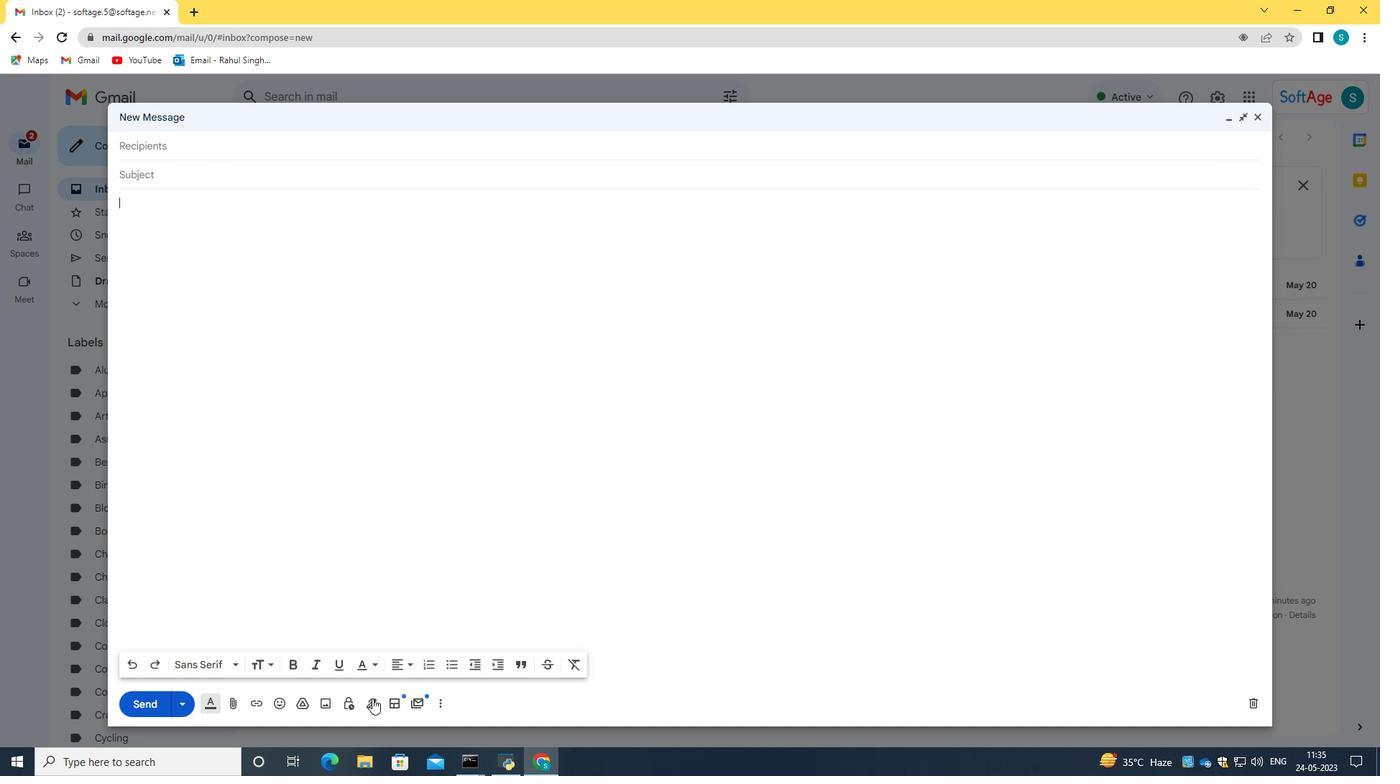 
Action: Mouse moved to (475, 671)
Screenshot: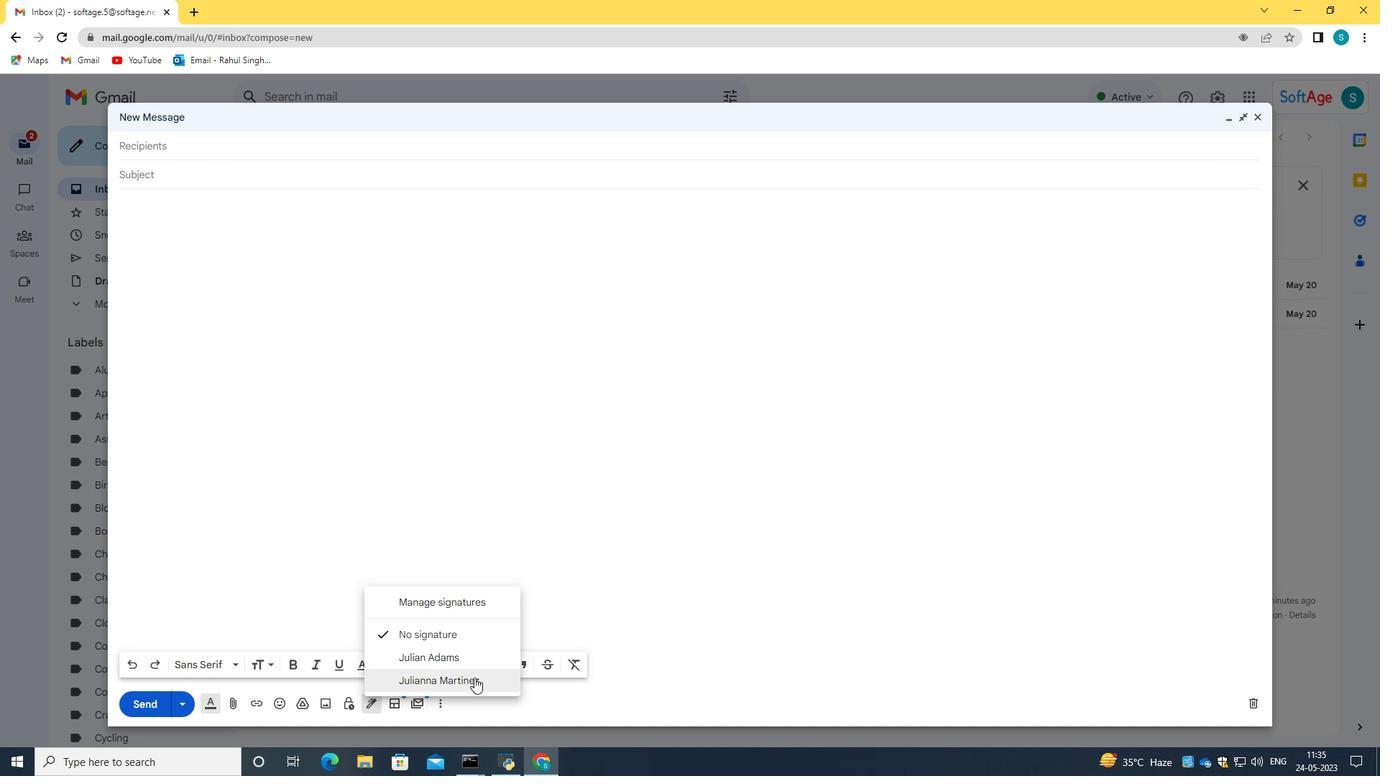 
Action: Mouse pressed left at (475, 671)
Screenshot: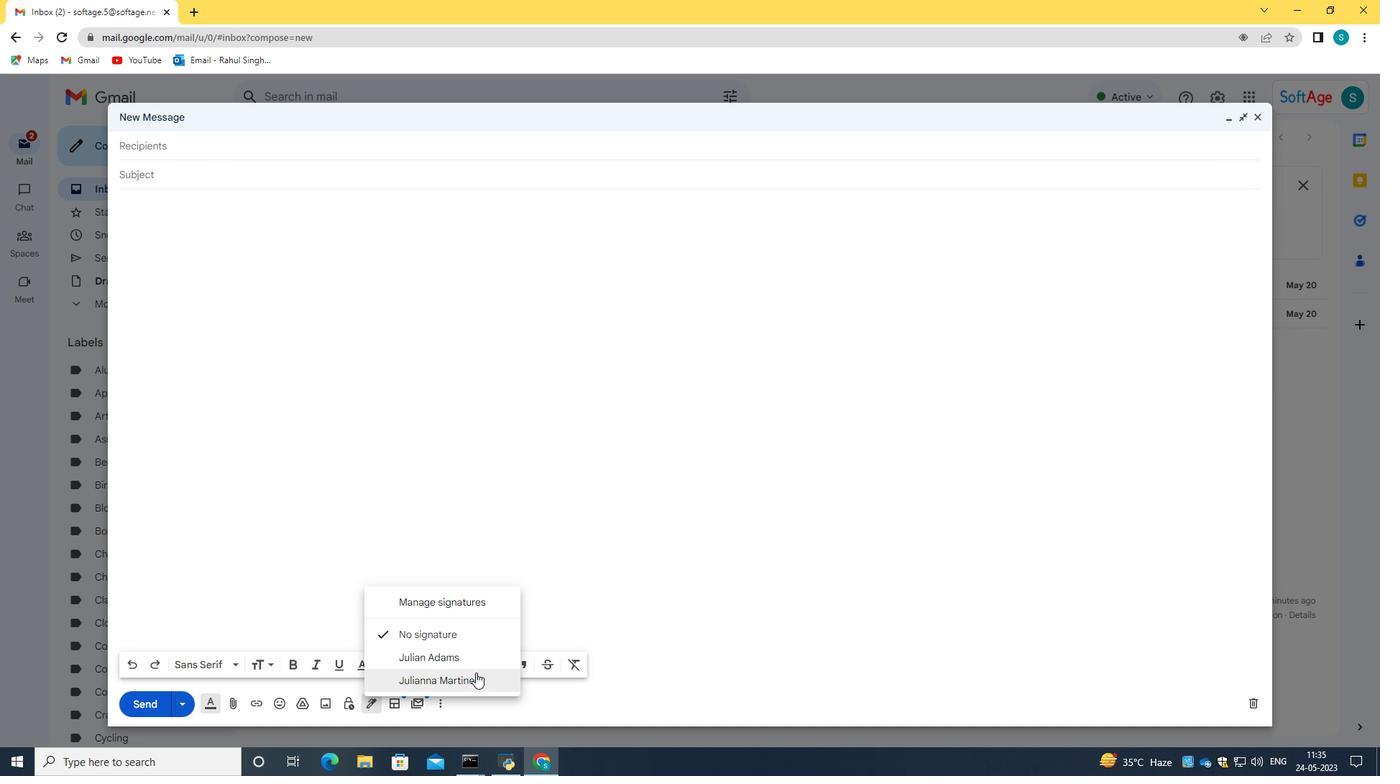 
Action: Mouse moved to (166, 176)
Screenshot: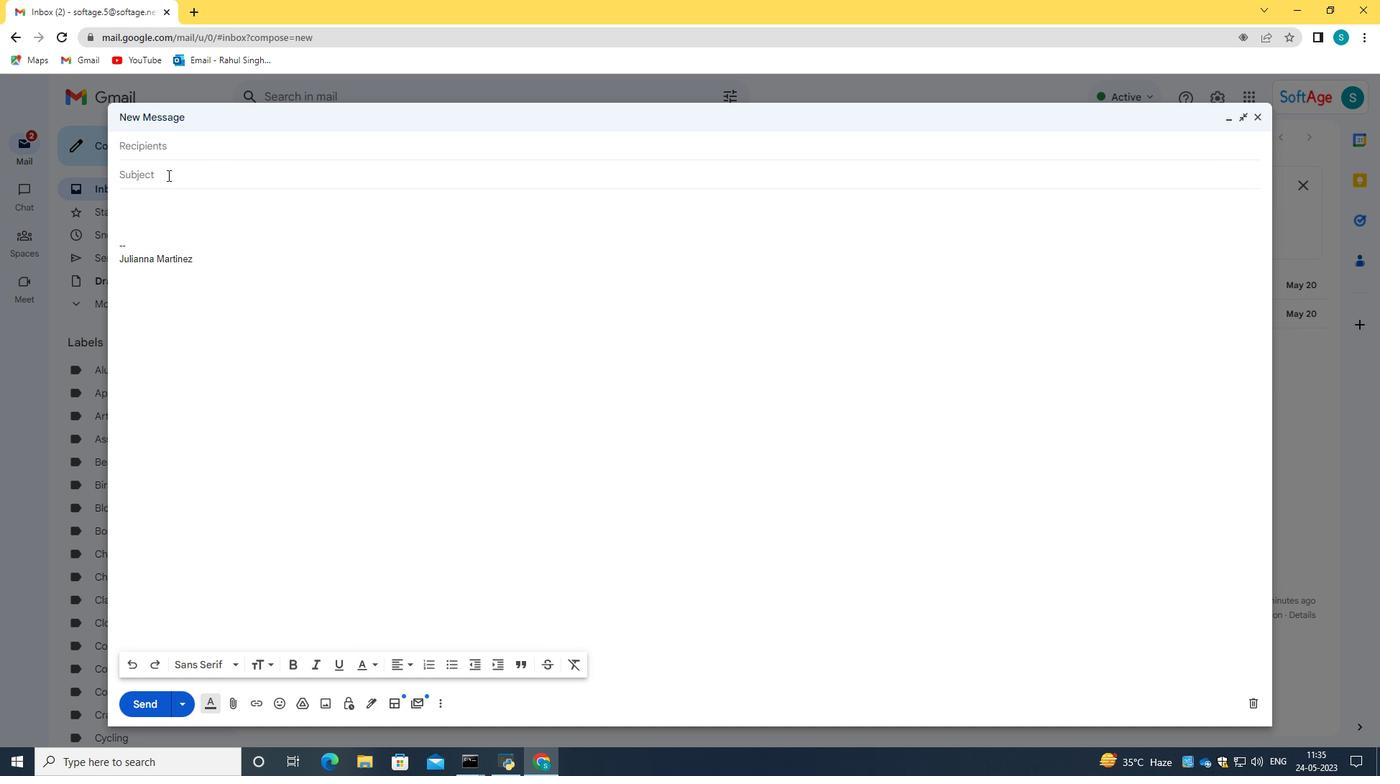 
Action: Mouse pressed left at (166, 176)
Screenshot: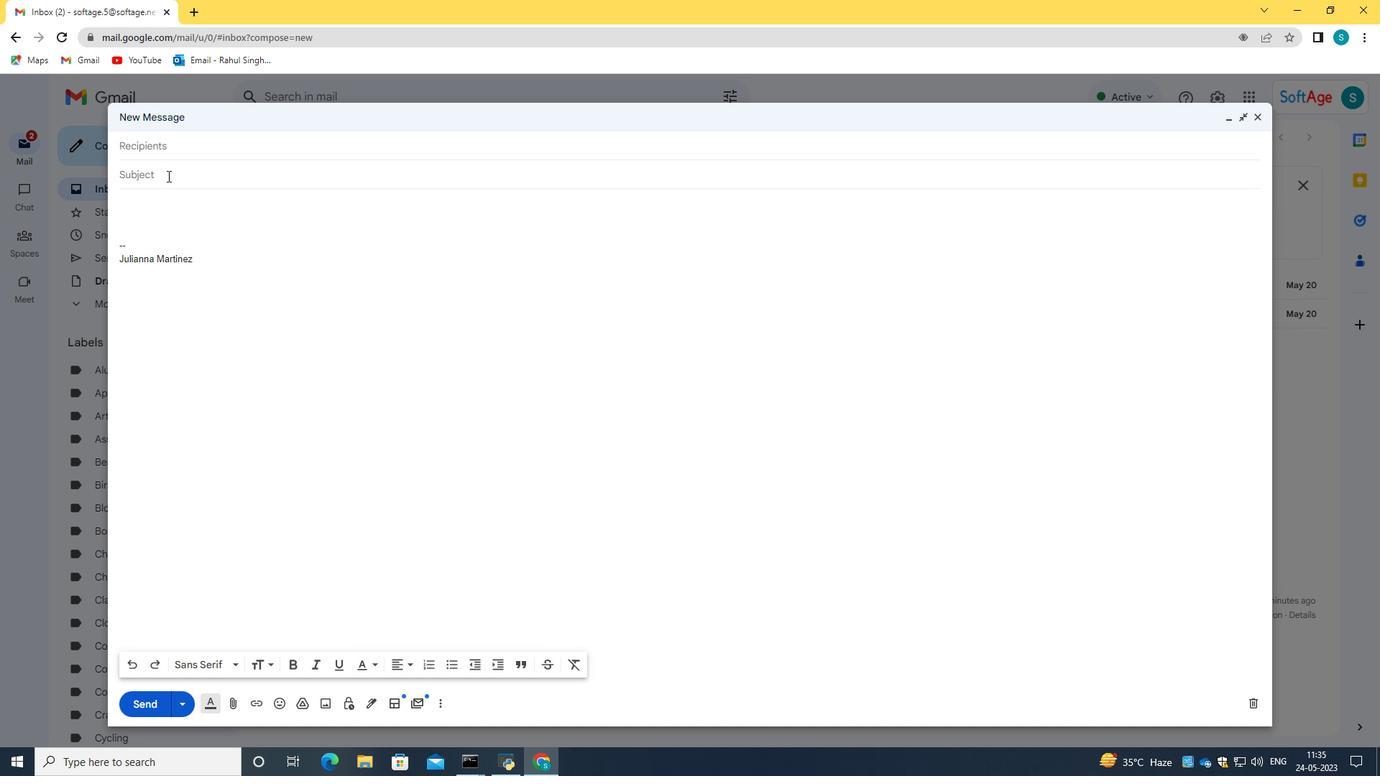
Action: Key pressed <Key.caps_lock>U<Key.caps_lock>pdate<Key.space>an<Key.space>o<Key.backspace>a<Key.space><Key.backspace><Key.backspace><Key.backspace><Key.backspace><Key.backspace>on<Key.space>a<Key.space>customer<Key.space>complaint<Key.space>a
Screenshot: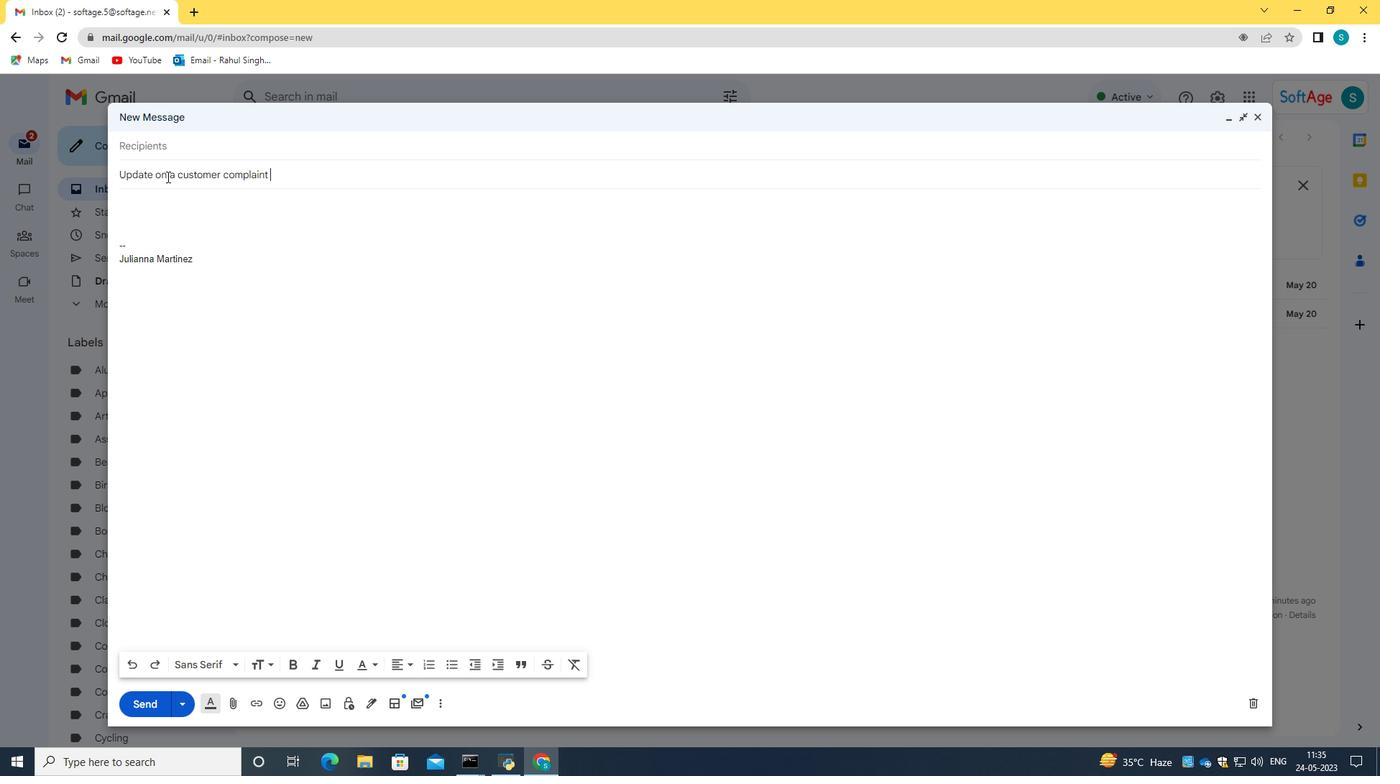 
Action: Mouse moved to (264, 191)
Screenshot: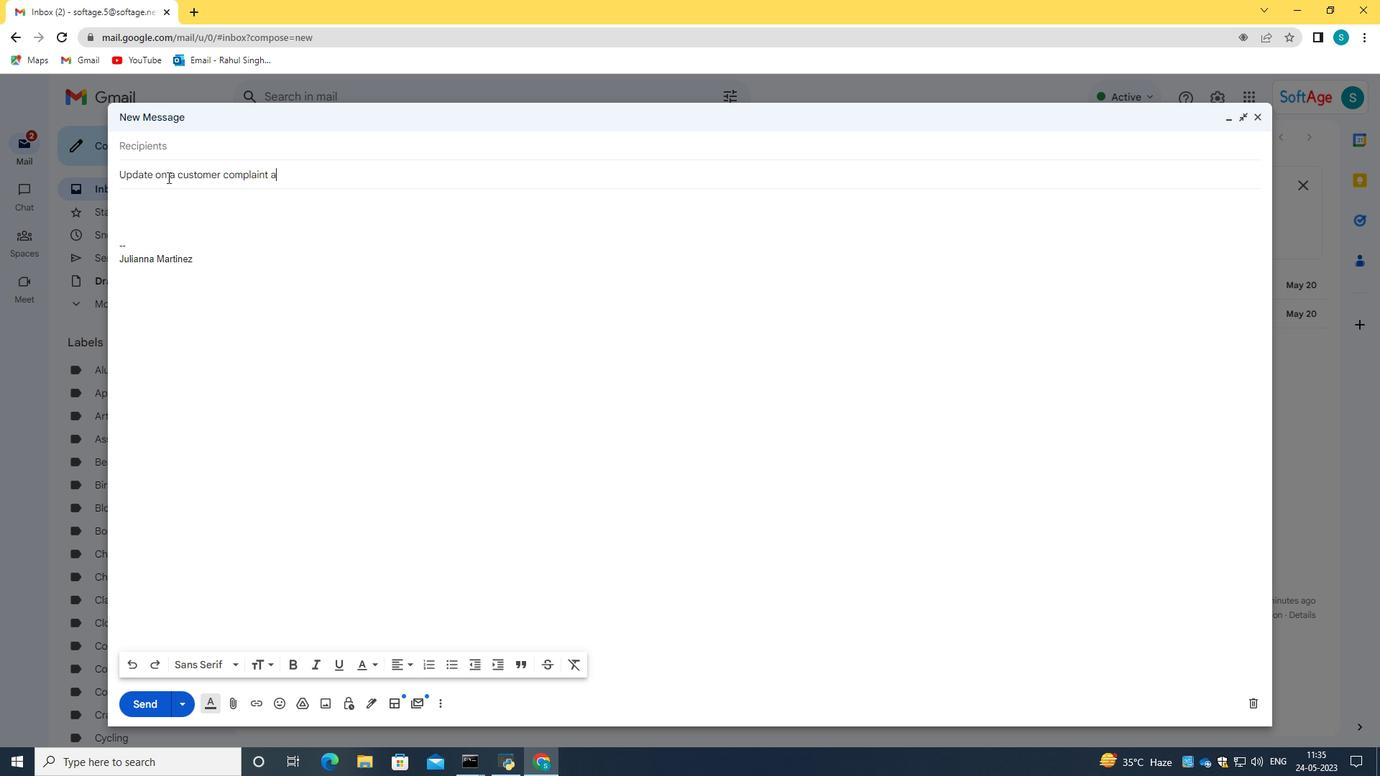 
Action: Key pressed <Key.backspace><Key.backspace>
Screenshot: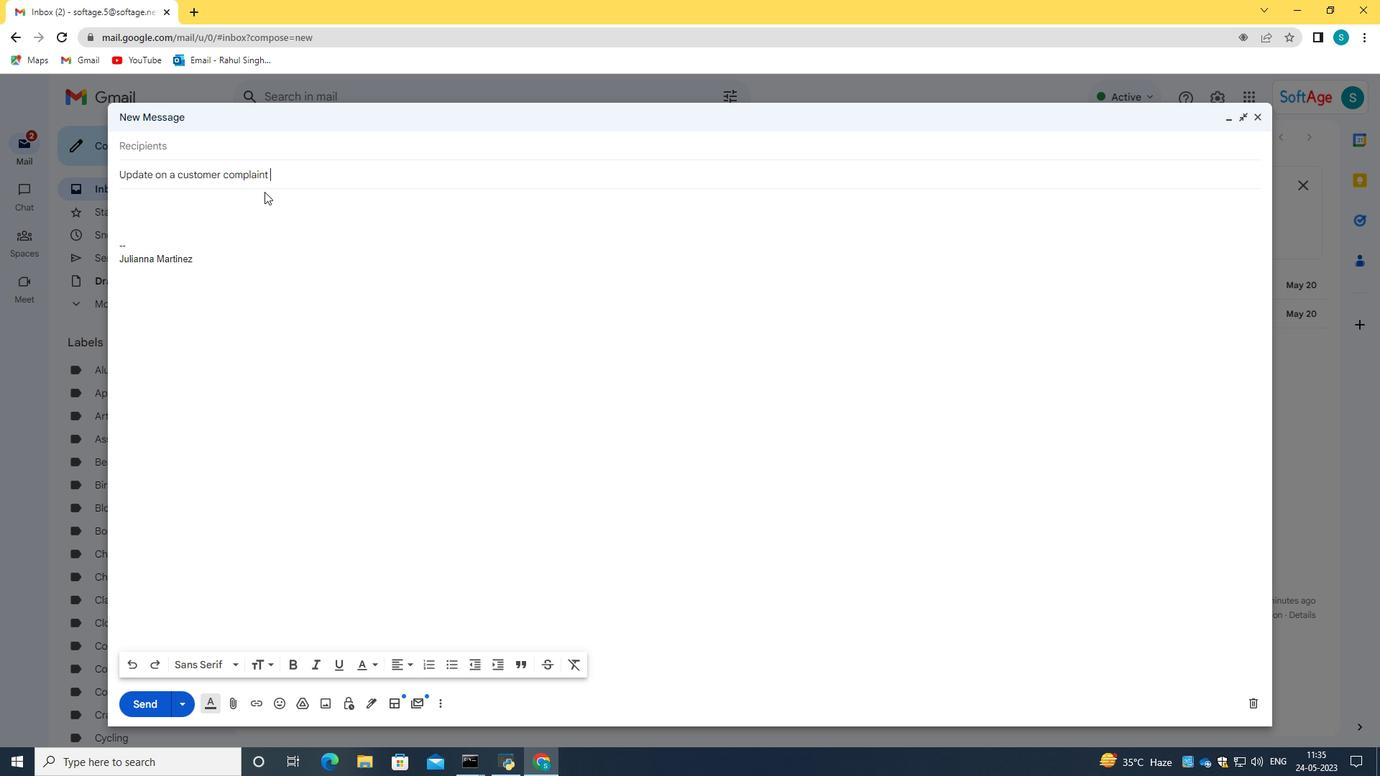 
Action: Mouse moved to (191, 203)
Screenshot: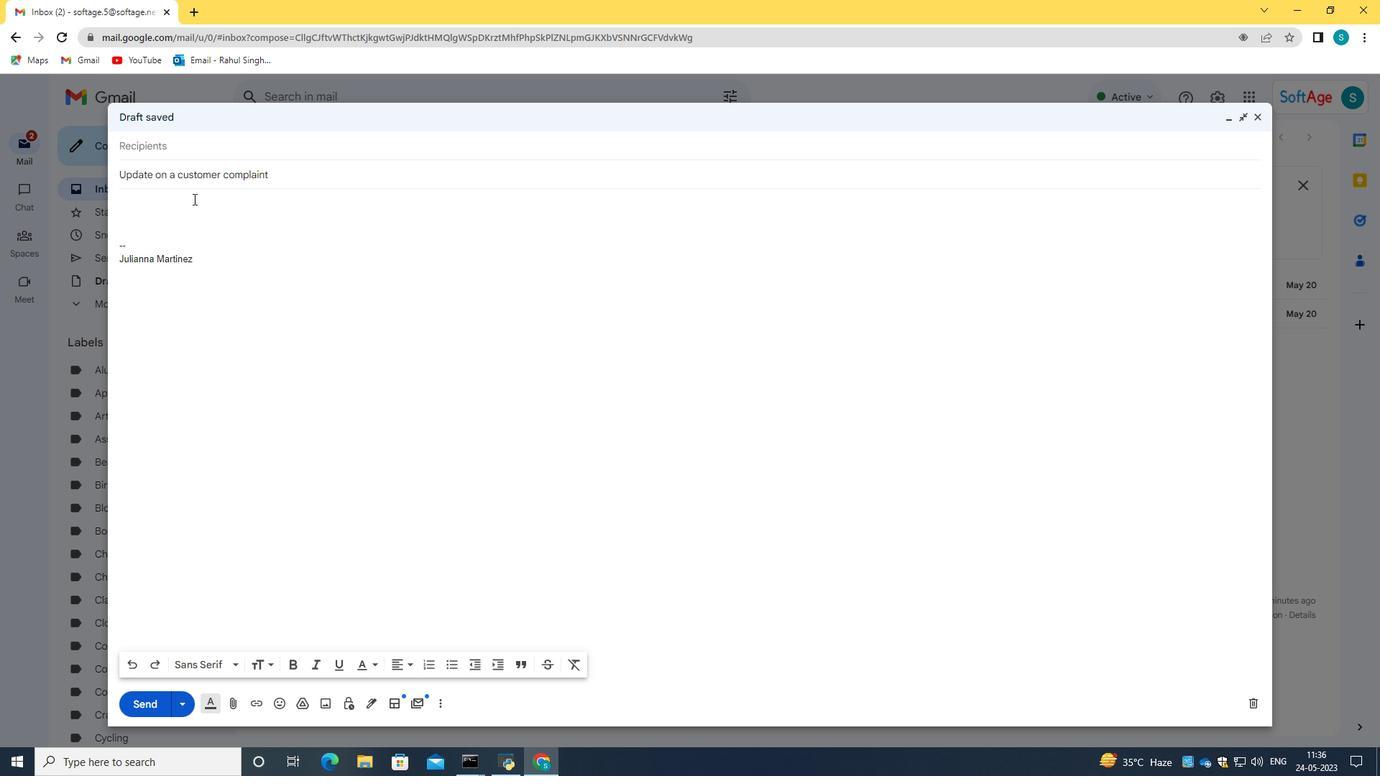 
Action: Mouse pressed left at (191, 203)
Screenshot: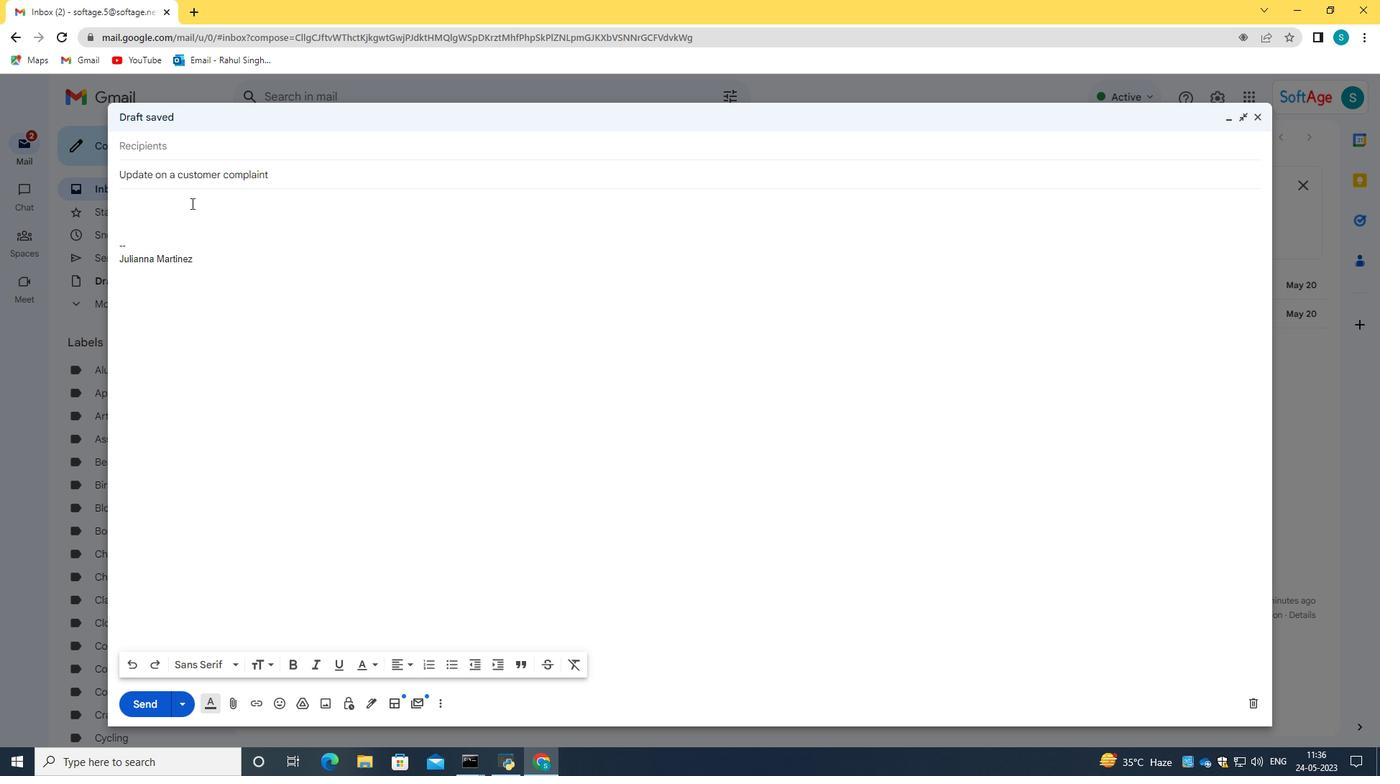 
Action: Key pressed <Key.caps_lock>I<Key.space><Key.caps_lock>would<Key.space>like<Key.space>to<Key.space>schedule<Key.space>a<Key.space>meeting<Key.space>to<Key.space>discuss<Key.space>the<Key.space>progress<Key.space>of<Key.space>the<Key.space>project/<Key.backspace>.
Screenshot: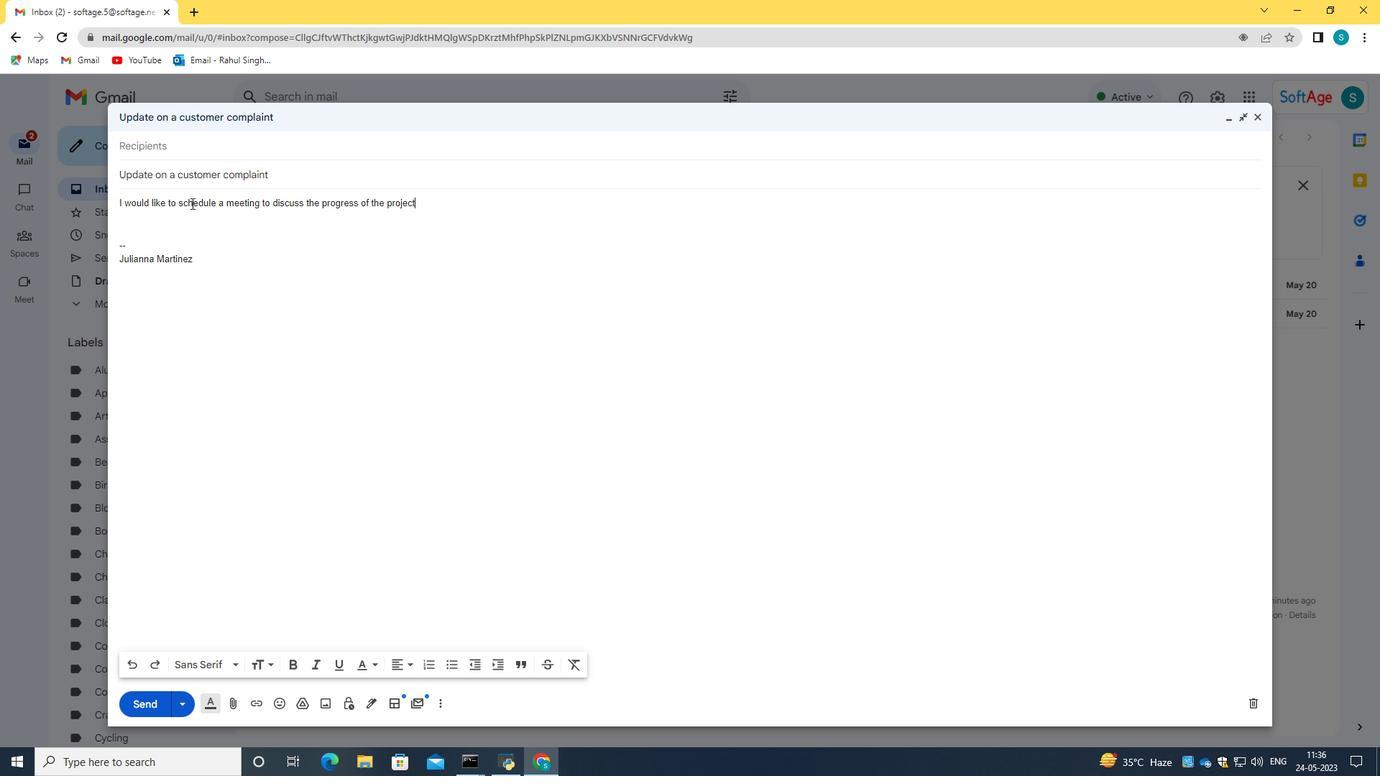 
Action: Mouse moved to (179, 148)
Screenshot: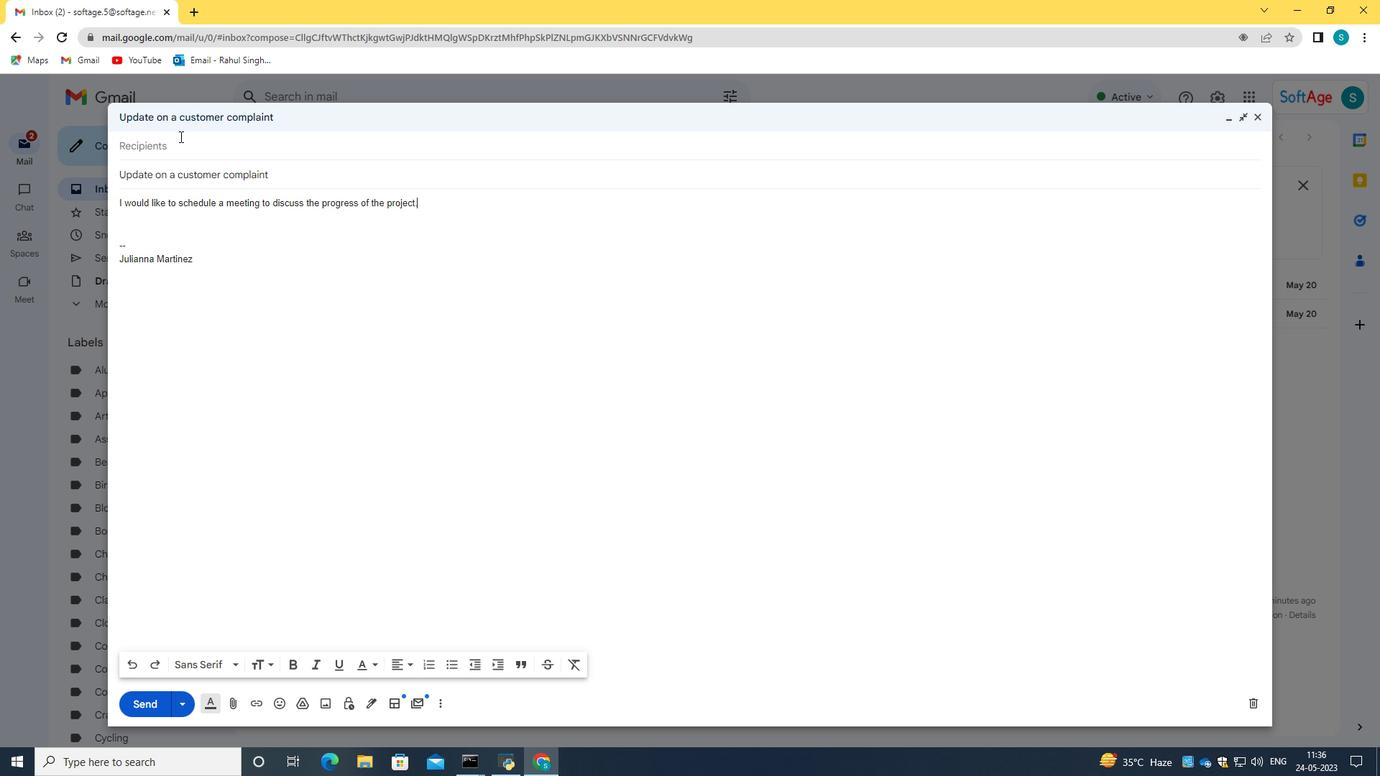 
Action: Mouse pressed left at (179, 148)
Screenshot: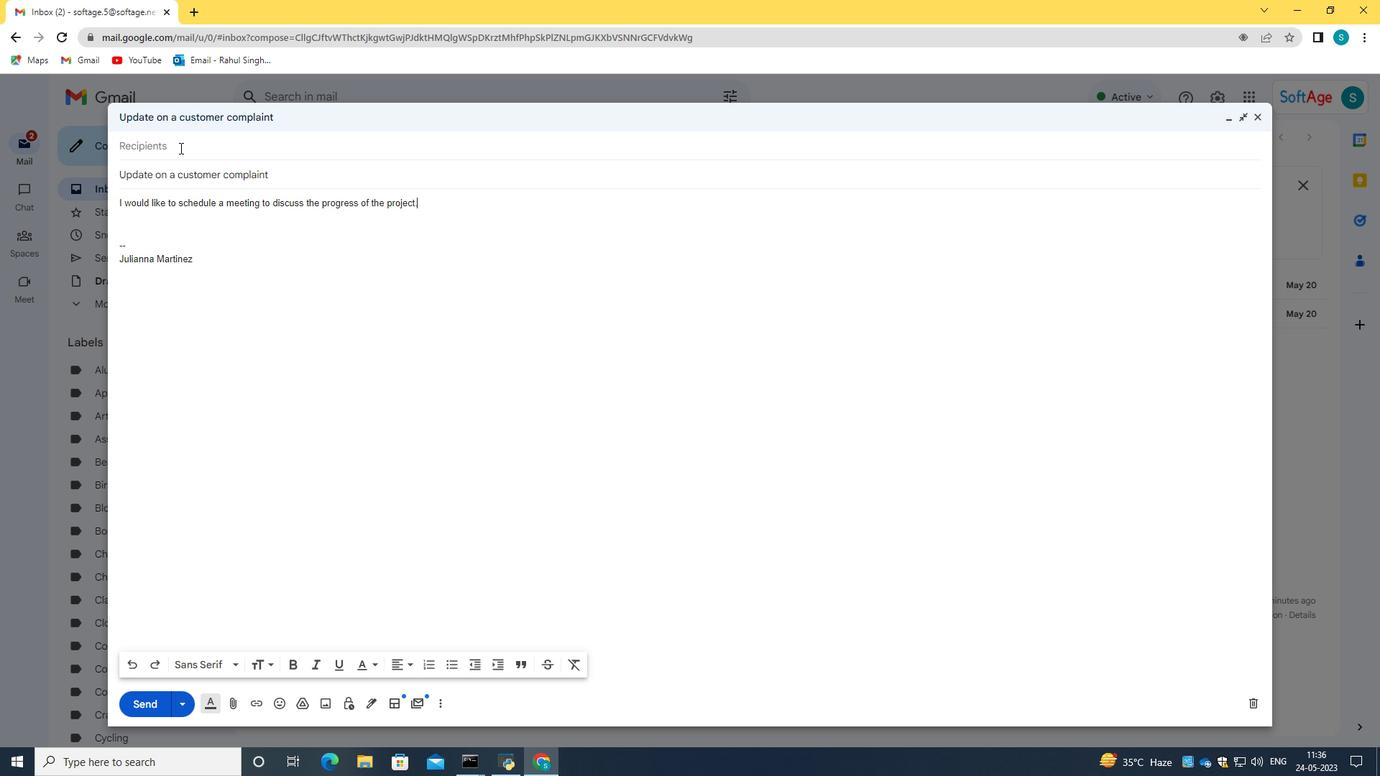 
Action: Key pressed softage.10<Key.shift><Key.shift><Key.shift><Key.shift><Key.shift>@softage.ney
Screenshot: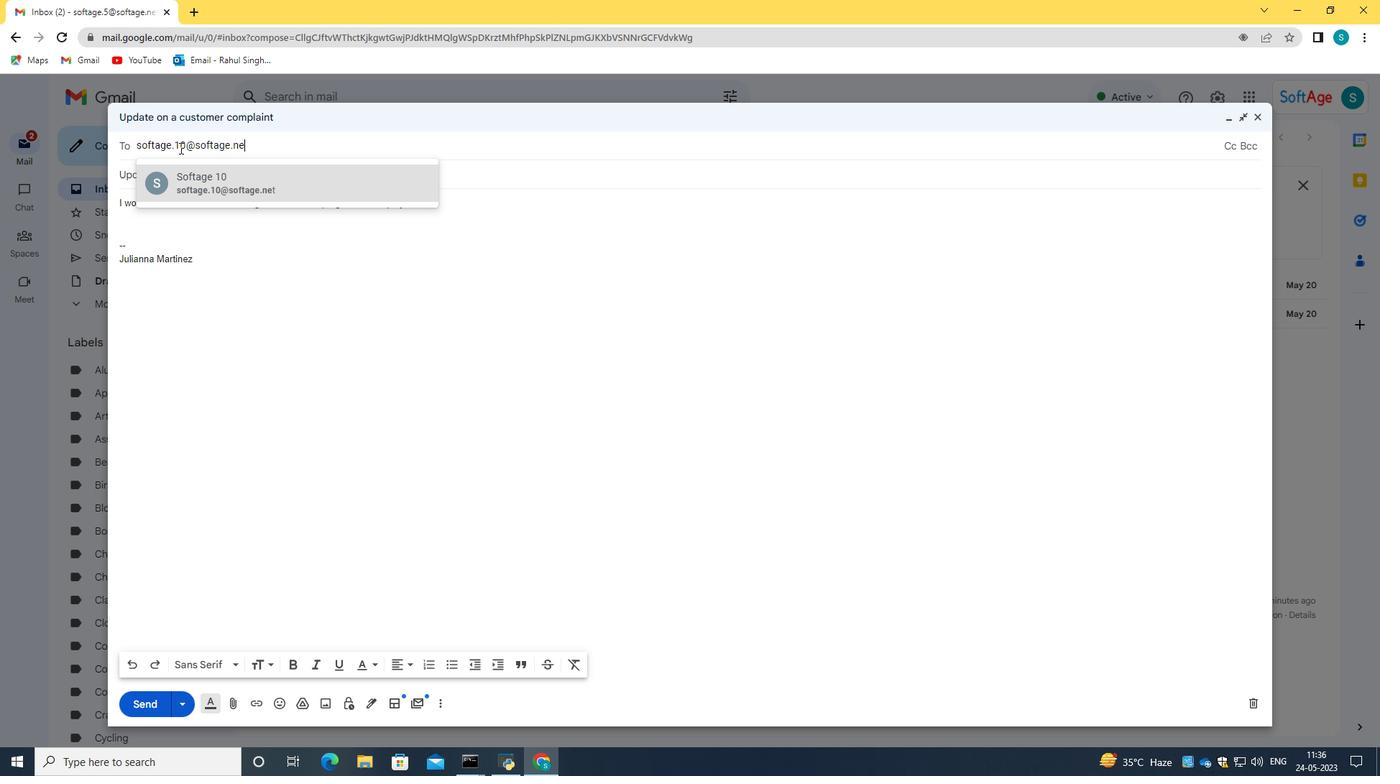 
Action: Mouse moved to (232, 175)
Screenshot: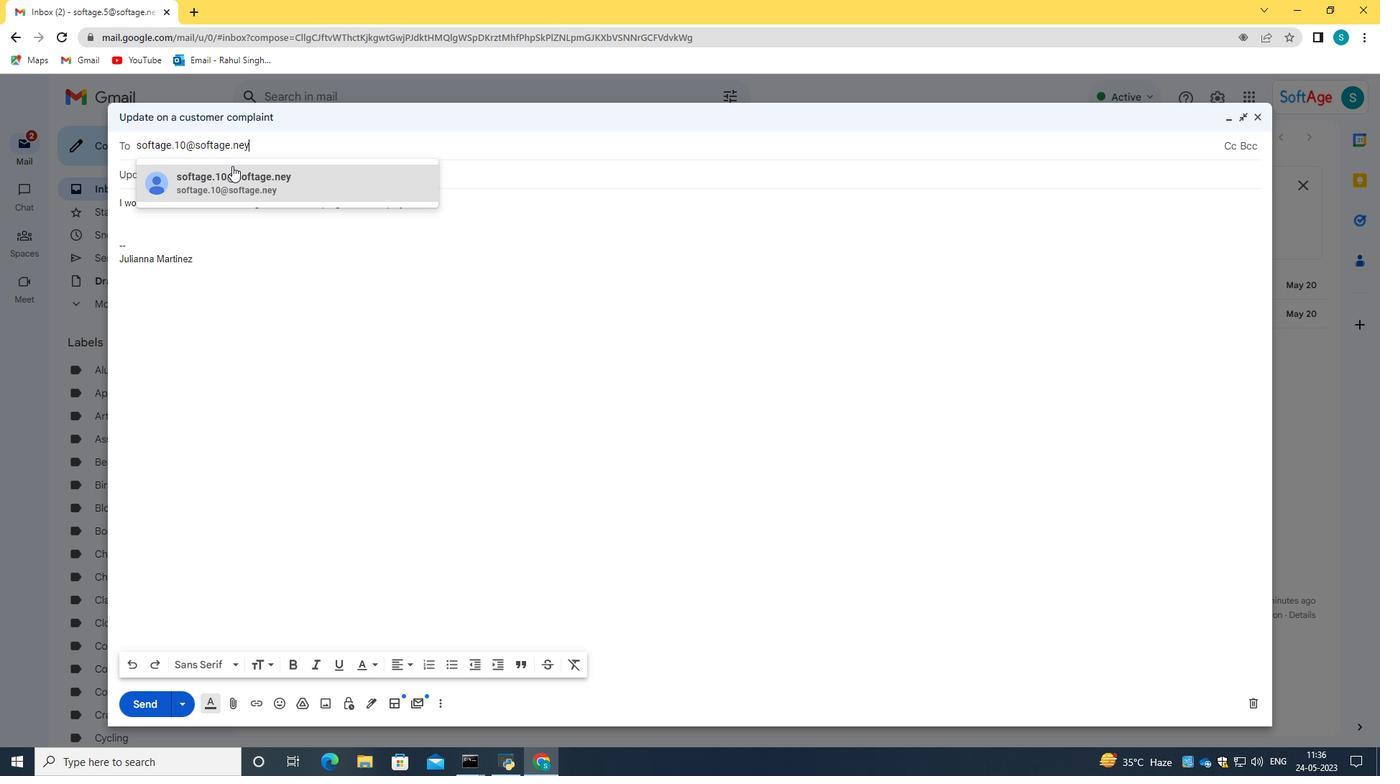 
Action: Key pressed <Key.backspace>t
Screenshot: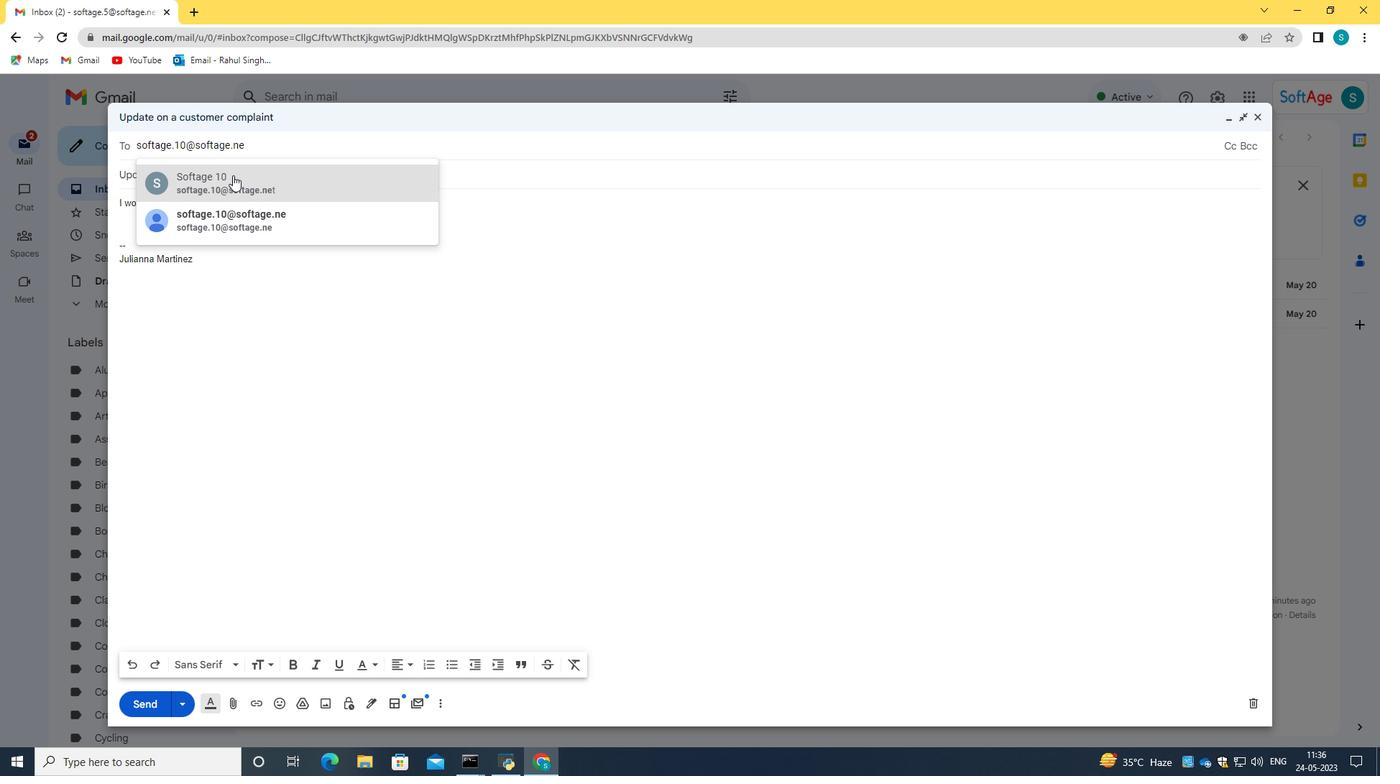
Action: Mouse moved to (270, 176)
Screenshot: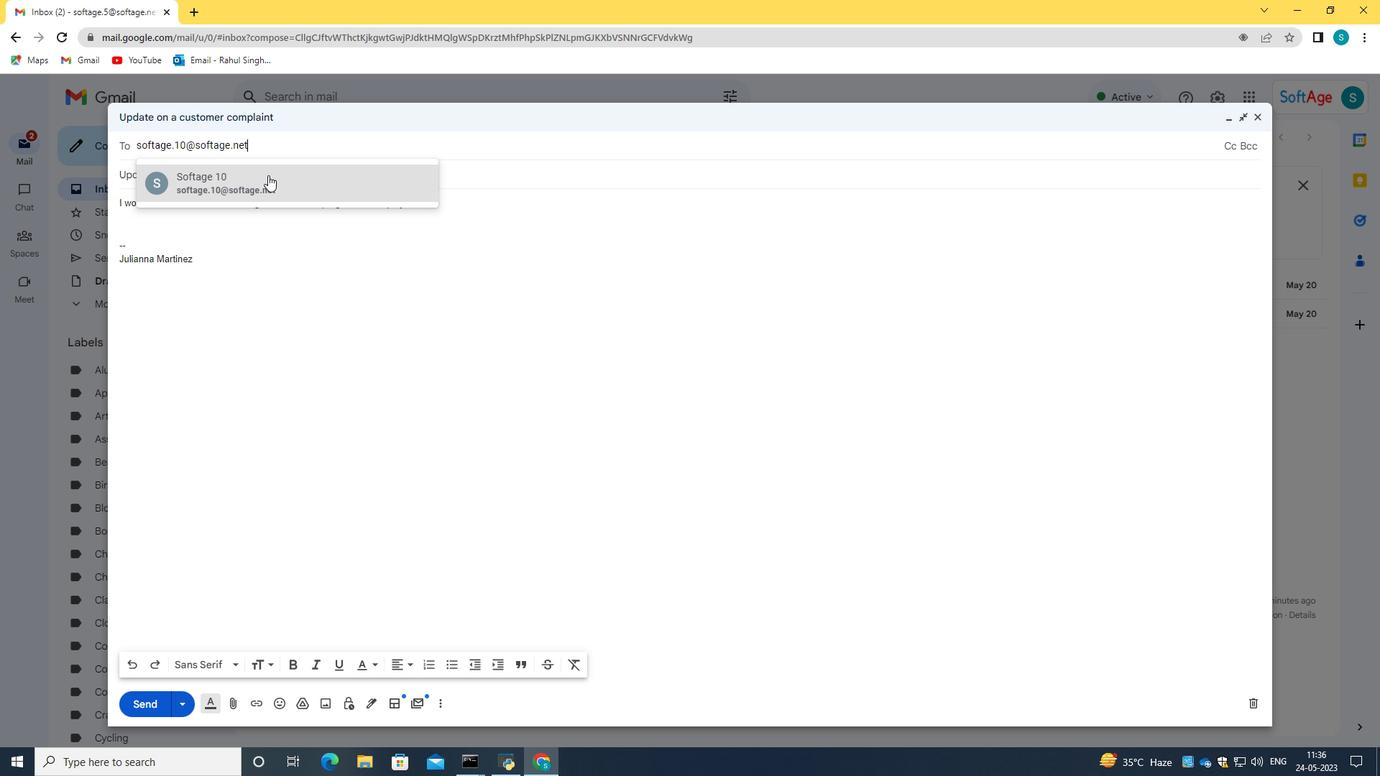 
Action: Mouse pressed left at (270, 176)
Screenshot: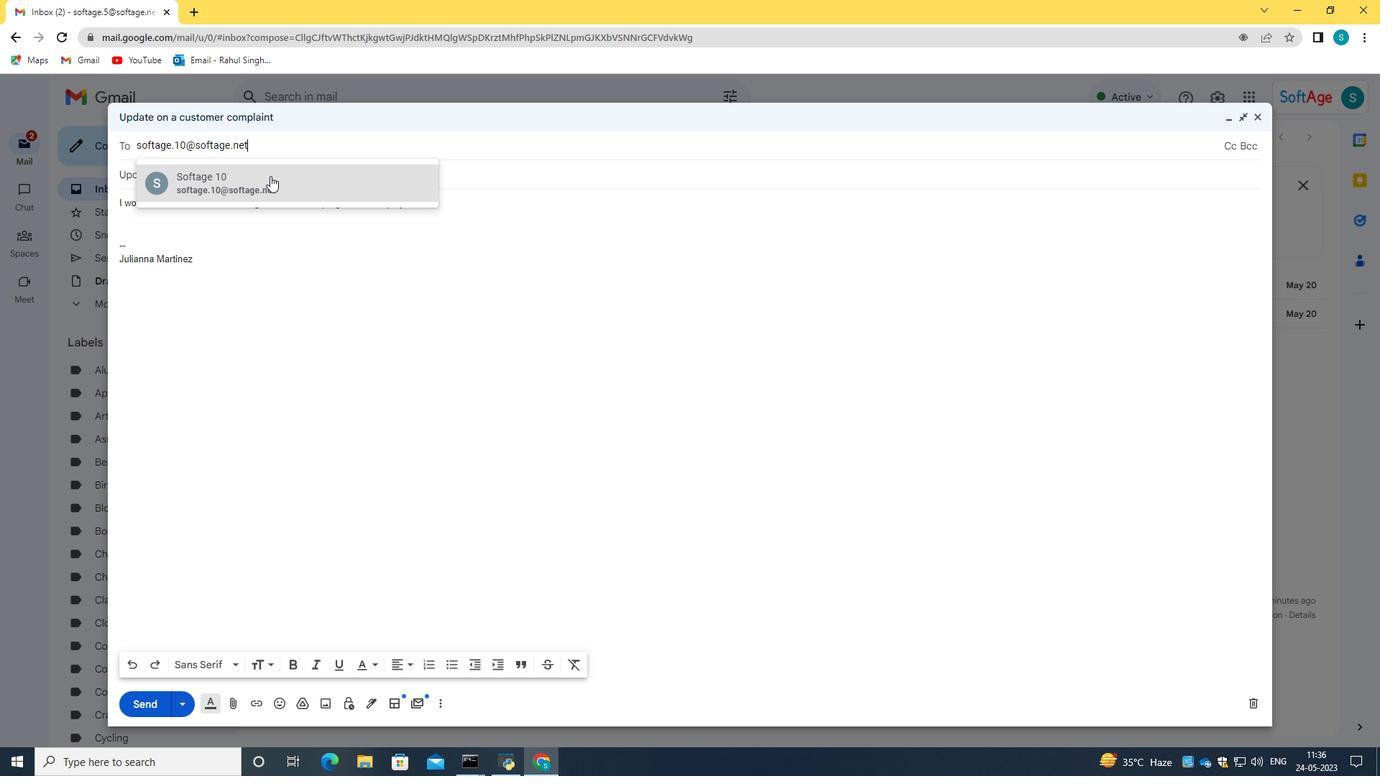 
Action: Mouse moved to (422, 223)
Screenshot: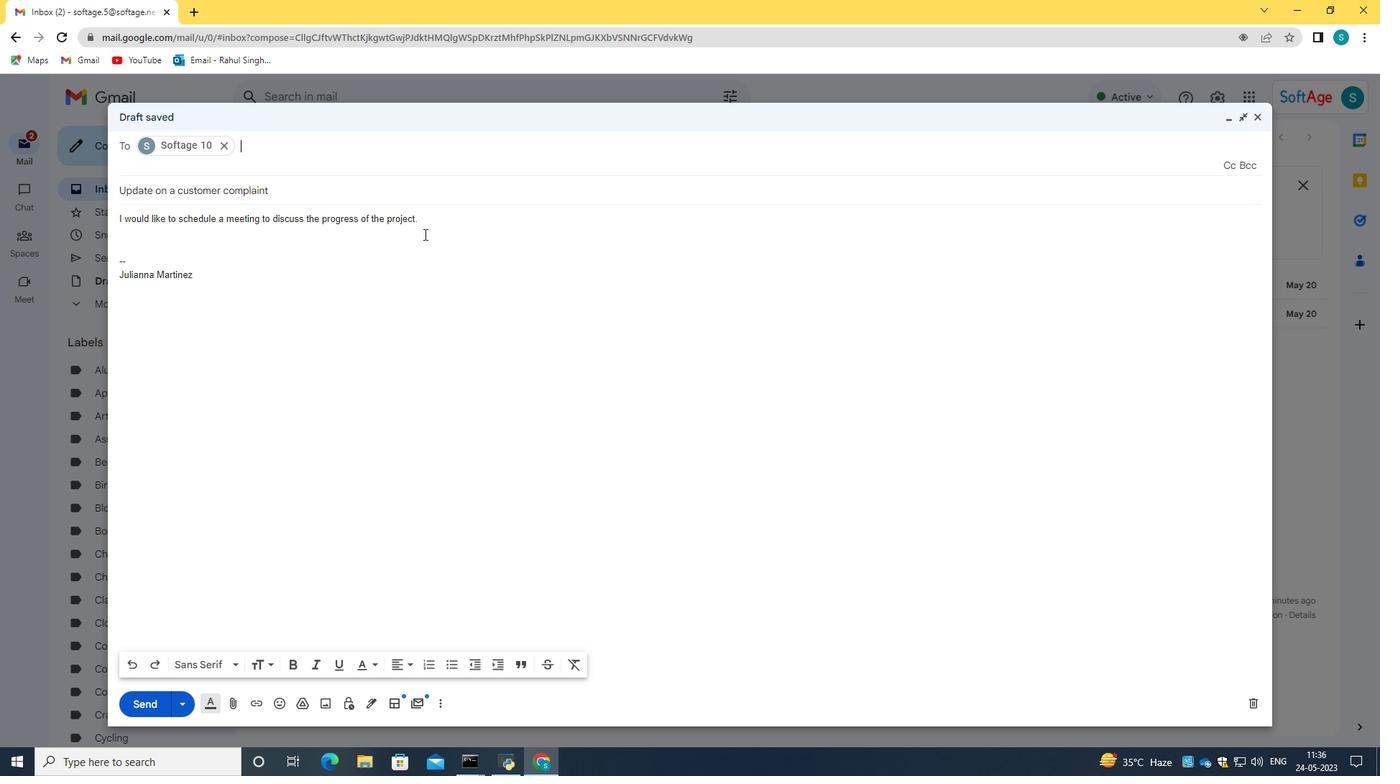 
Action: Mouse pressed left at (422, 223)
Screenshot: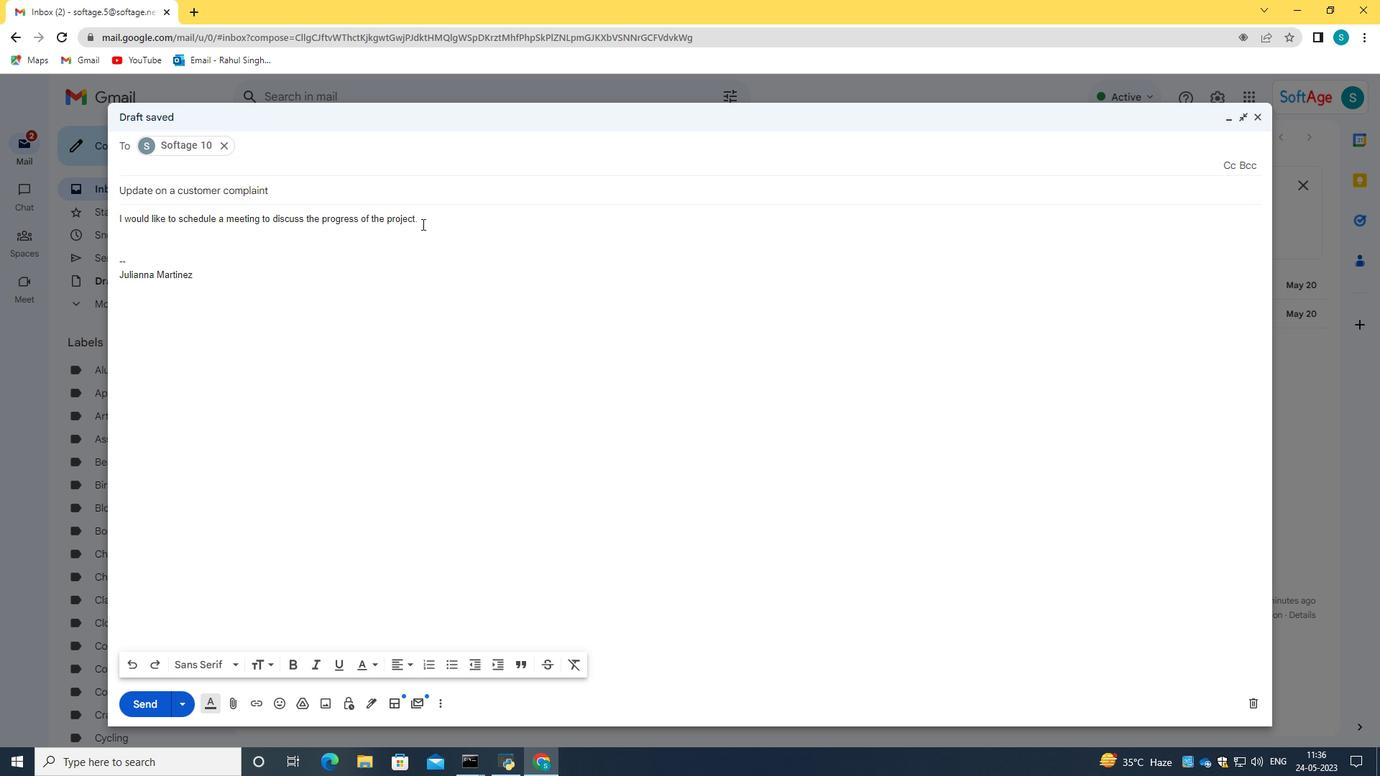 
Action: Key pressed <Key.shift_r><Key.left><Key.left><Key.left><Key.left><Key.left><Key.left><Key.left><Key.left><Key.left><Key.left><Key.left><Key.left><Key.left><Key.left><Key.left><Key.left><Key.left><Key.left><Key.left><Key.left><Key.left><Key.left><Key.left><Key.left><Key.left><Key.left><Key.left><Key.left><Key.left><Key.left><Key.left><Key.left><Key.left><Key.left><Key.left><Key.left><Key.left><Key.left><Key.left><Key.left><Key.left><Key.left><Key.left><Key.left><Key.left><Key.left><Key.left><Key.left><Key.left><Key.left><Key.left><Key.left><Key.left><Key.left><Key.left><Key.left><Key.left><Key.left><Key.left><Key.left><Key.left><Key.left><Key.left><Key.left><Key.left><Key.left><Key.left><Key.left><Key.left><Key.left><Key.left><Key.left><Key.left><Key.left><Key.left><Key.left><Key.left><Key.left><Key.left><Key.left><Key.left><Key.left><Key.left><Key.left><Key.left><Key.left><Key.left><Key.left><Key.left>
Screenshot: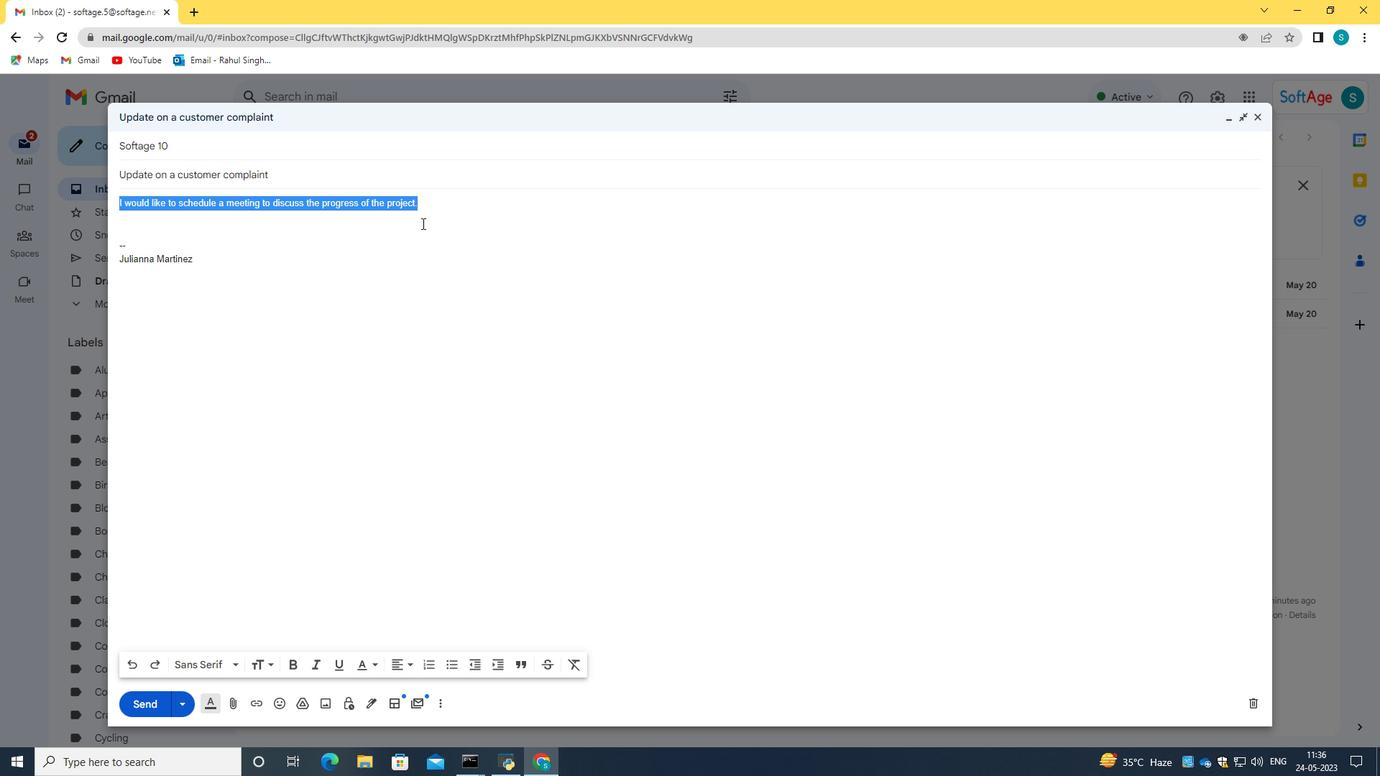 
Action: Mouse moved to (265, 670)
Screenshot: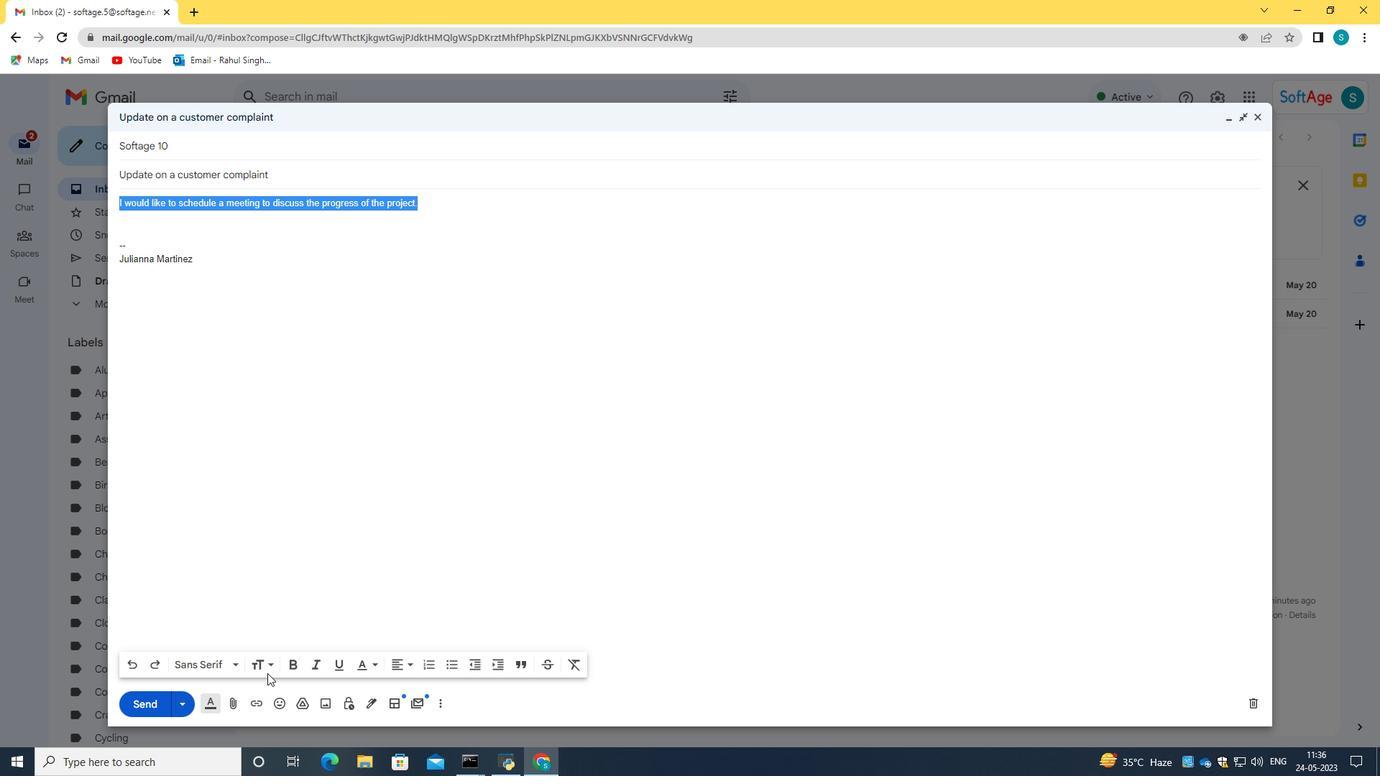 
Action: Mouse pressed left at (265, 670)
Screenshot: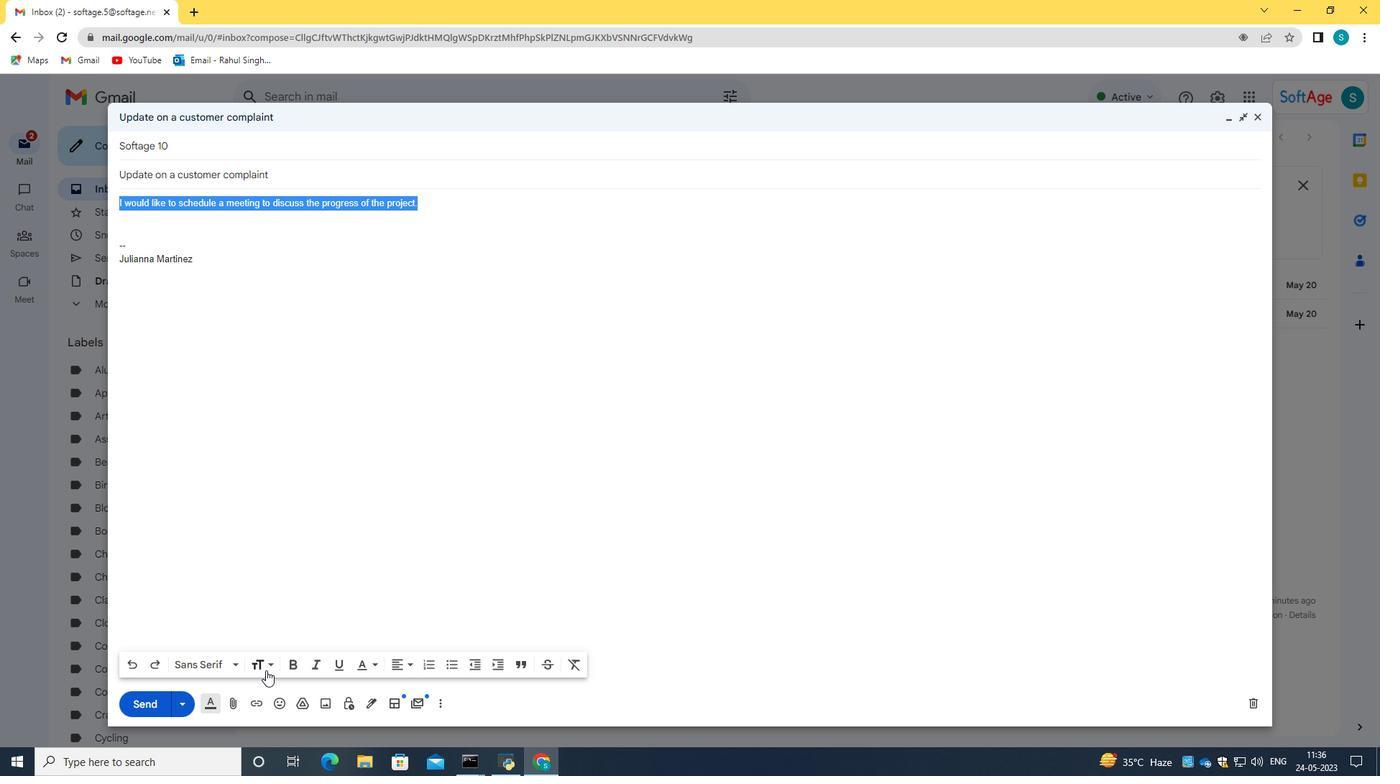 
Action: Mouse moved to (288, 574)
Screenshot: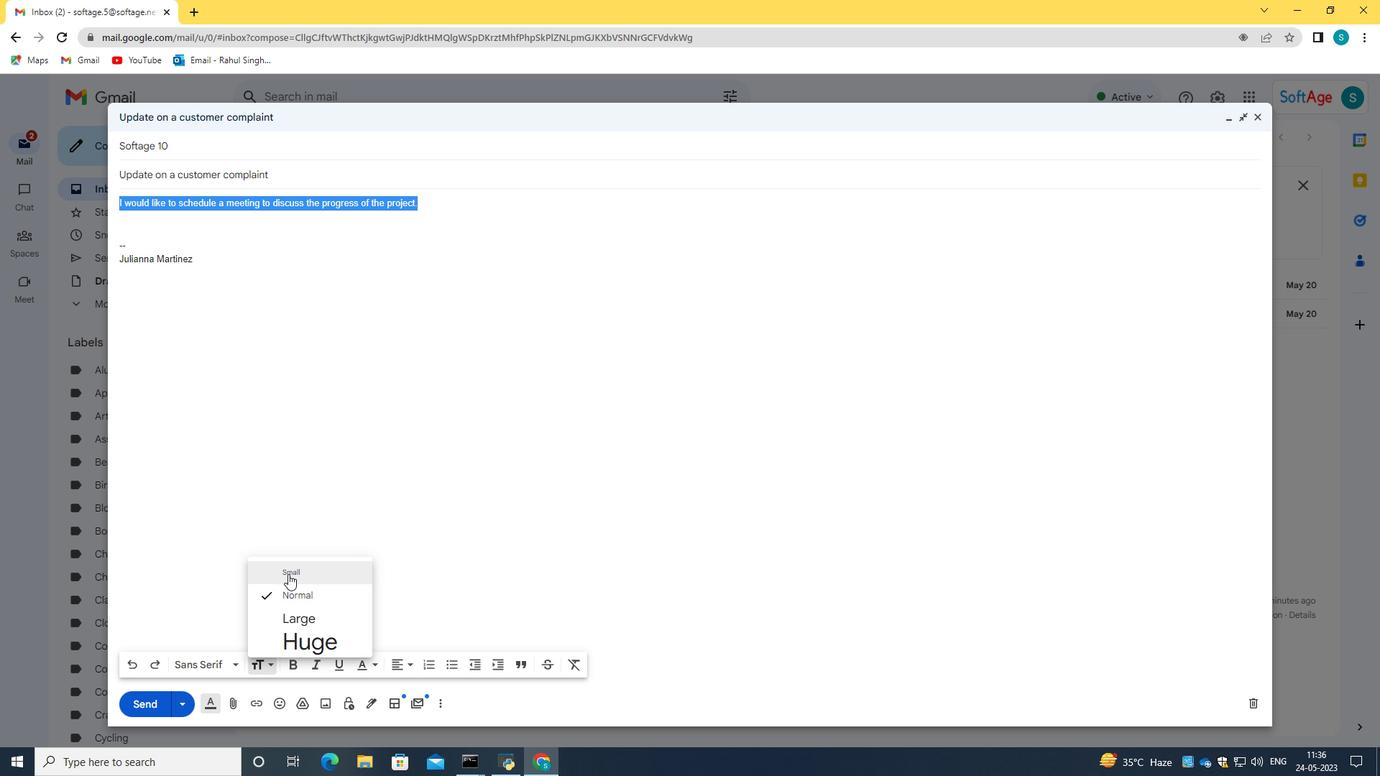 
Action: Mouse pressed left at (288, 574)
Screenshot: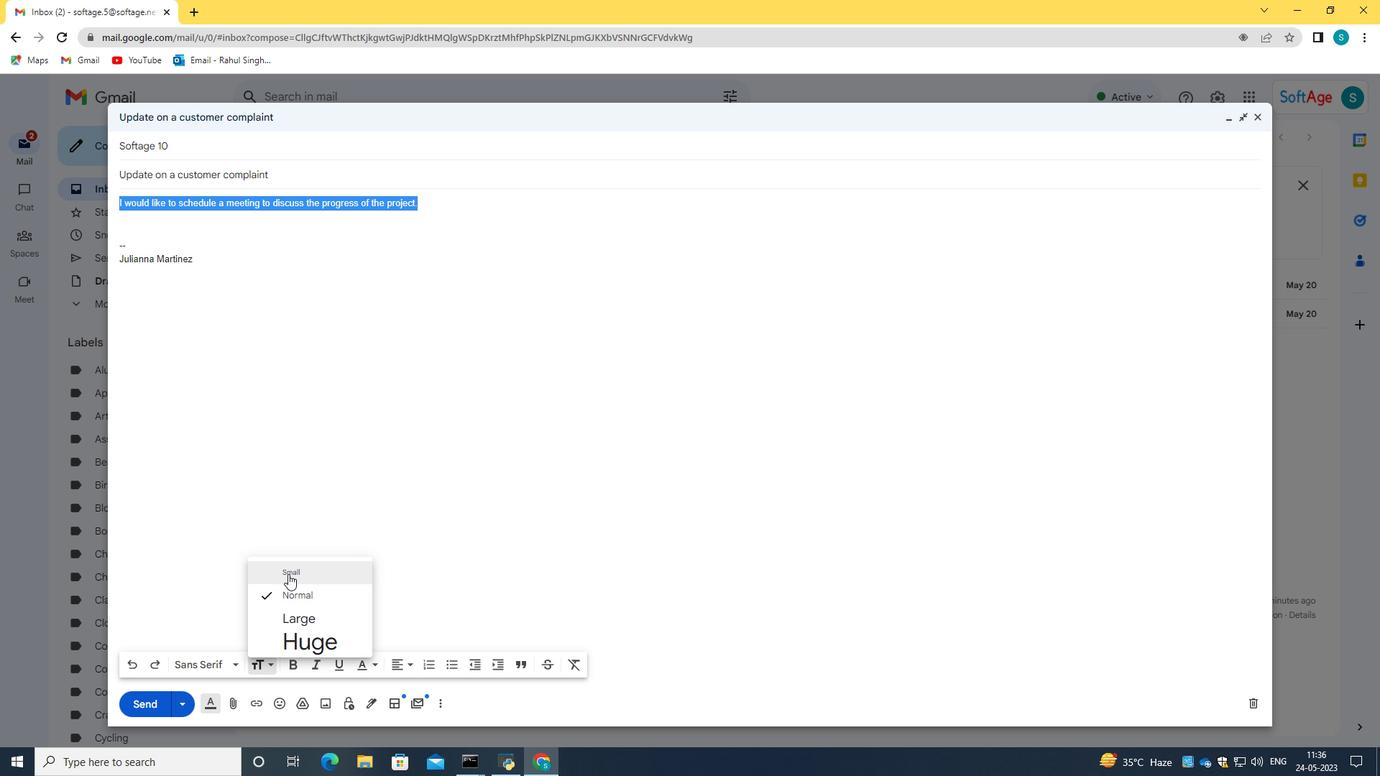 
Action: Mouse moved to (407, 664)
Screenshot: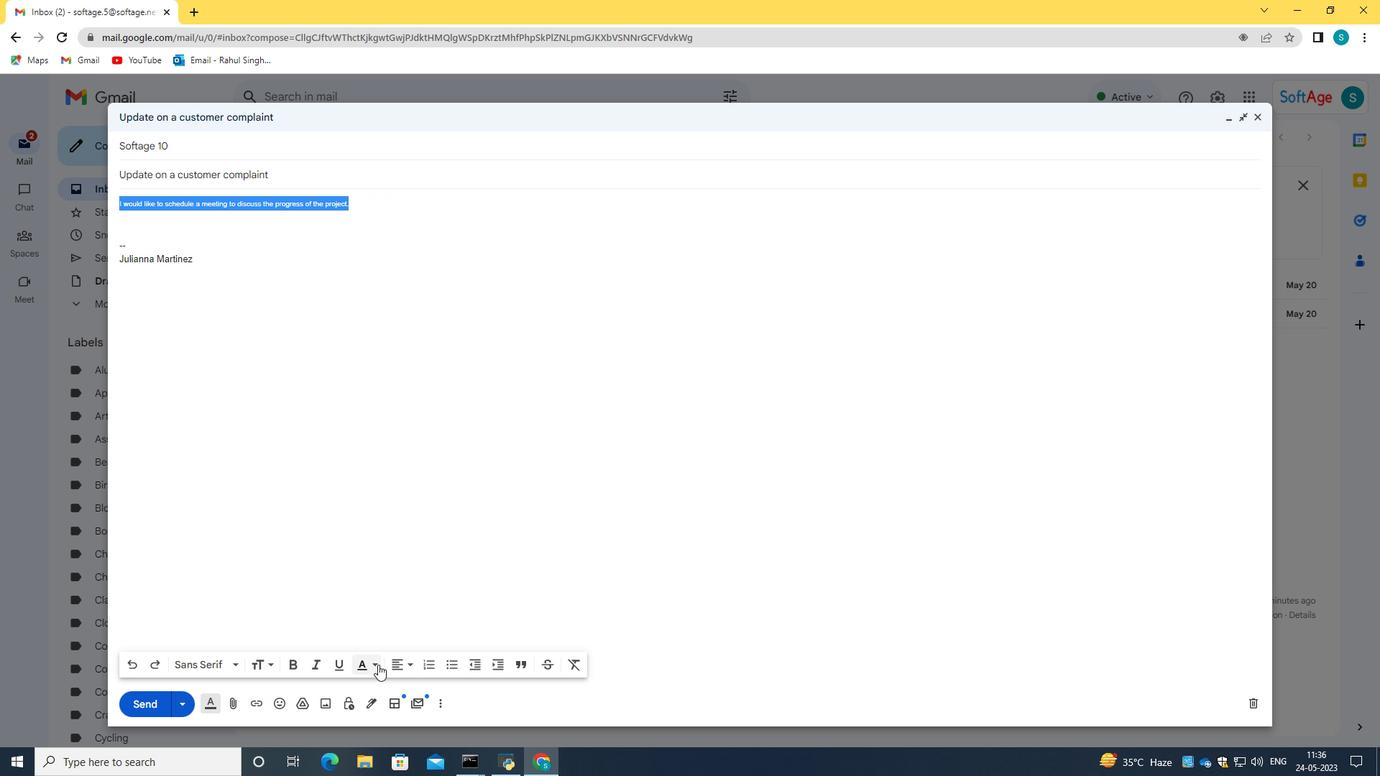 
Action: Mouse pressed left at (407, 664)
Screenshot: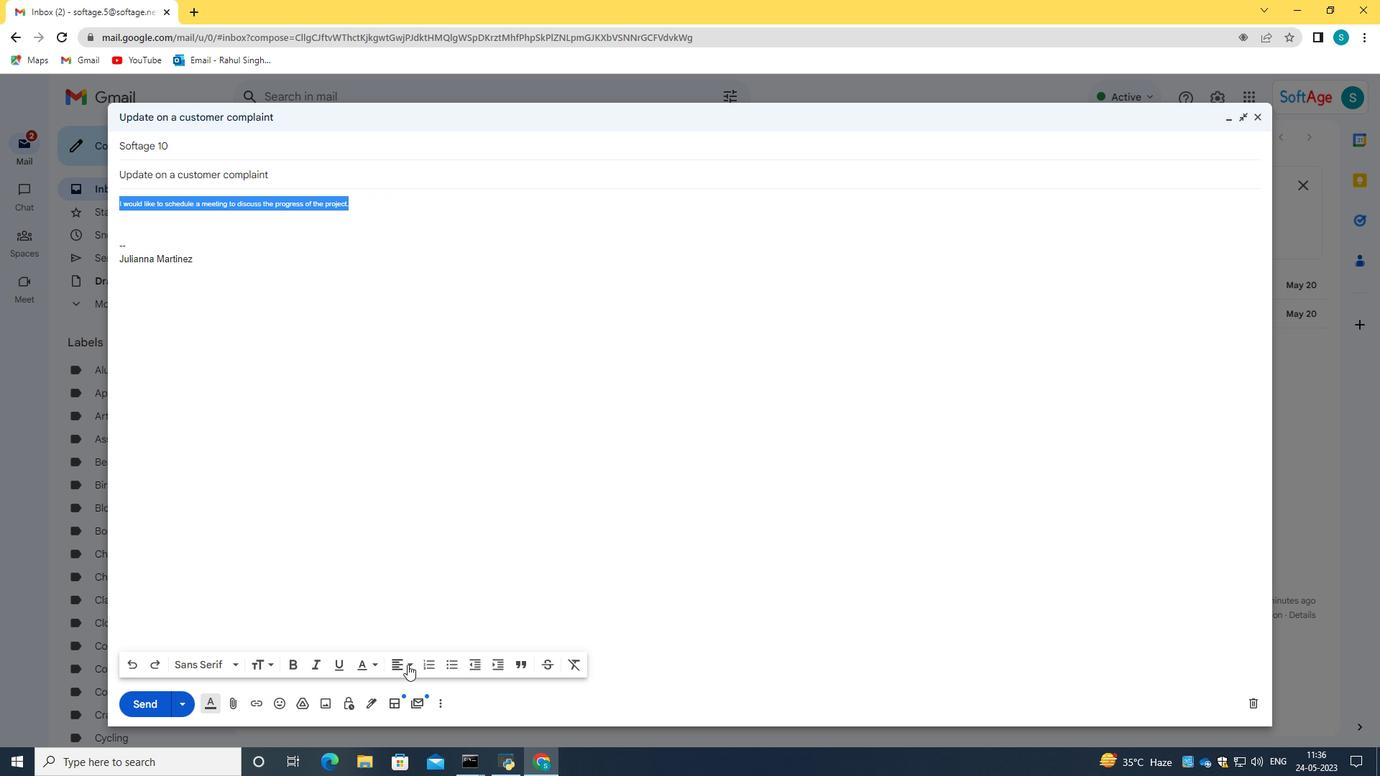 
Action: Mouse moved to (401, 611)
Screenshot: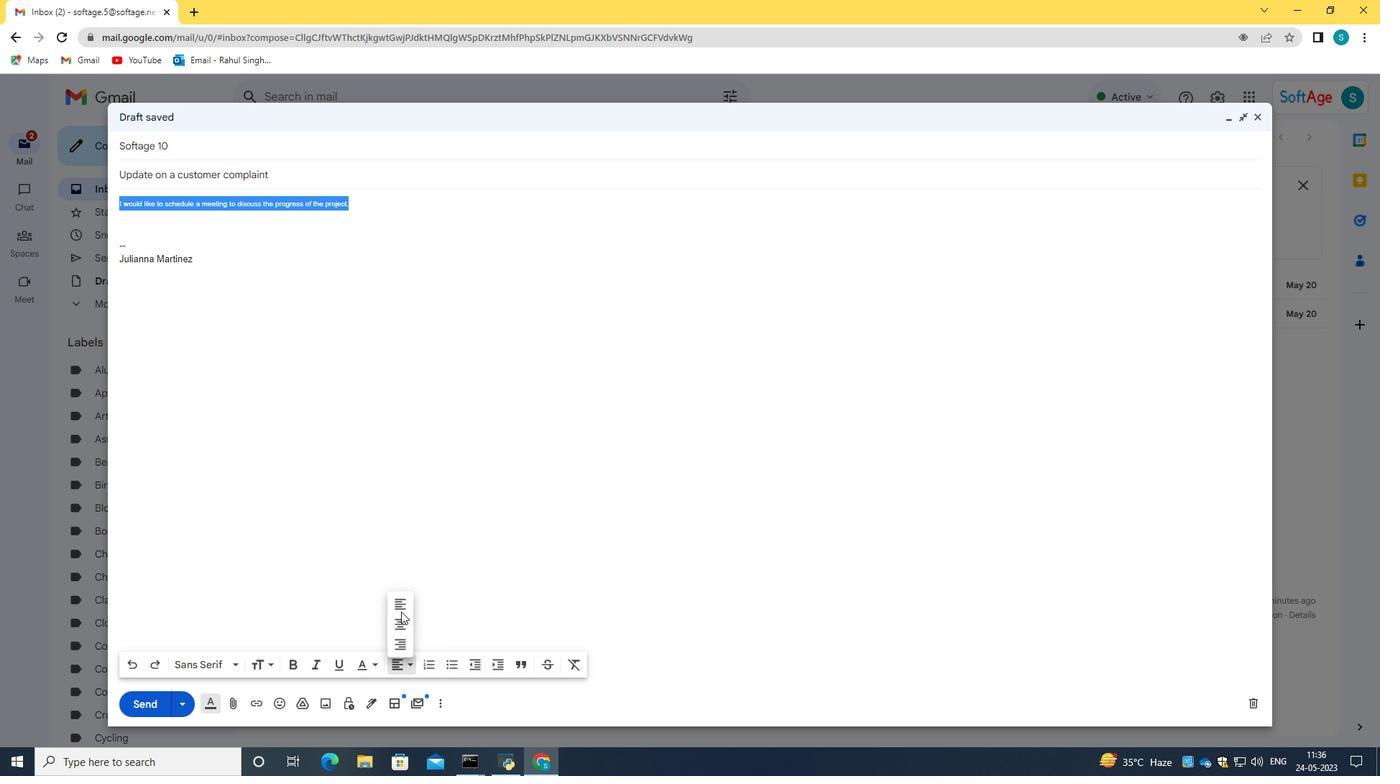 
Action: Mouse pressed left at (401, 611)
Screenshot: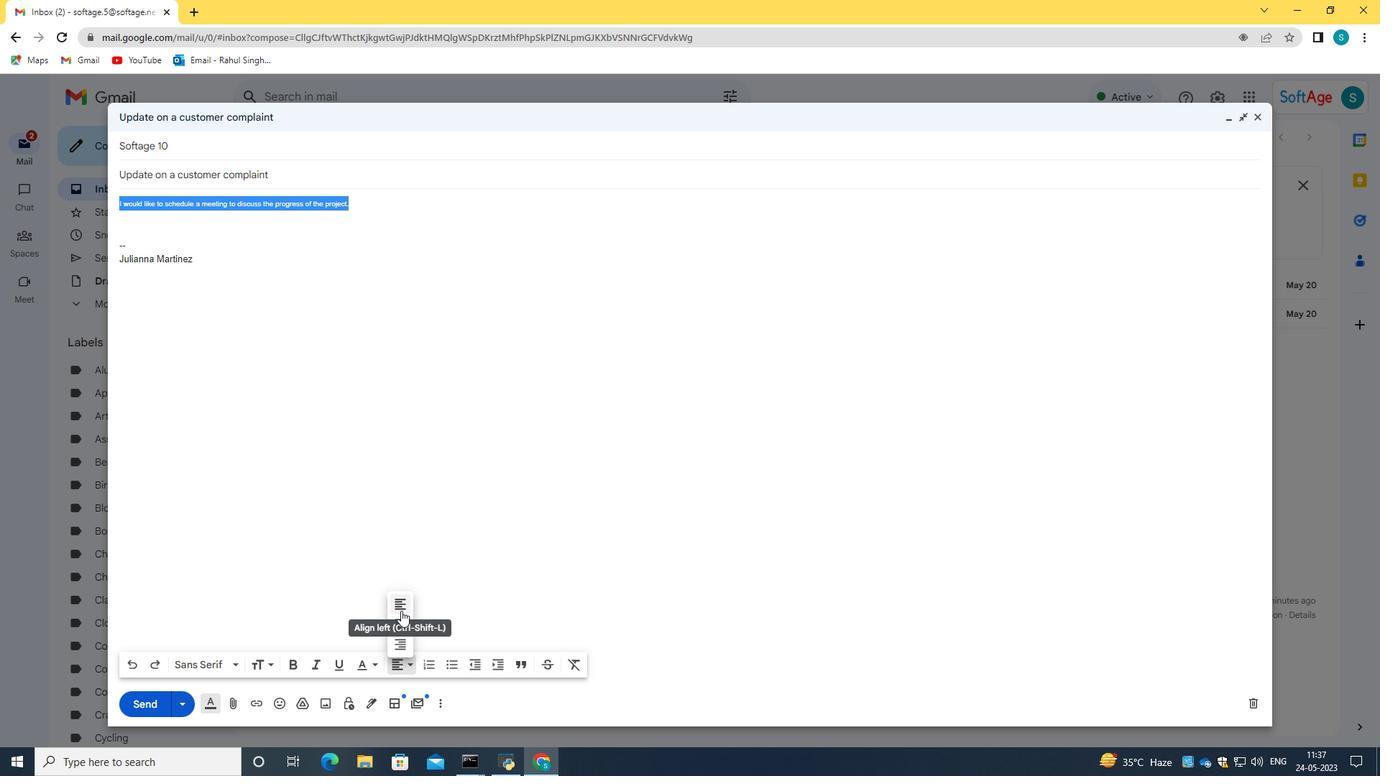 
Action: Mouse moved to (418, 440)
Screenshot: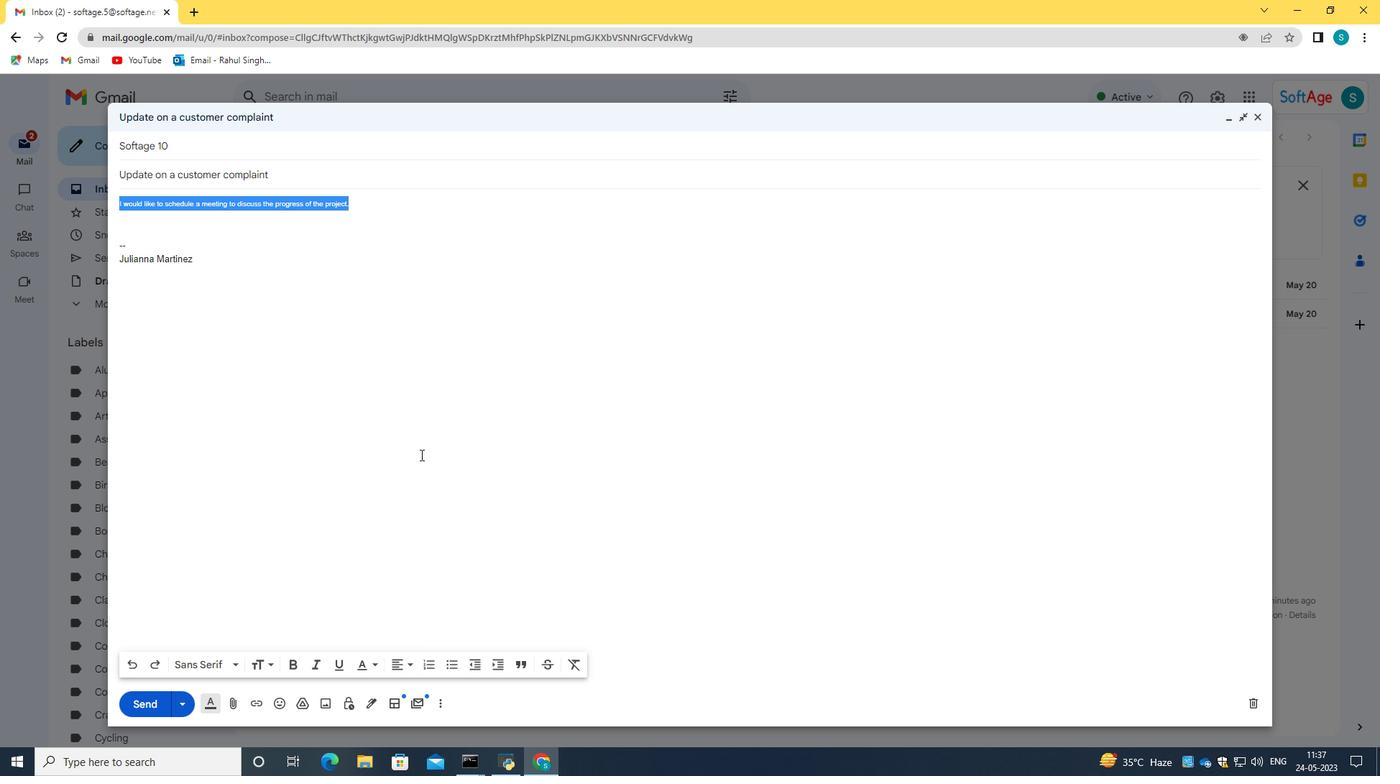 
Action: Mouse pressed left at (418, 440)
Screenshot: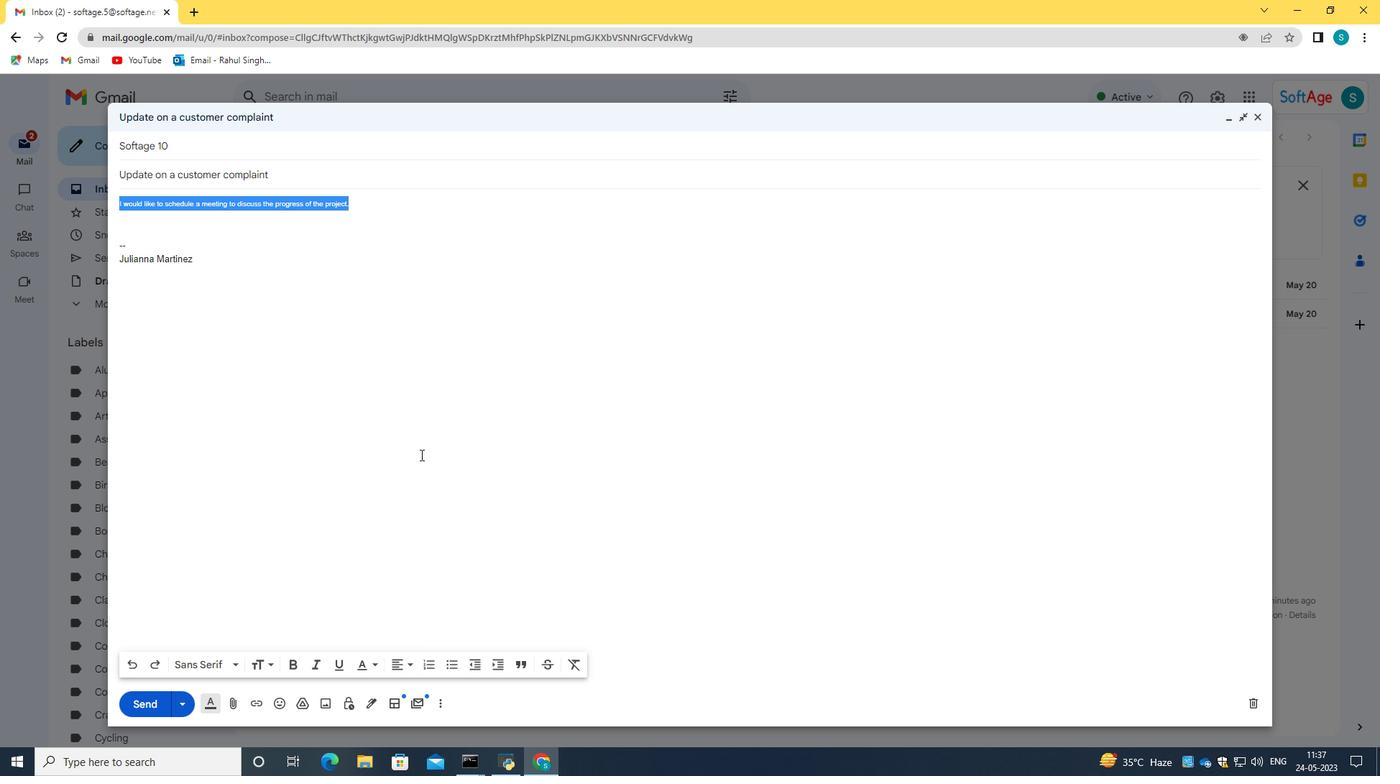 
Action: Mouse moved to (146, 698)
Screenshot: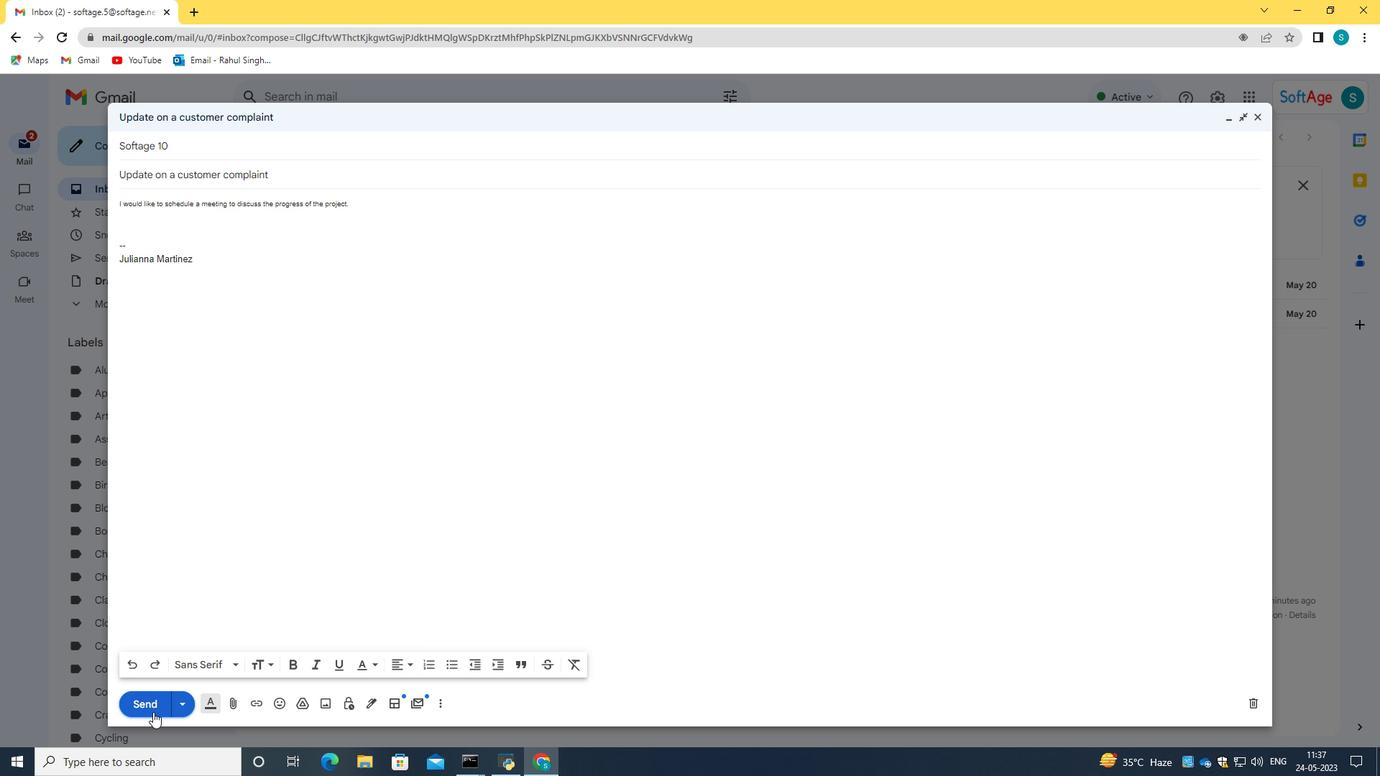 
Action: Mouse pressed left at (146, 698)
Screenshot: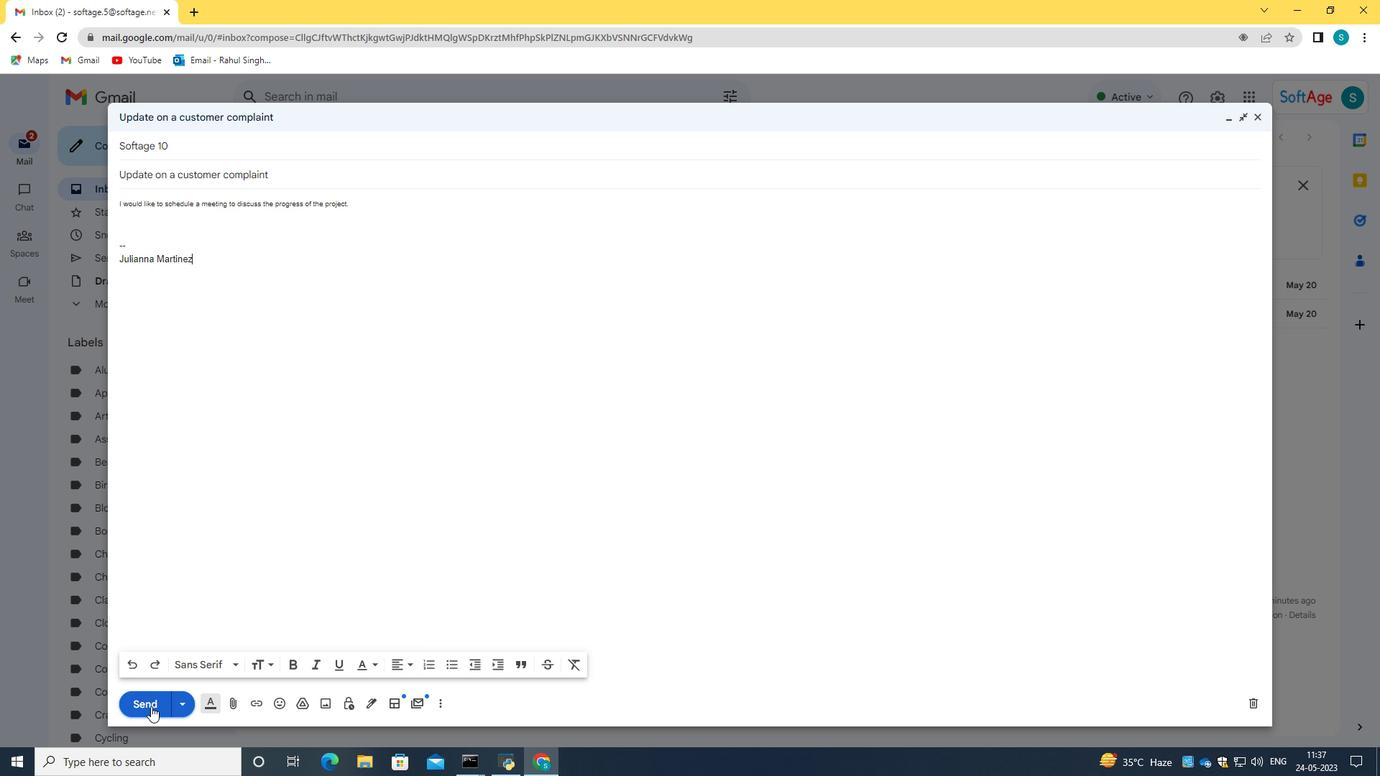 
Action: Mouse moved to (131, 251)
Screenshot: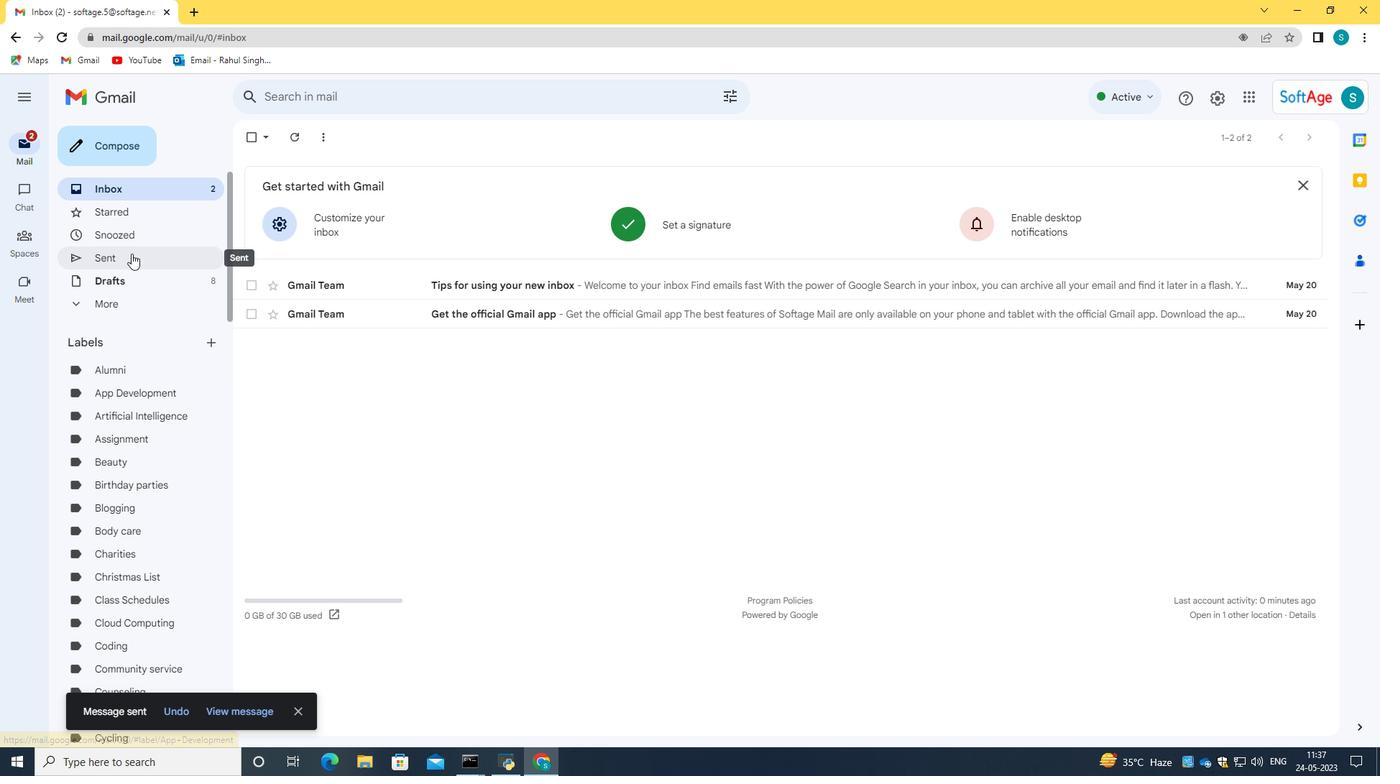 
Action: Mouse pressed left at (131, 251)
Screenshot: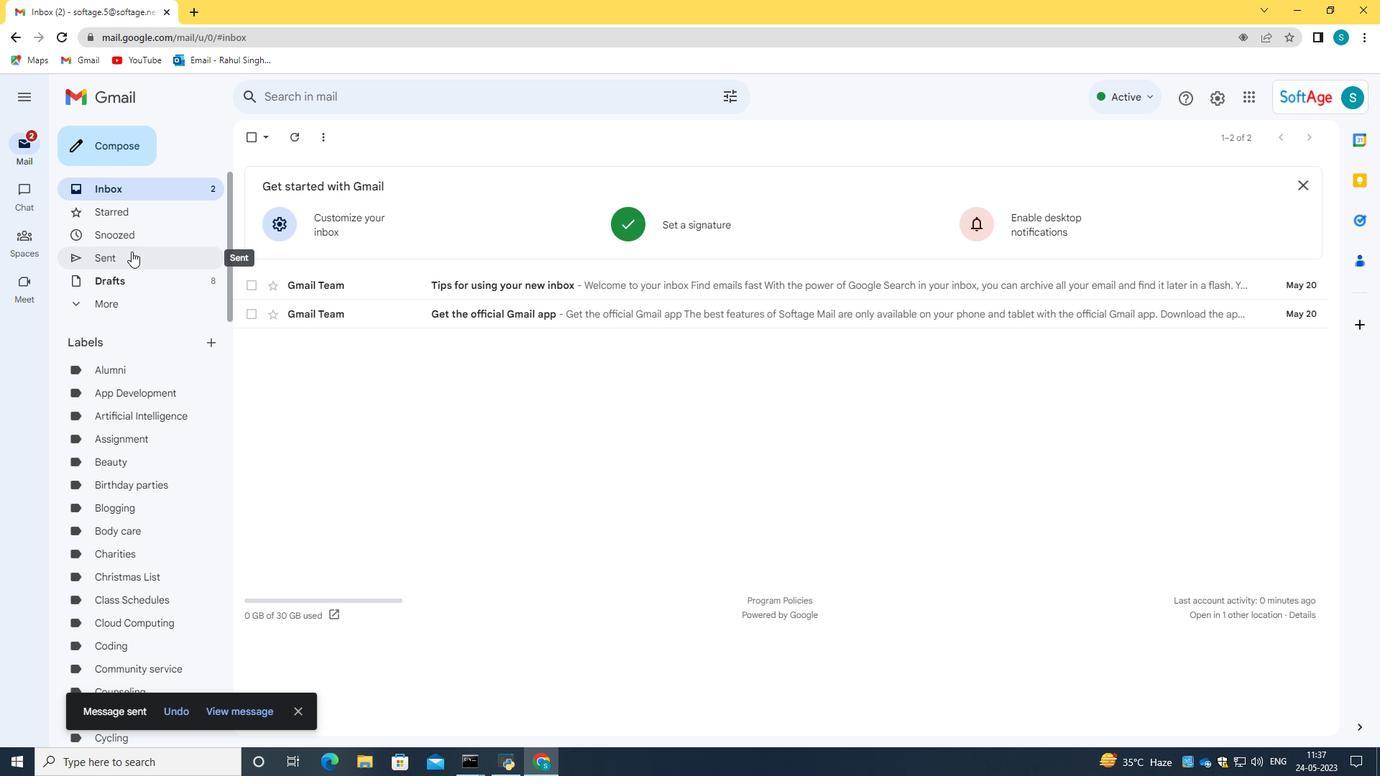 
Action: Mouse moved to (250, 209)
Screenshot: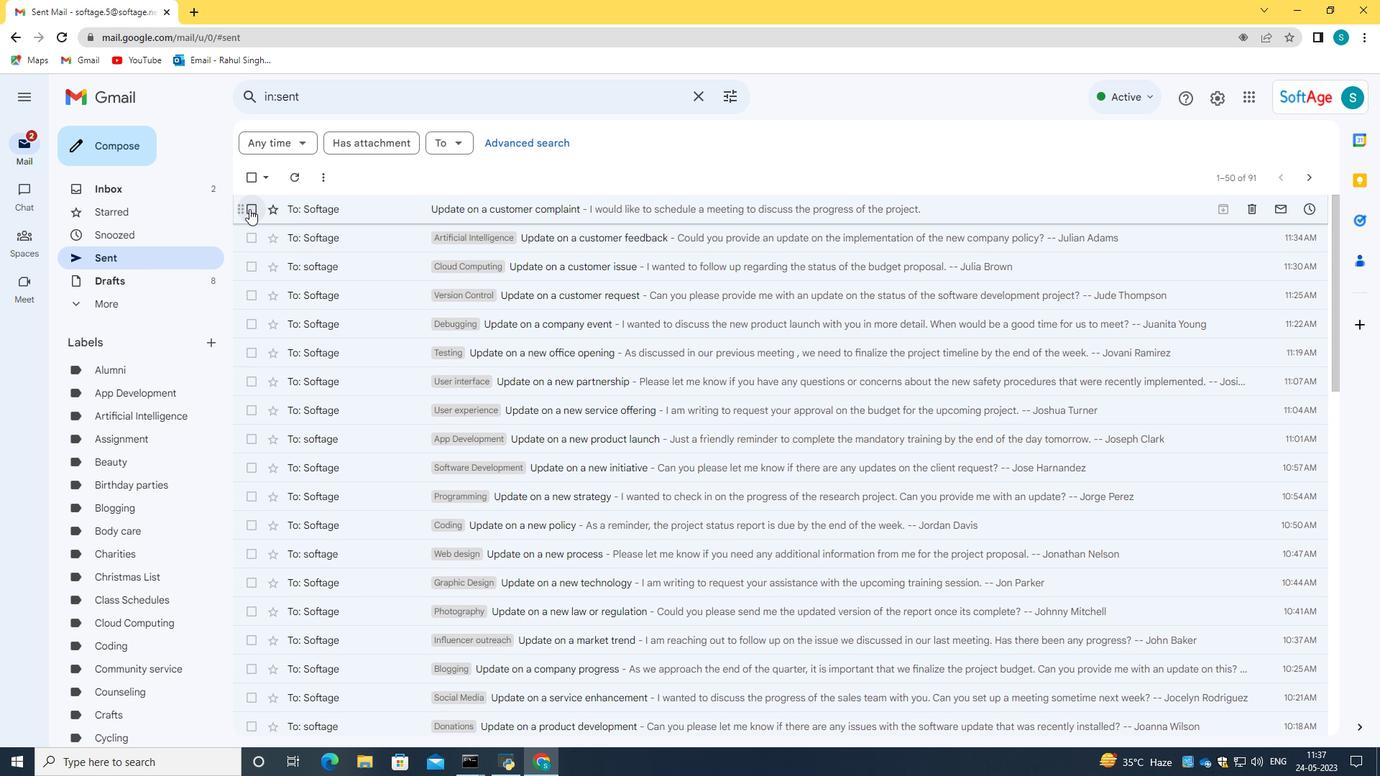 
Action: Mouse pressed left at (250, 209)
Screenshot: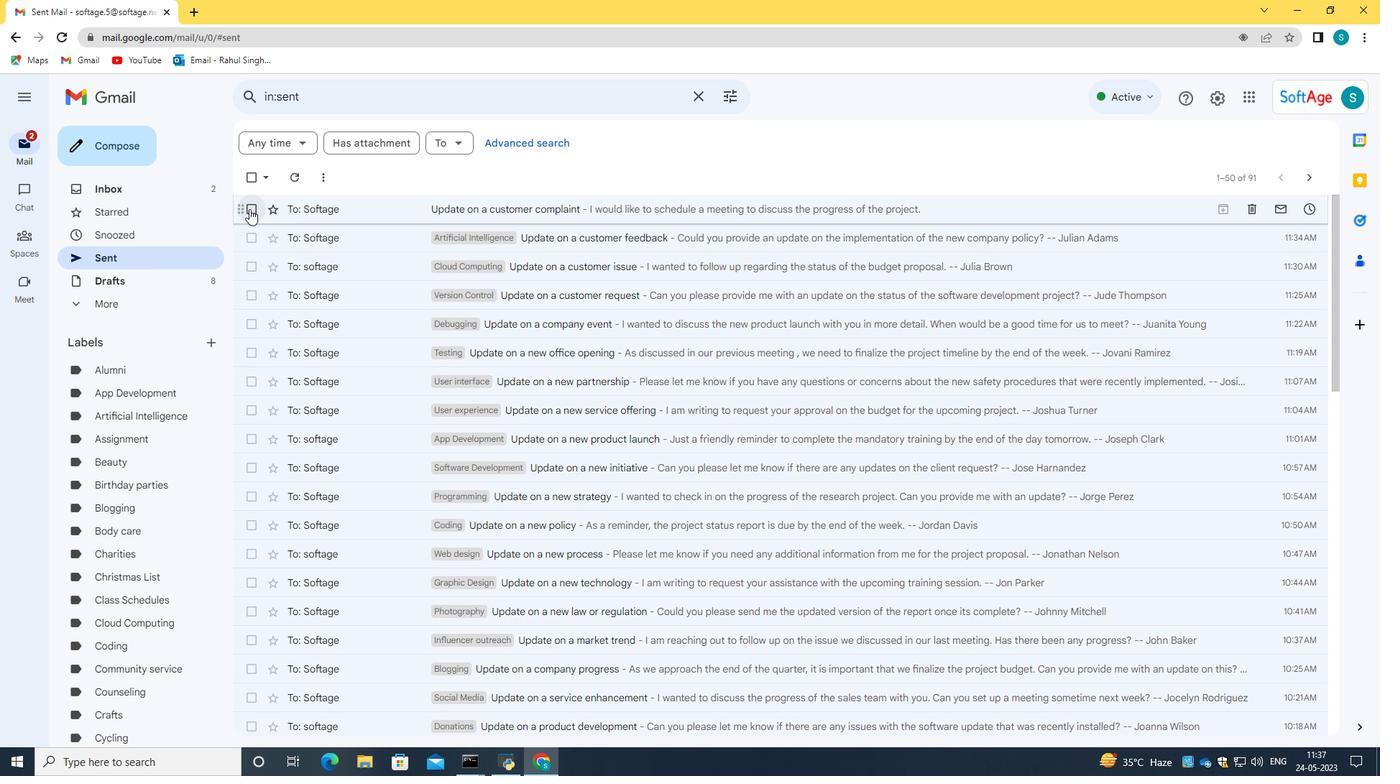 
Action: Mouse moved to (314, 205)
Screenshot: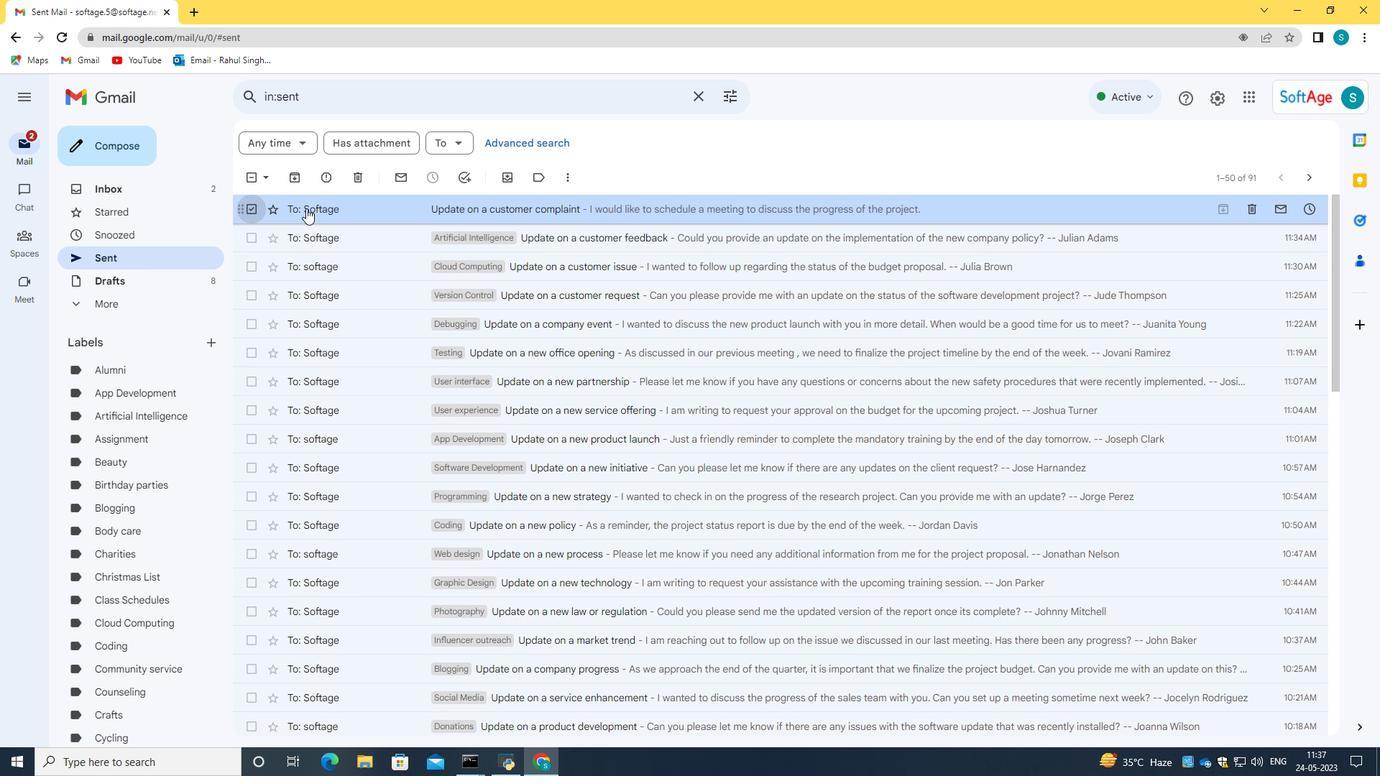 
Action: Mouse pressed right at (314, 205)
Screenshot: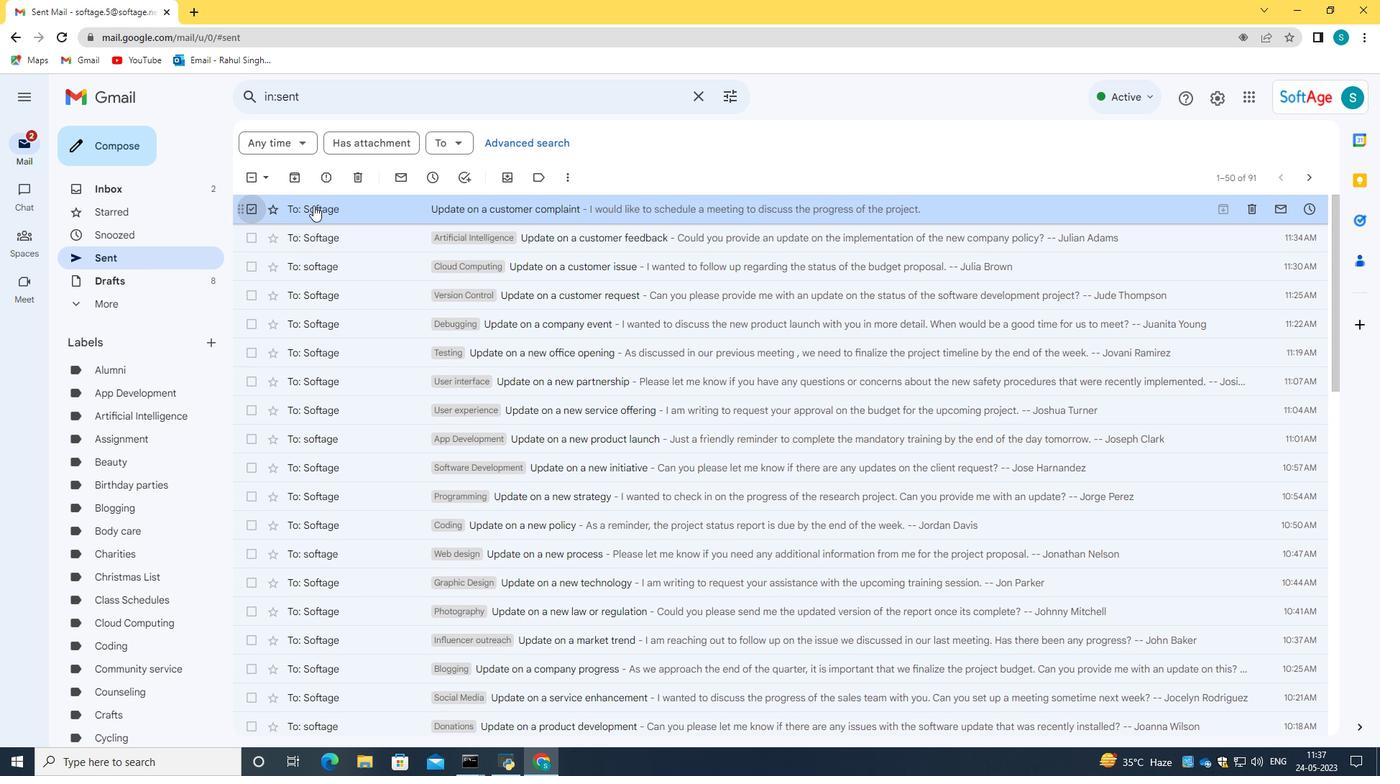 
Action: Mouse moved to (539, 424)
Screenshot: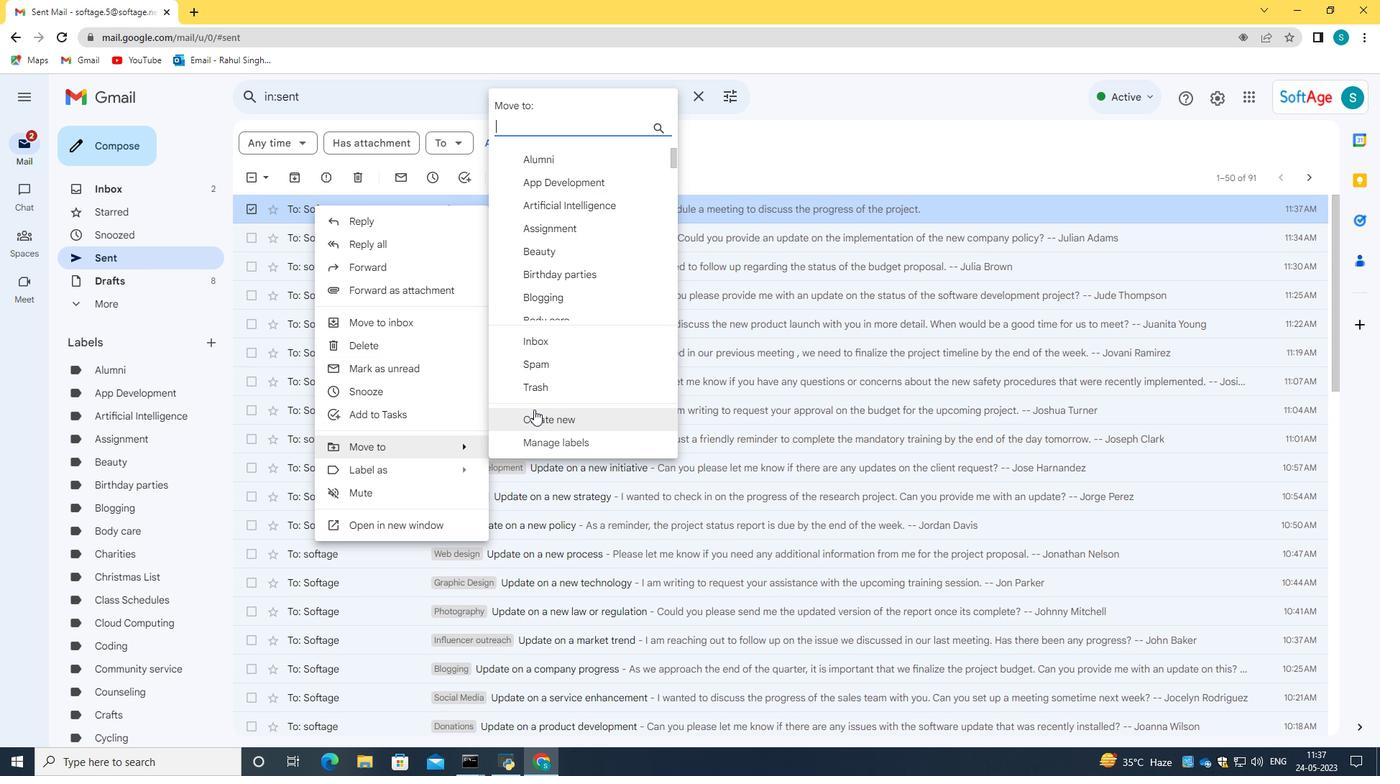 
Action: Mouse pressed left at (539, 424)
Screenshot: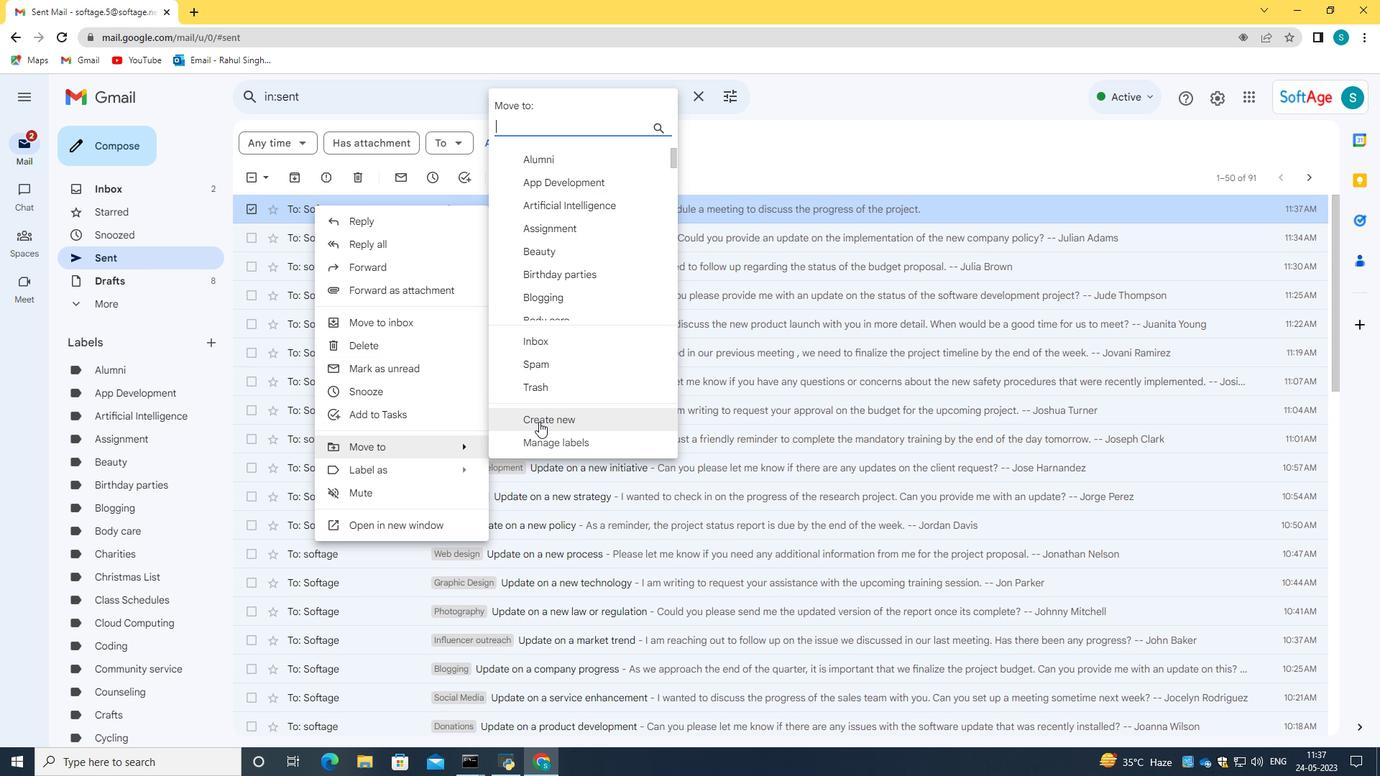 
Action: Key pressed <Key.caps_lock>M<Key.caps_lock>achin<Key.space>e<Key.backspace><Key.backspace>e<Key.space><Key.caps_lock>L<Key.caps_lock>earning
Screenshot: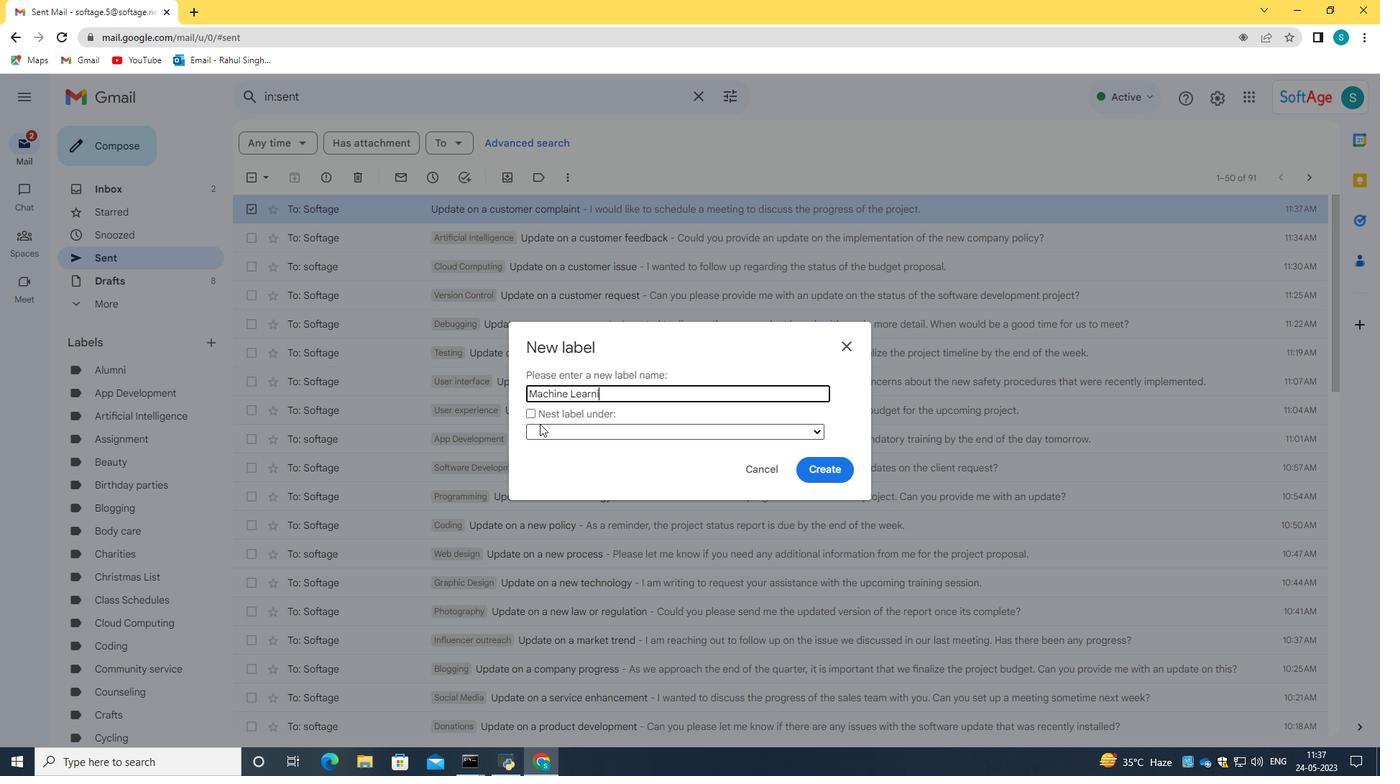 
Action: Mouse moved to (827, 468)
Screenshot: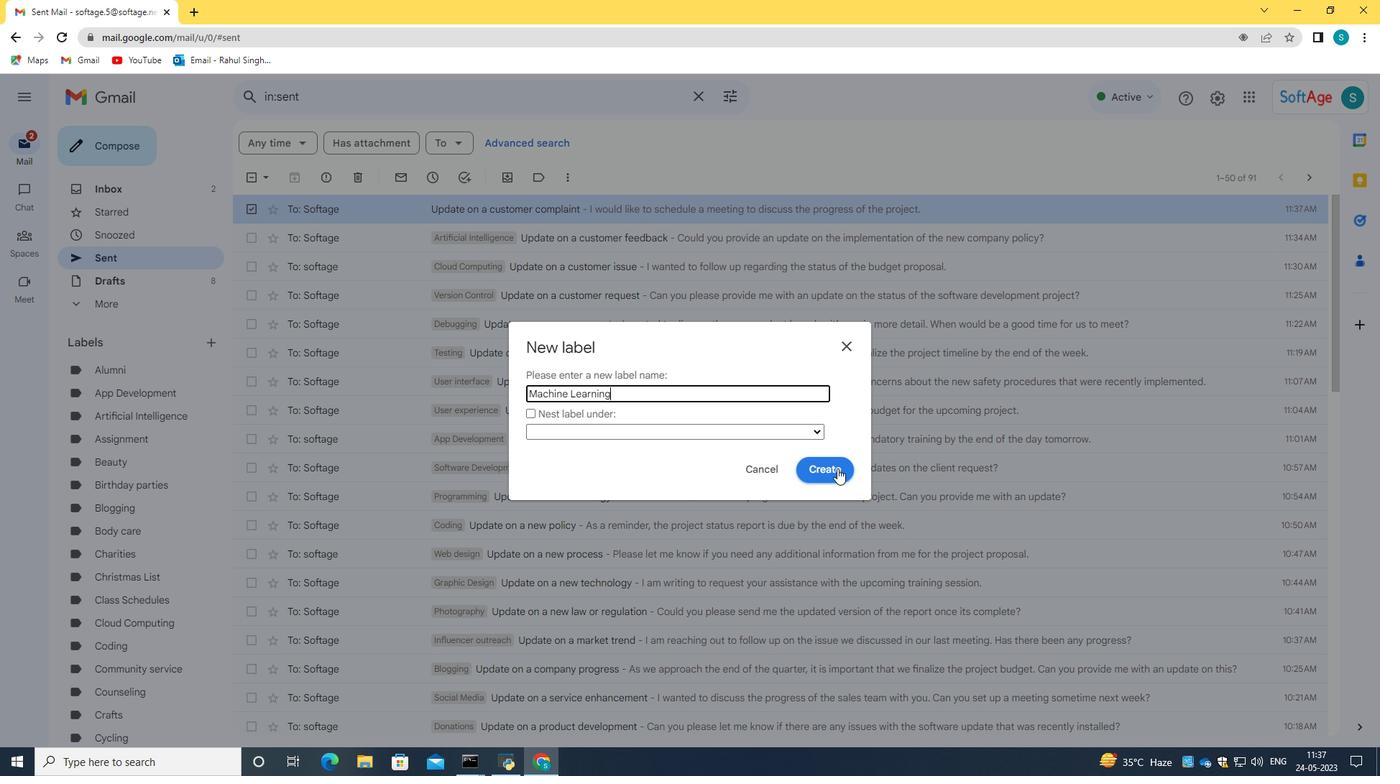 
Action: Mouse pressed left at (827, 468)
Screenshot: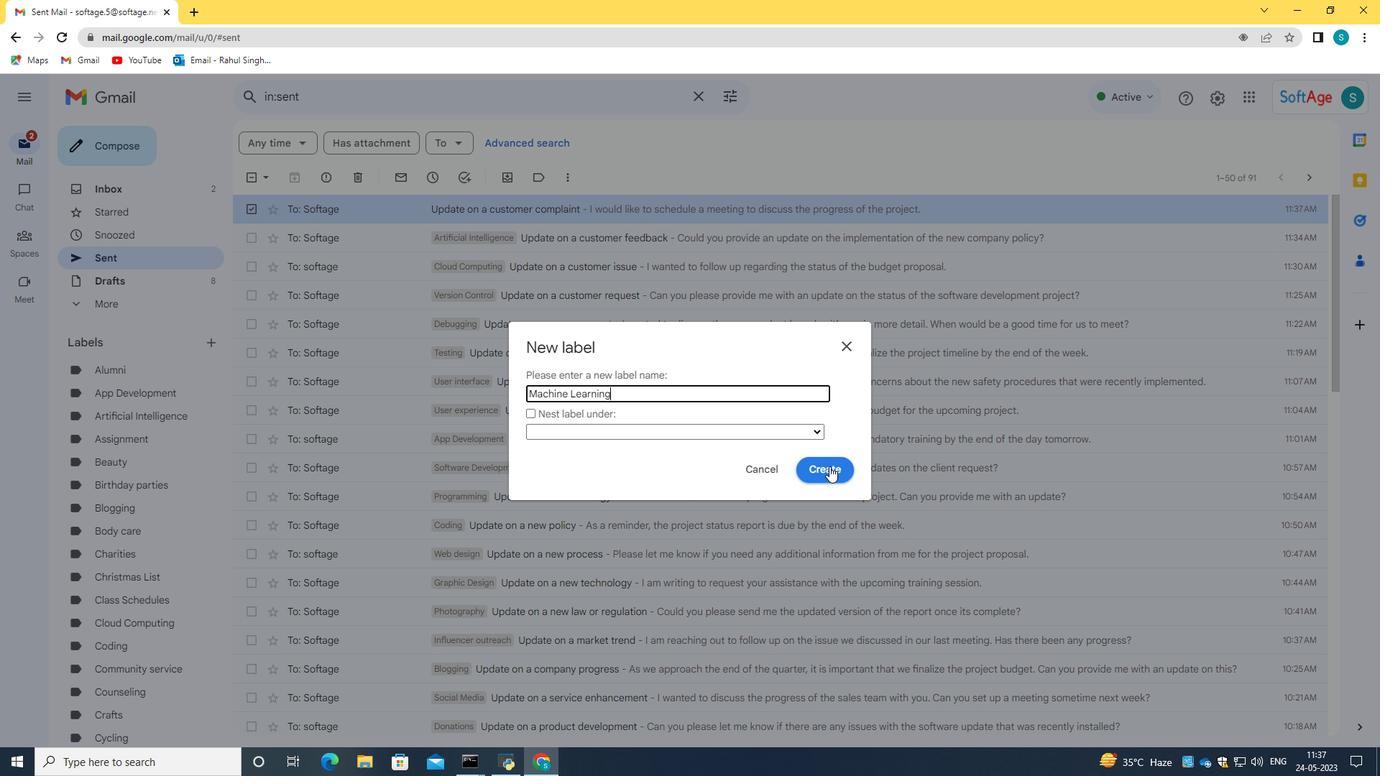
Action: Mouse moved to (297, 570)
Screenshot: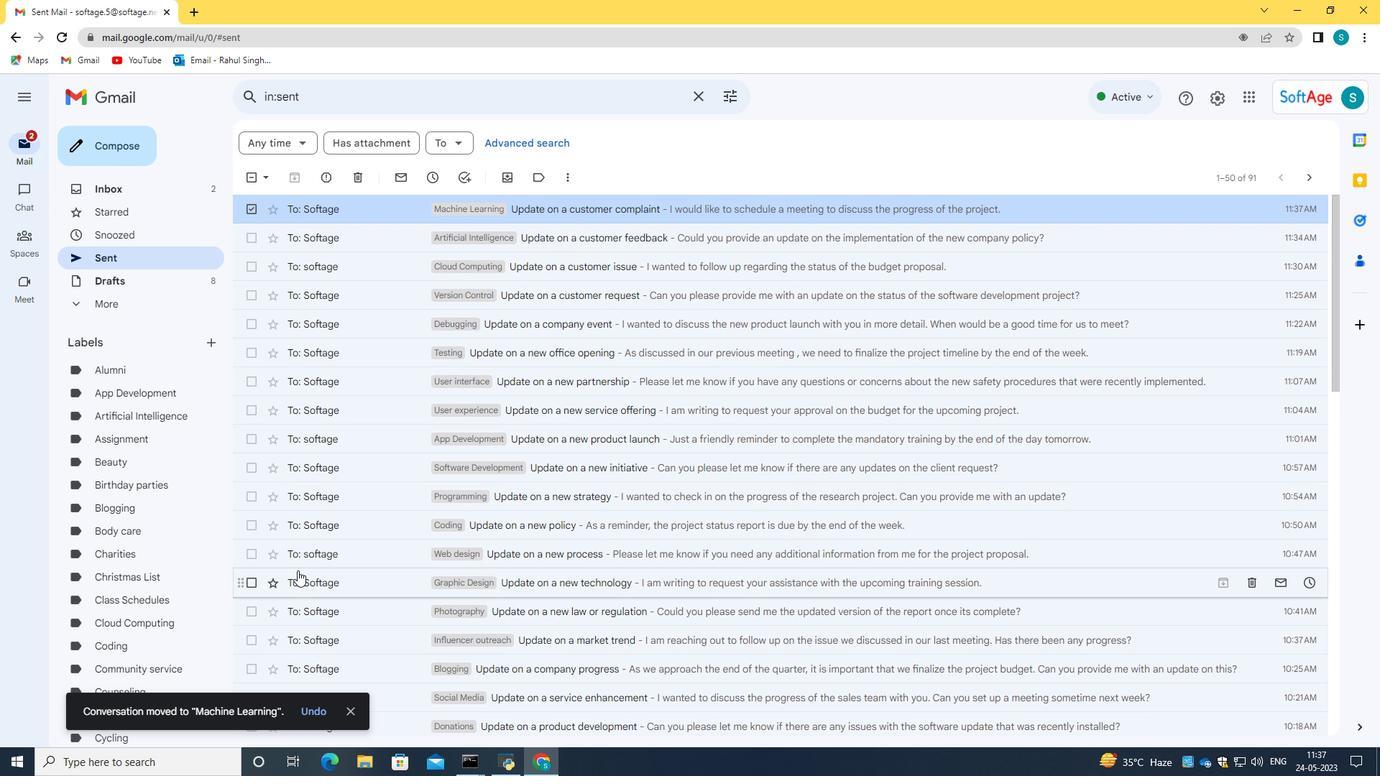 
Action: Mouse scrolled (297, 569) with delta (0, 0)
Screenshot: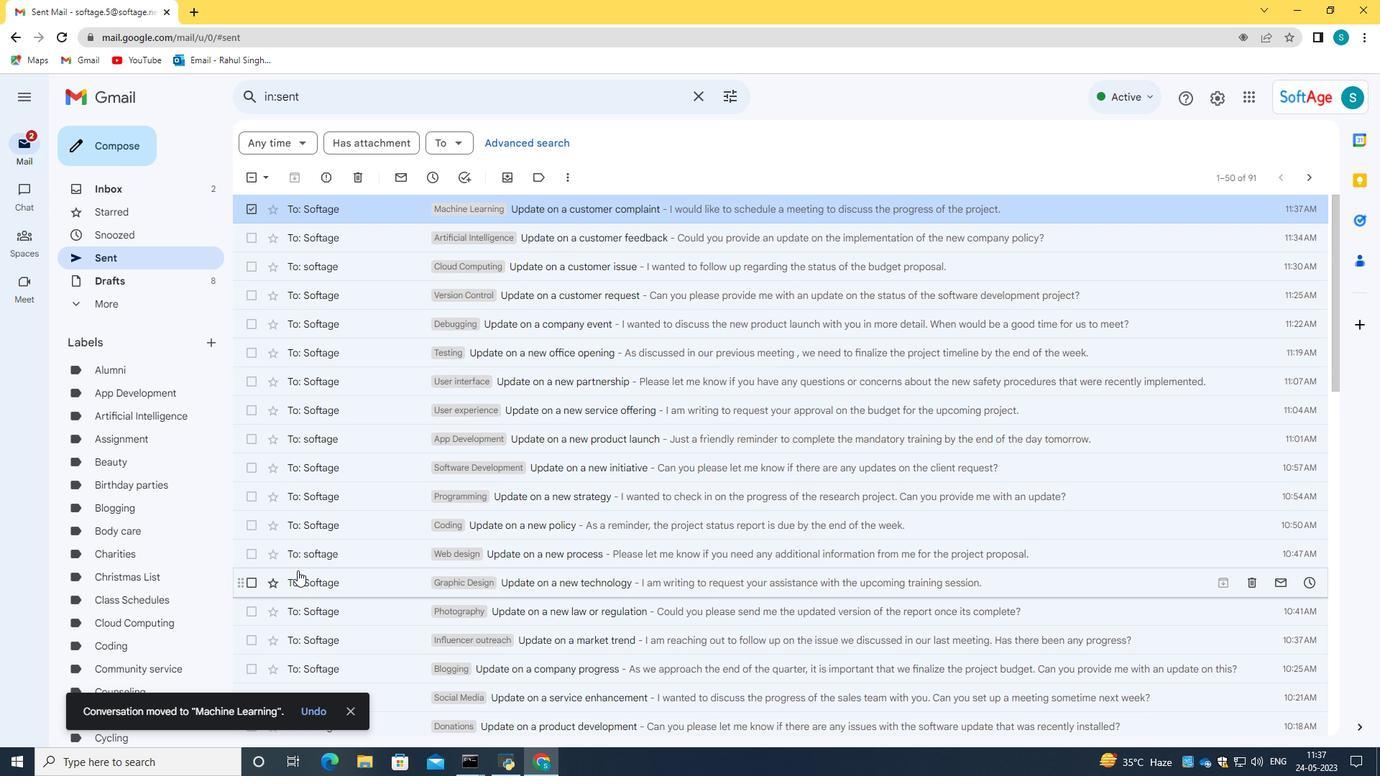 
Action: Mouse moved to (296, 567)
Screenshot: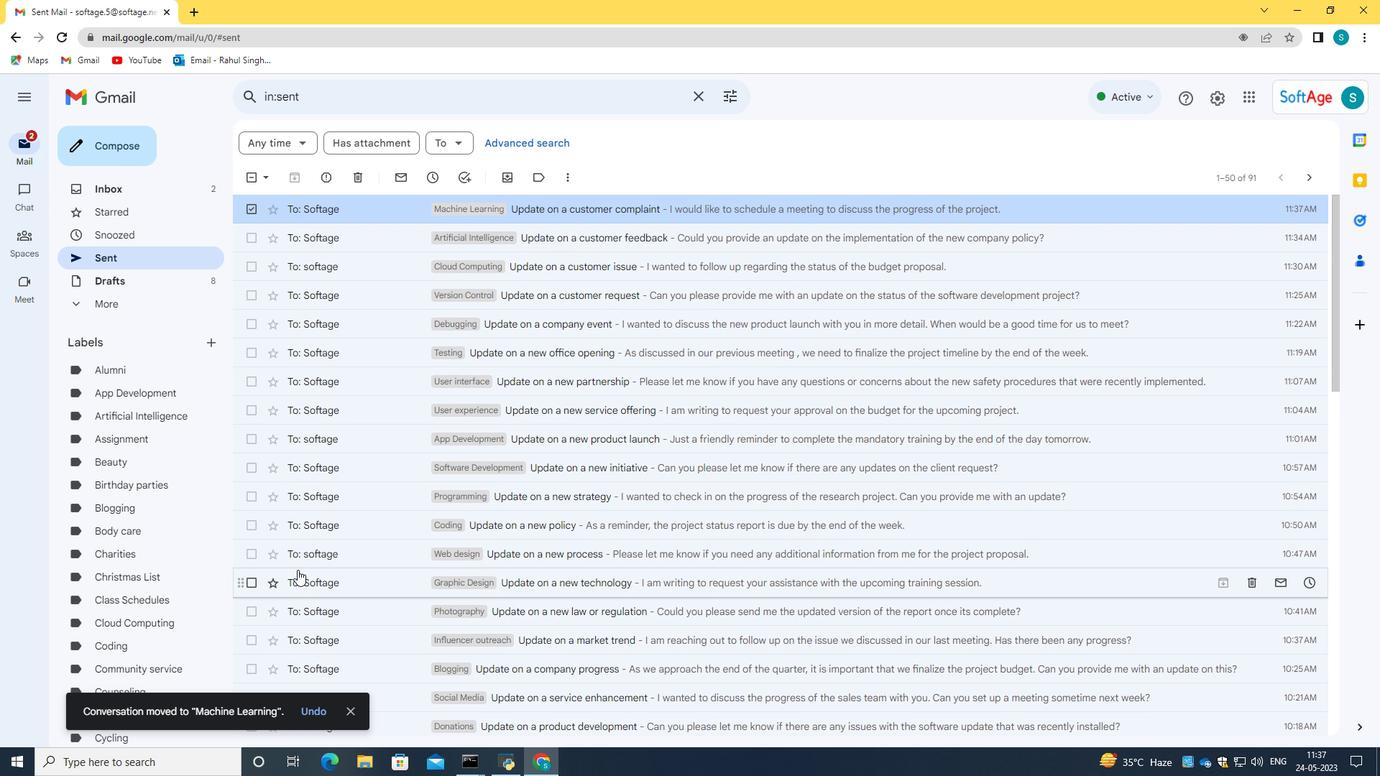 
Action: Mouse scrolled (296, 568) with delta (0, 0)
Screenshot: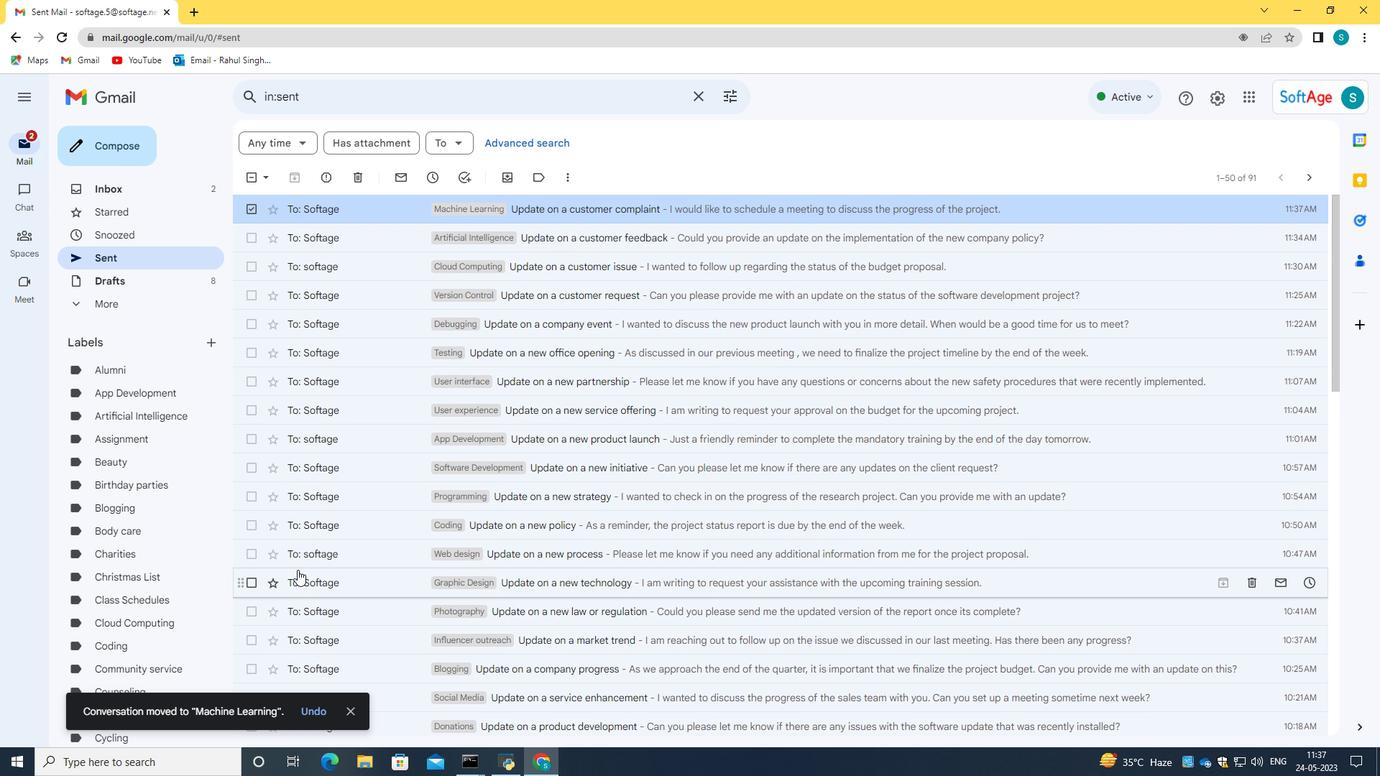 
Action: Mouse scrolled (296, 568) with delta (0, 0)
Screenshot: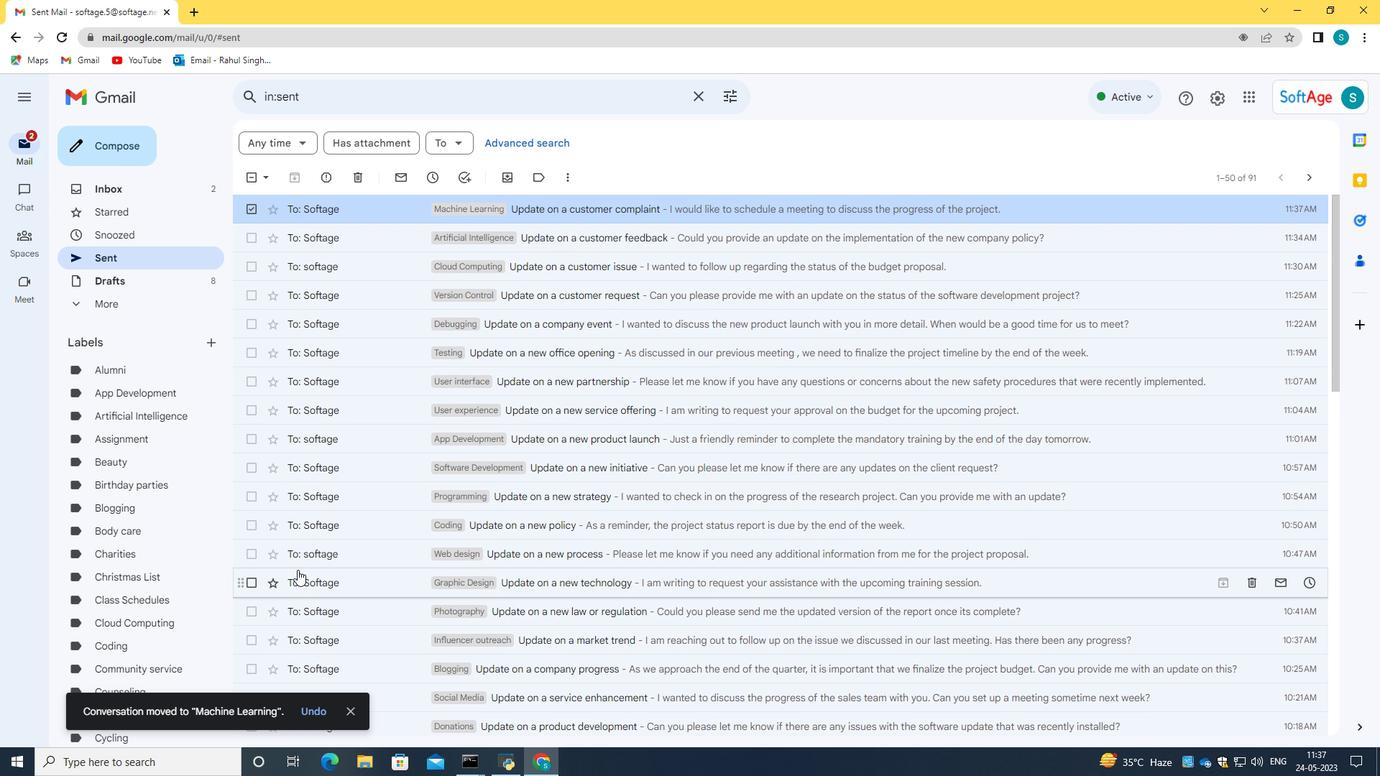 
Action: Mouse scrolled (296, 568) with delta (0, 0)
Screenshot: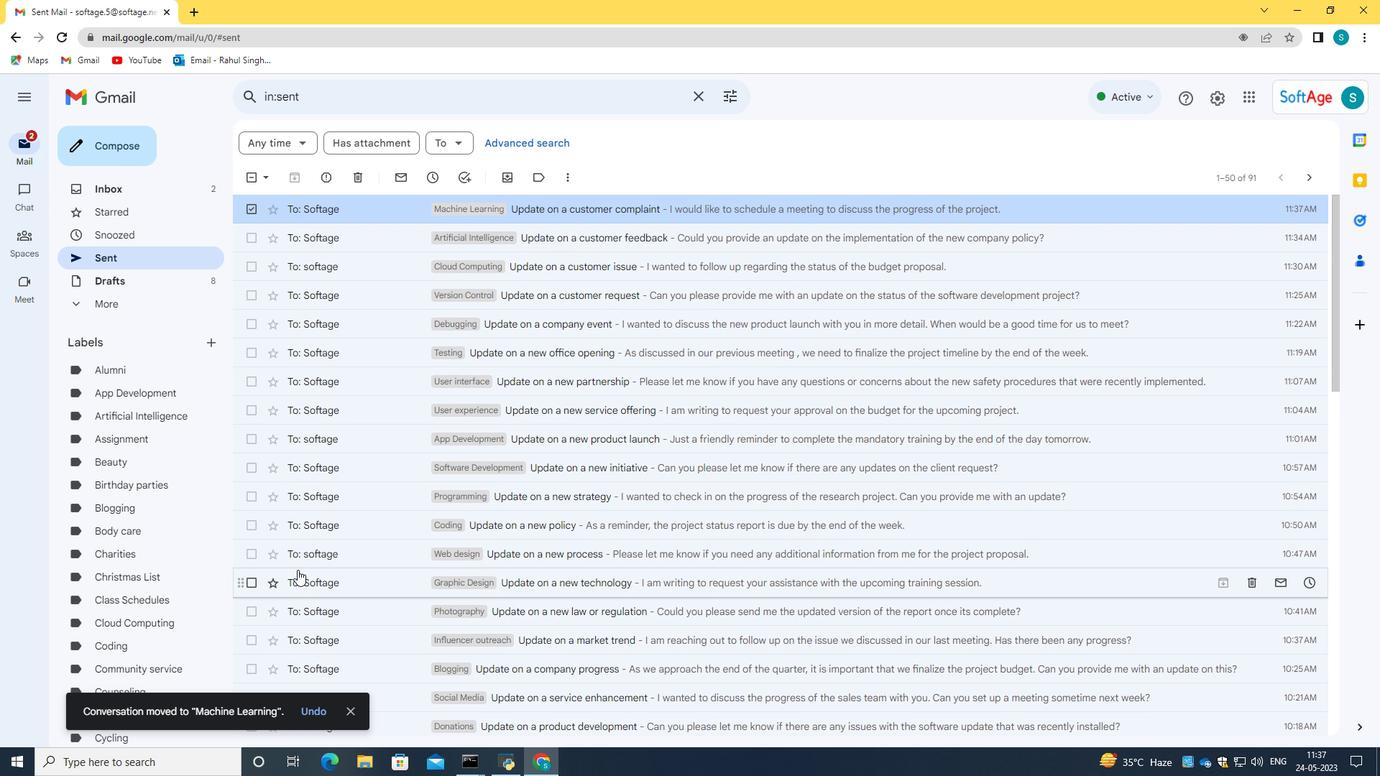 
Action: Mouse scrolled (296, 568) with delta (0, 0)
Screenshot: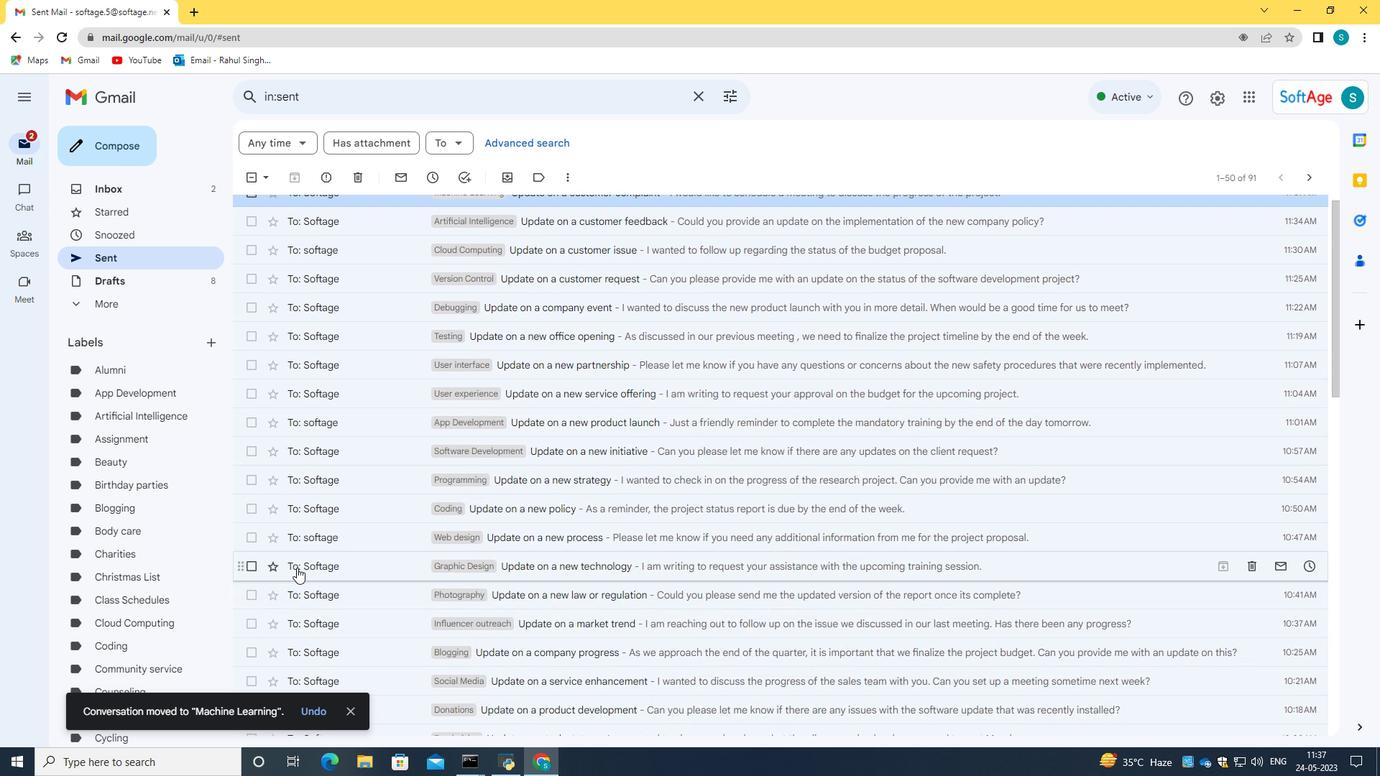 
Action: Mouse moved to (394, 213)
Screenshot: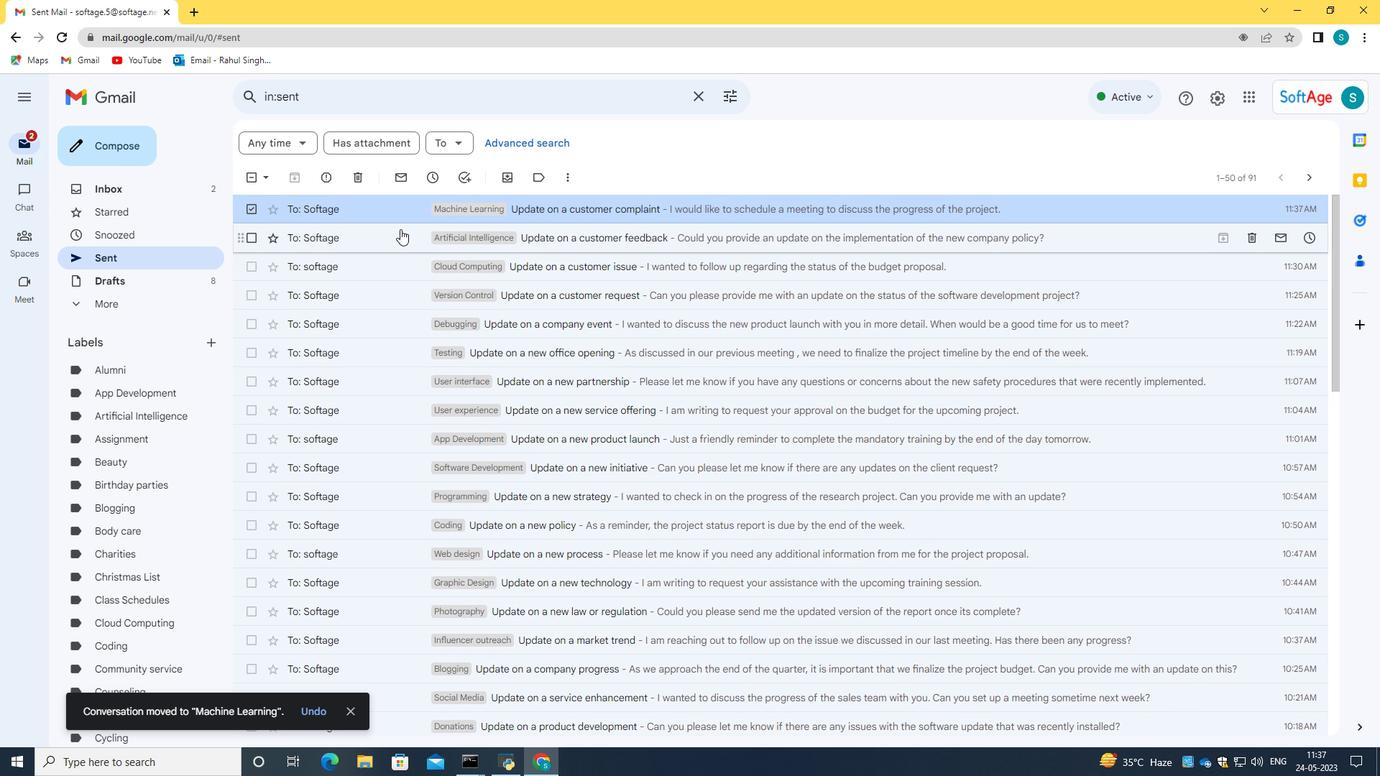 
Action: Mouse pressed left at (394, 213)
Screenshot: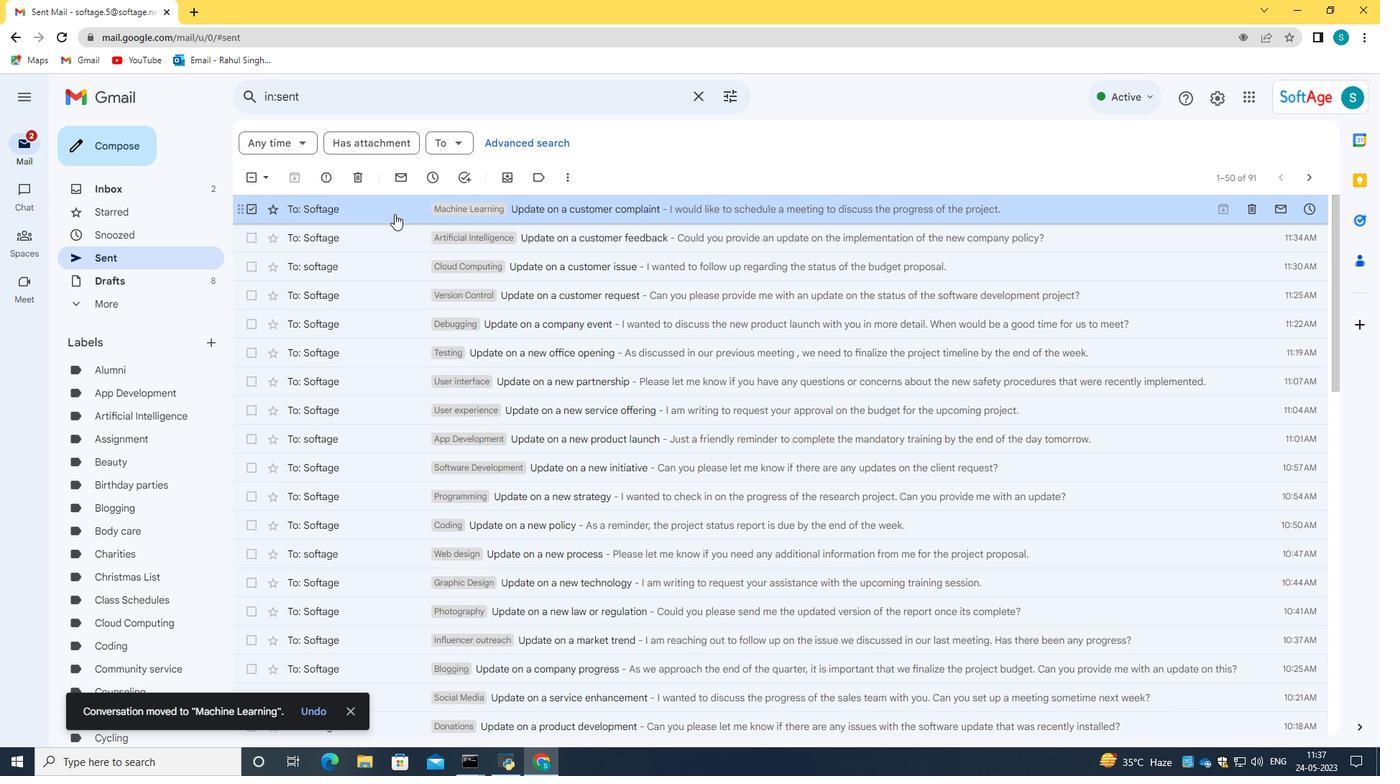 
